 Task: Find and save a pair of men's sneakers priced between Rs. 2001-2500 to the wishlist.
Action: Mouse moved to (812, 124)
Screenshot: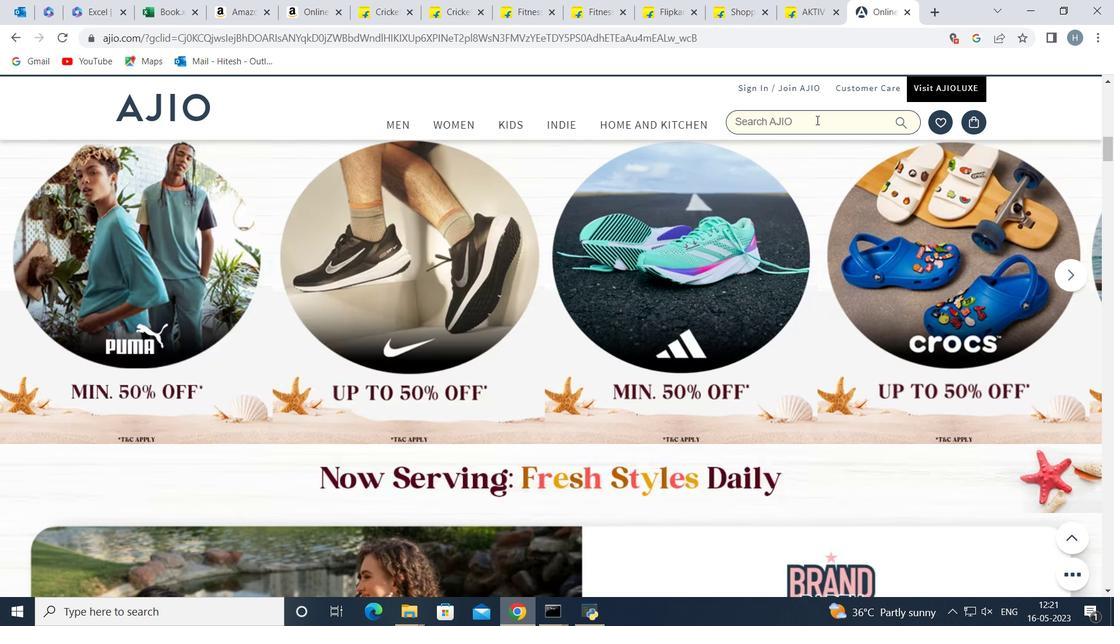 
Action: Mouse pressed left at (812, 124)
Screenshot: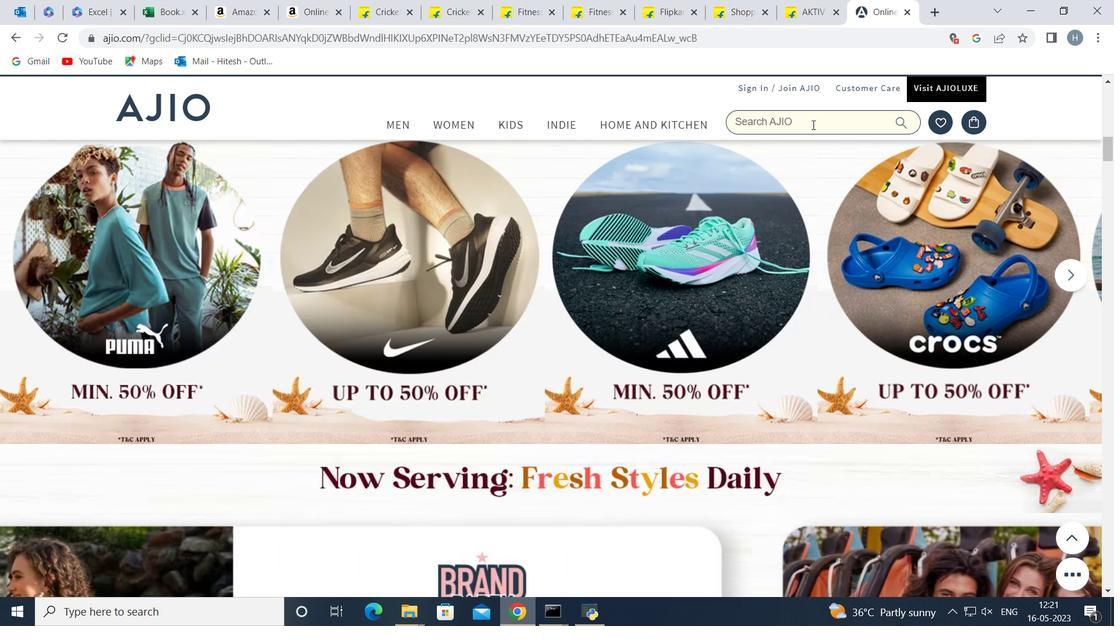 
Action: Mouse moved to (797, 174)
Screenshot: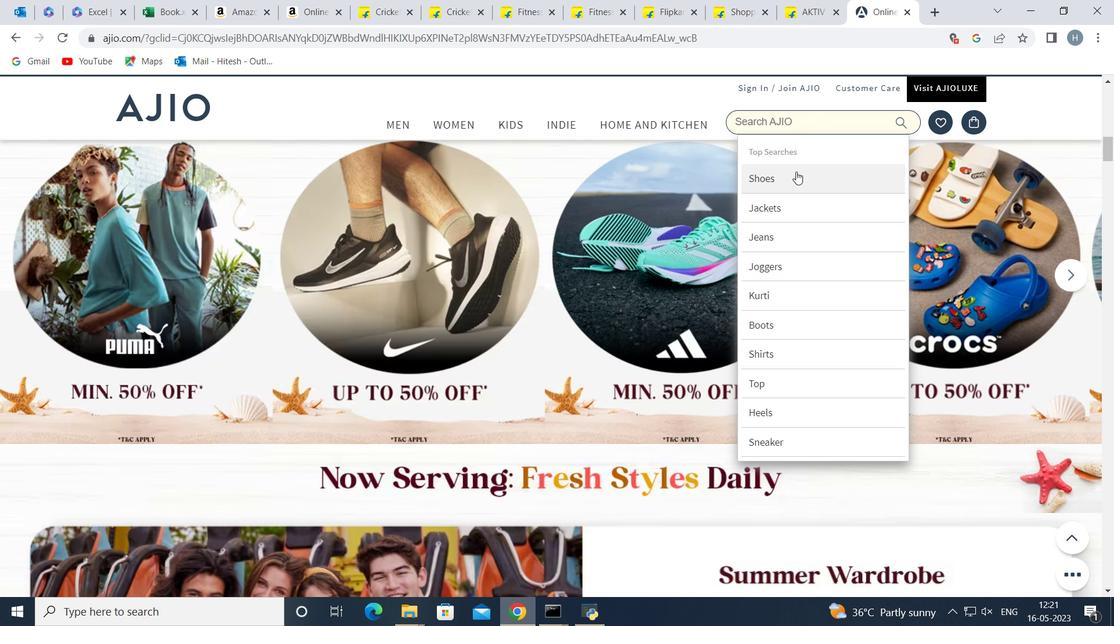 
Action: Key pressed shoes<Key.enter>
Screenshot: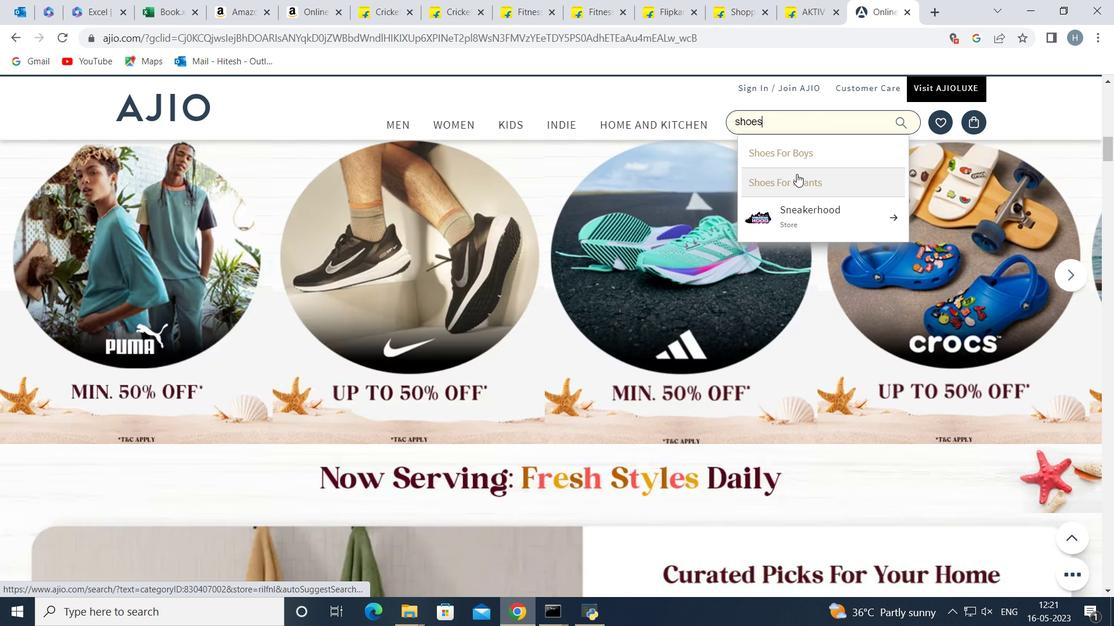 
Action: Mouse moved to (142, 232)
Screenshot: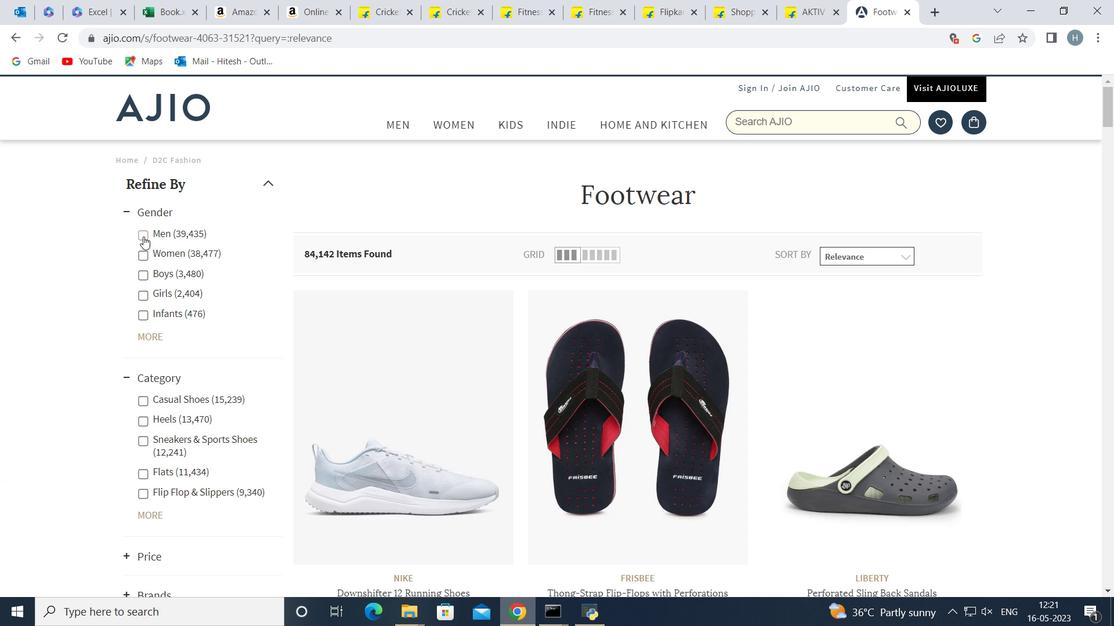 
Action: Mouse pressed left at (142, 232)
Screenshot: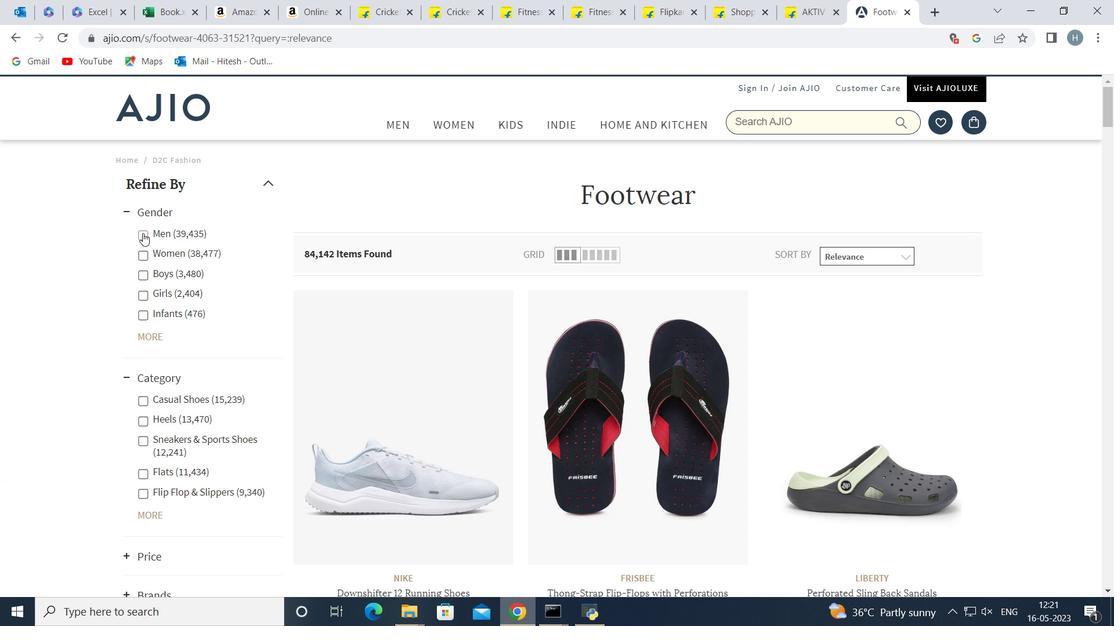 
Action: Mouse moved to (185, 262)
Screenshot: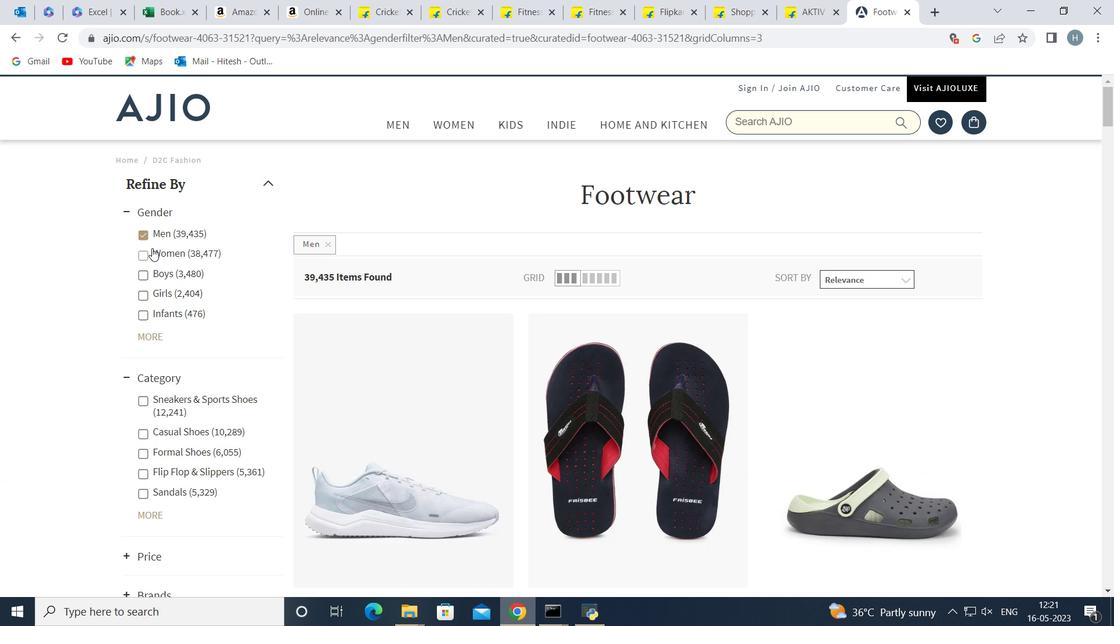 
Action: Mouse scrolled (185, 262) with delta (0, 0)
Screenshot: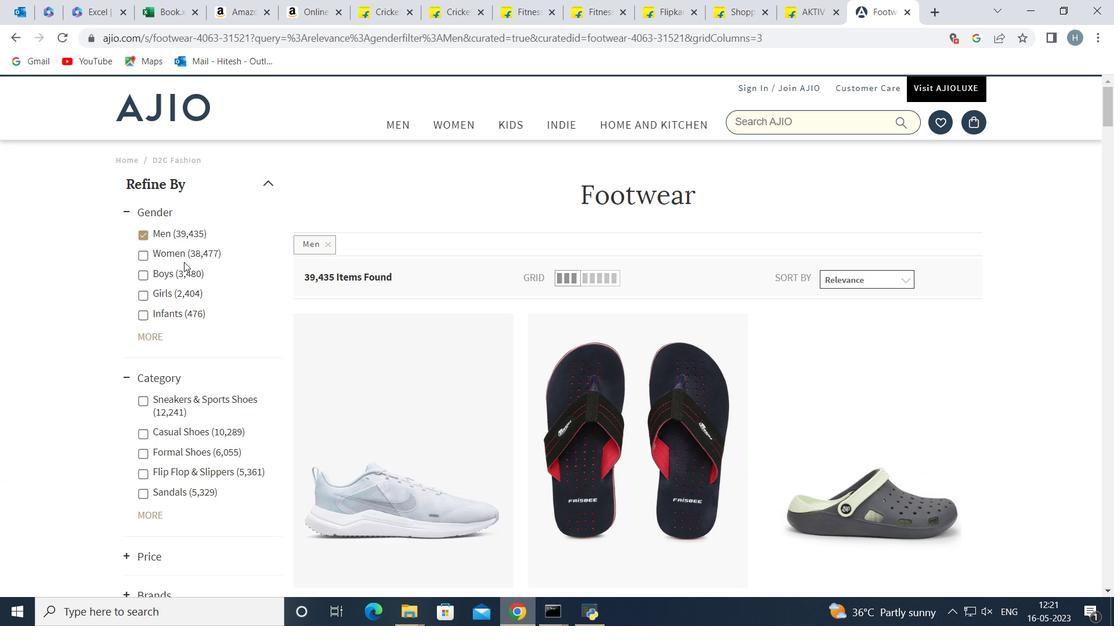 
Action: Mouse scrolled (185, 262) with delta (0, 0)
Screenshot: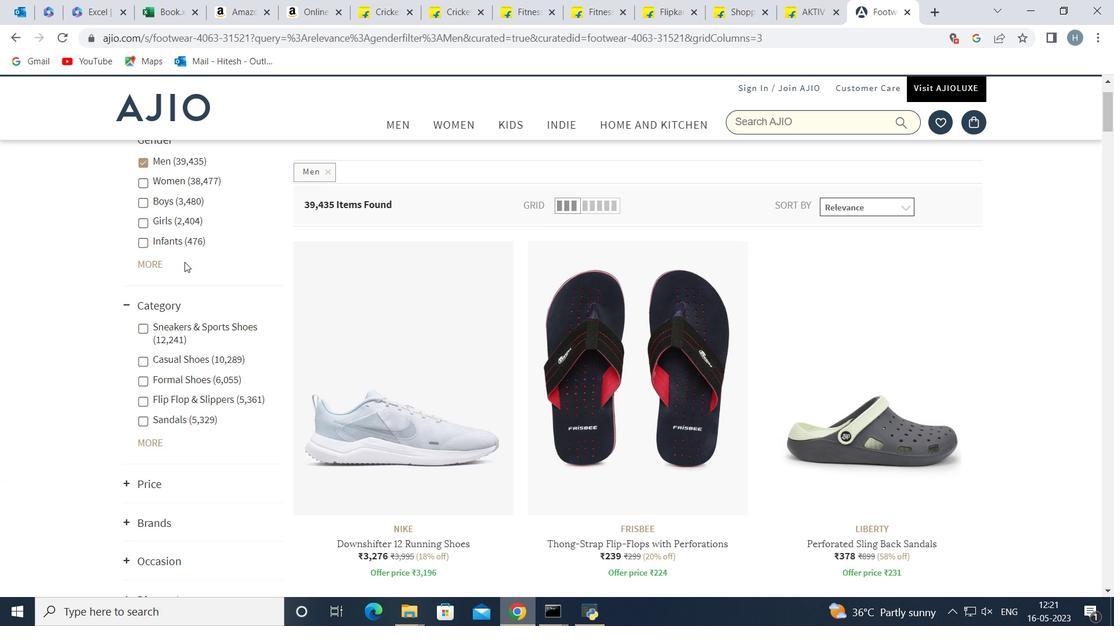 
Action: Mouse moved to (143, 255)
Screenshot: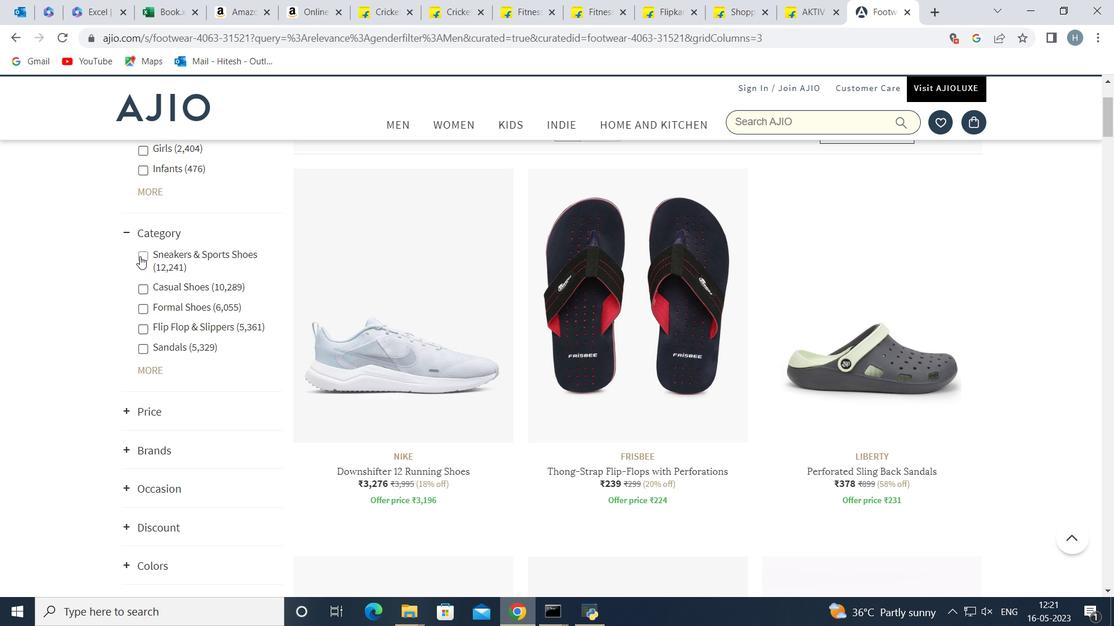 
Action: Mouse pressed left at (143, 255)
Screenshot: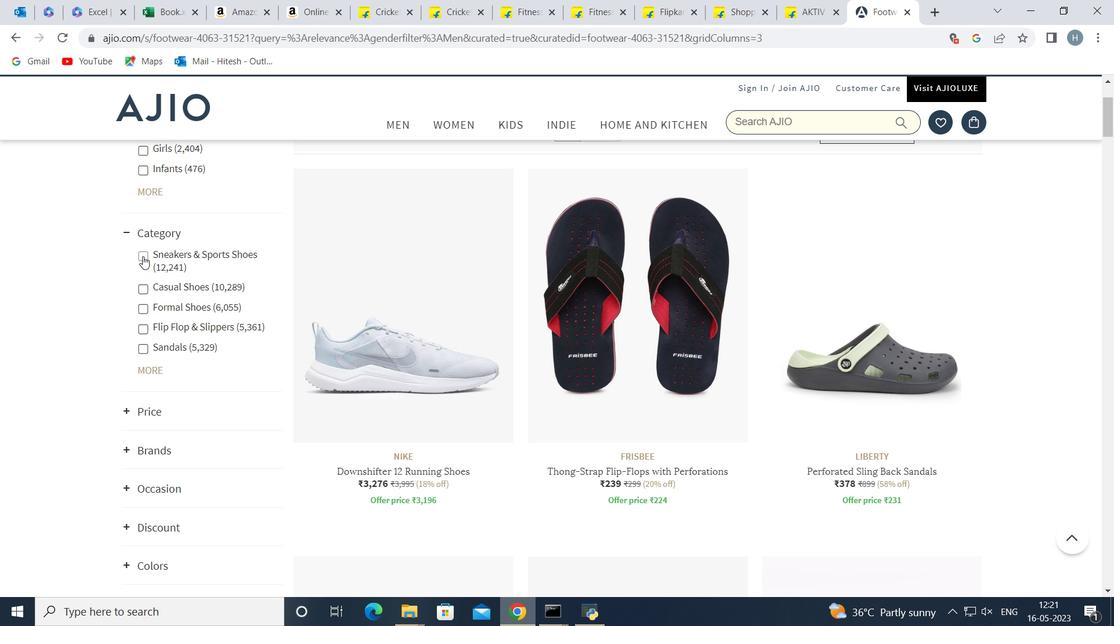 
Action: Mouse moved to (185, 260)
Screenshot: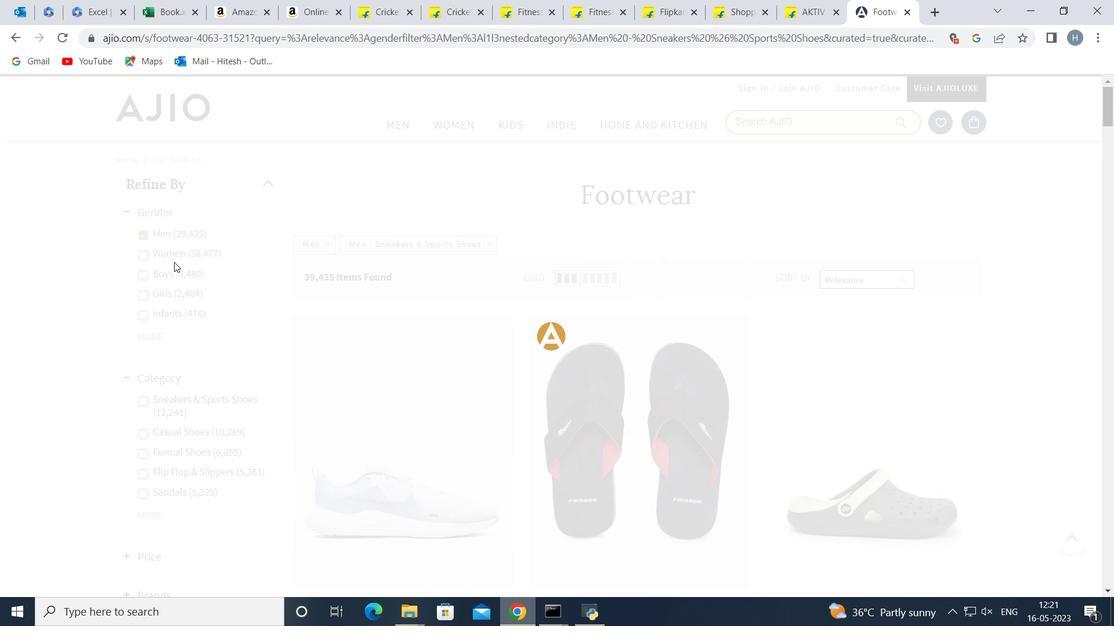 
Action: Mouse scrolled (185, 260) with delta (0, 0)
Screenshot: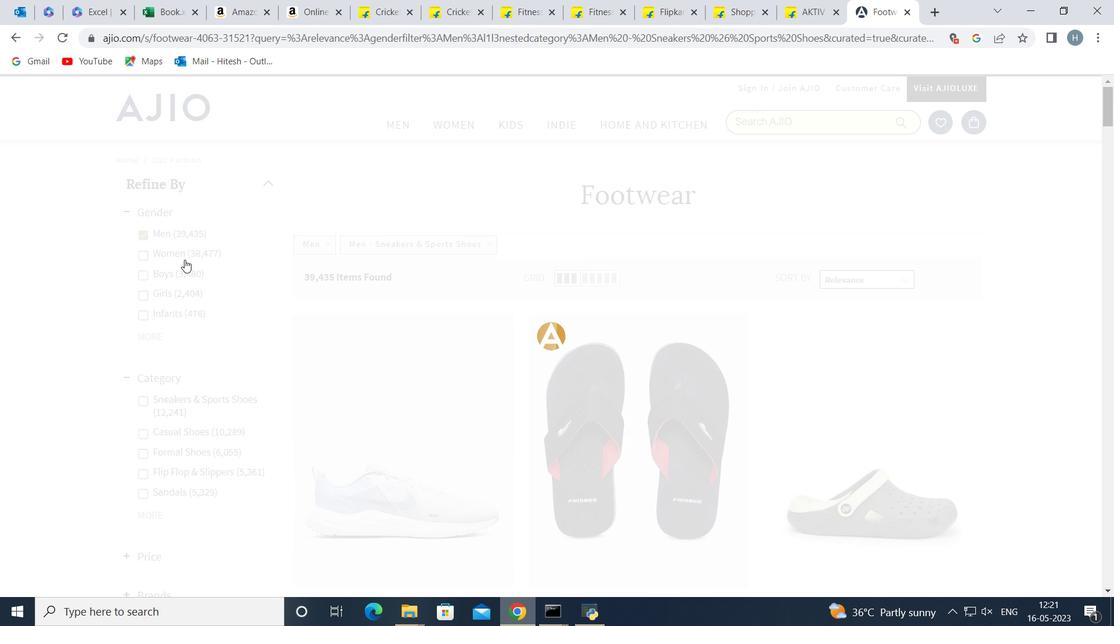 
Action: Mouse scrolled (185, 260) with delta (0, 0)
Screenshot: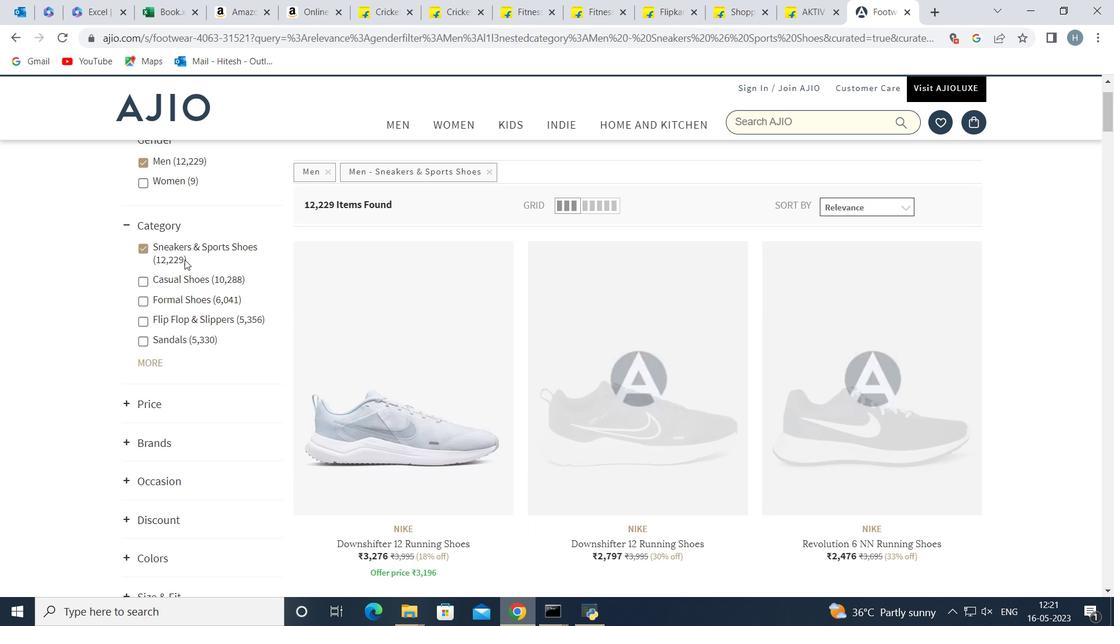 
Action: Mouse scrolled (185, 260) with delta (0, 0)
Screenshot: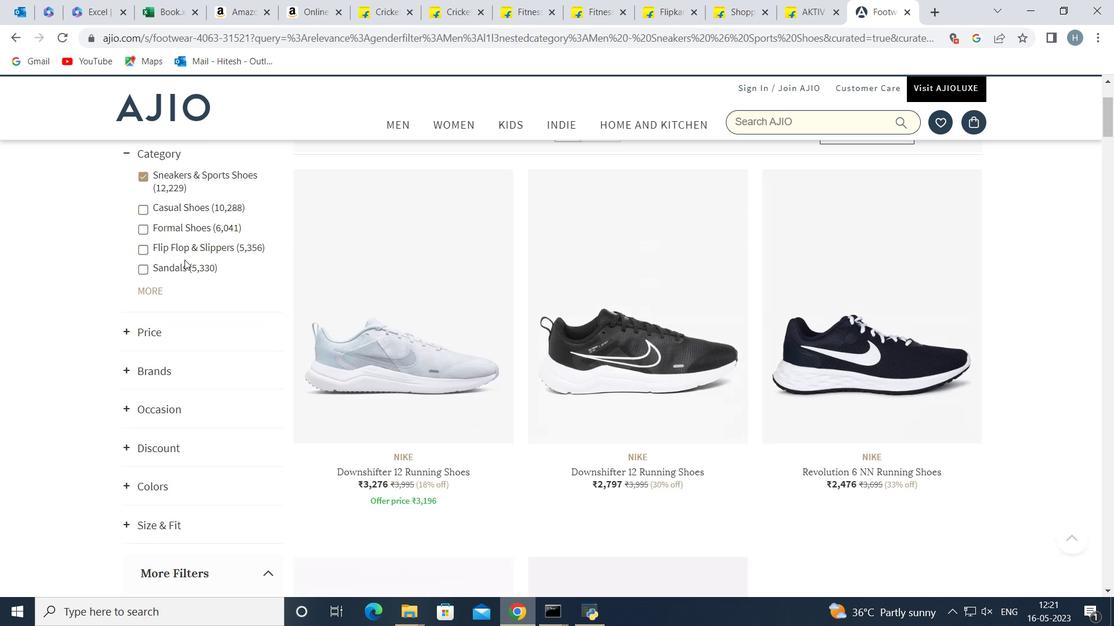 
Action: Mouse moved to (130, 257)
Screenshot: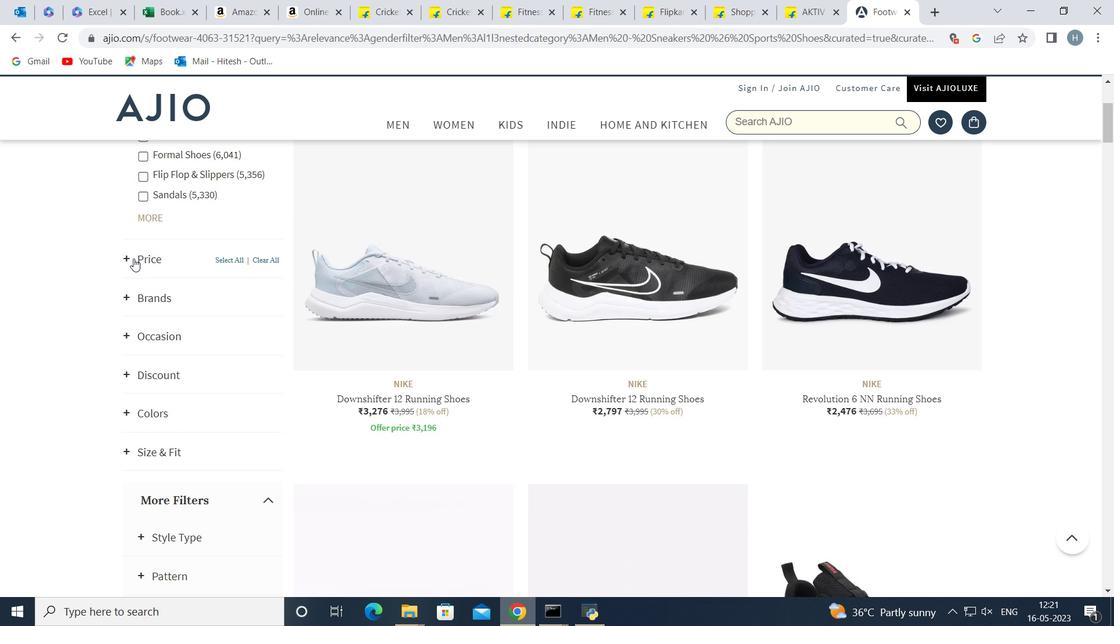 
Action: Mouse pressed left at (130, 257)
Screenshot: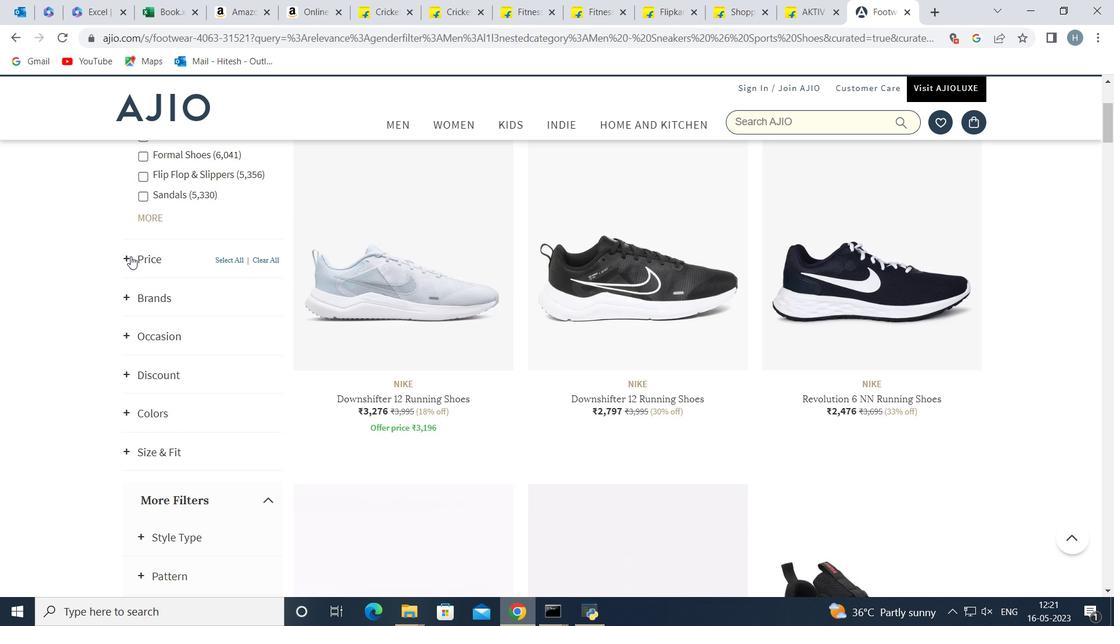 
Action: Mouse moved to (140, 365)
Screenshot: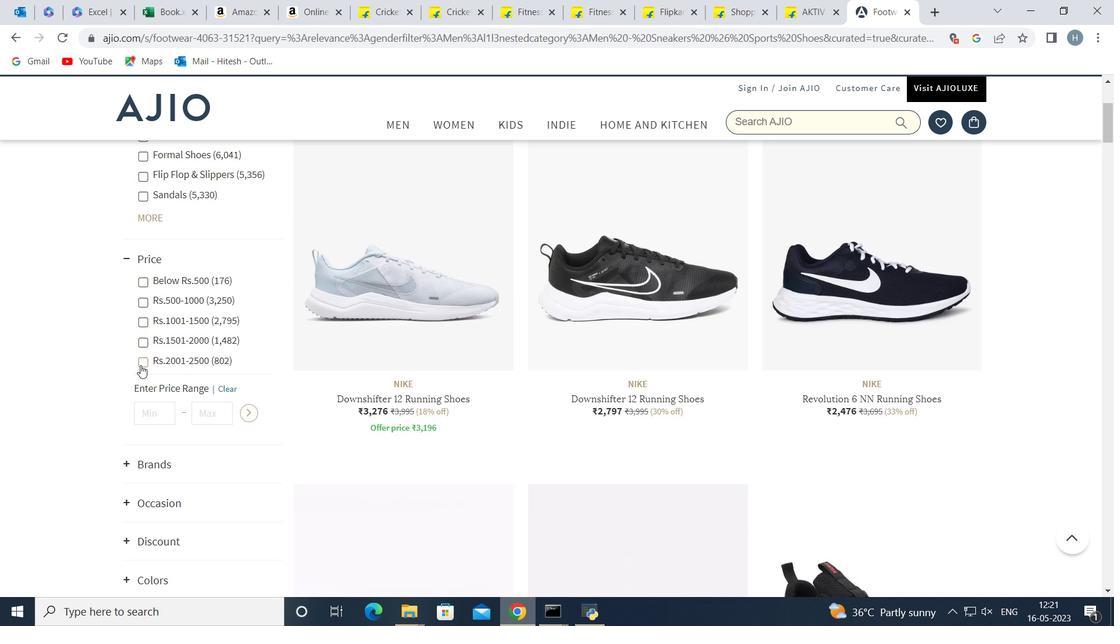 
Action: Mouse pressed left at (140, 365)
Screenshot: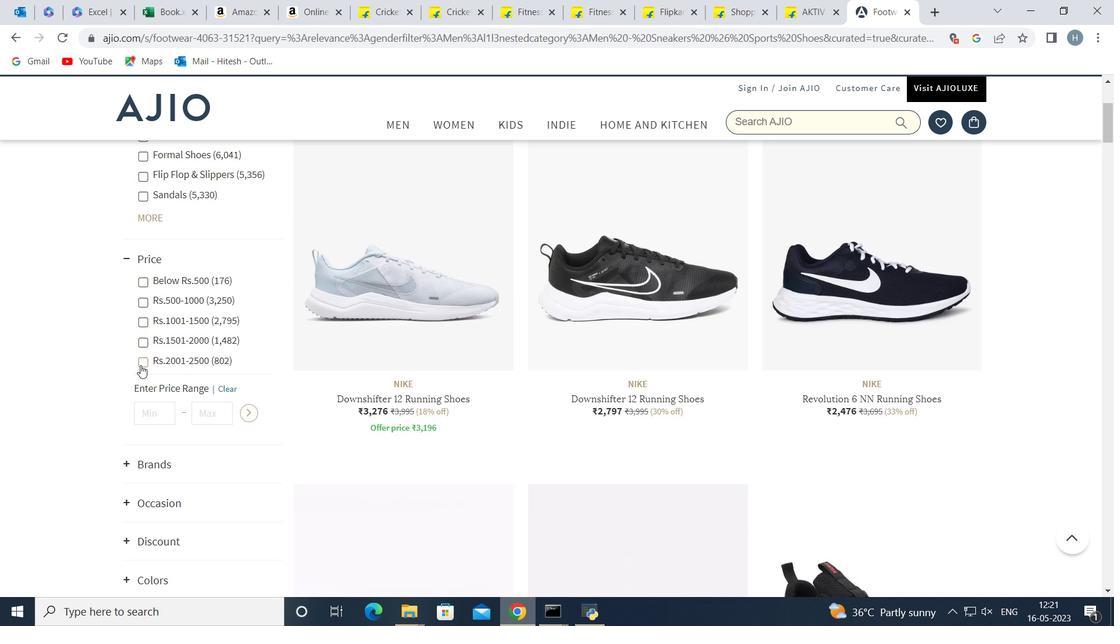 
Action: Mouse moved to (228, 322)
Screenshot: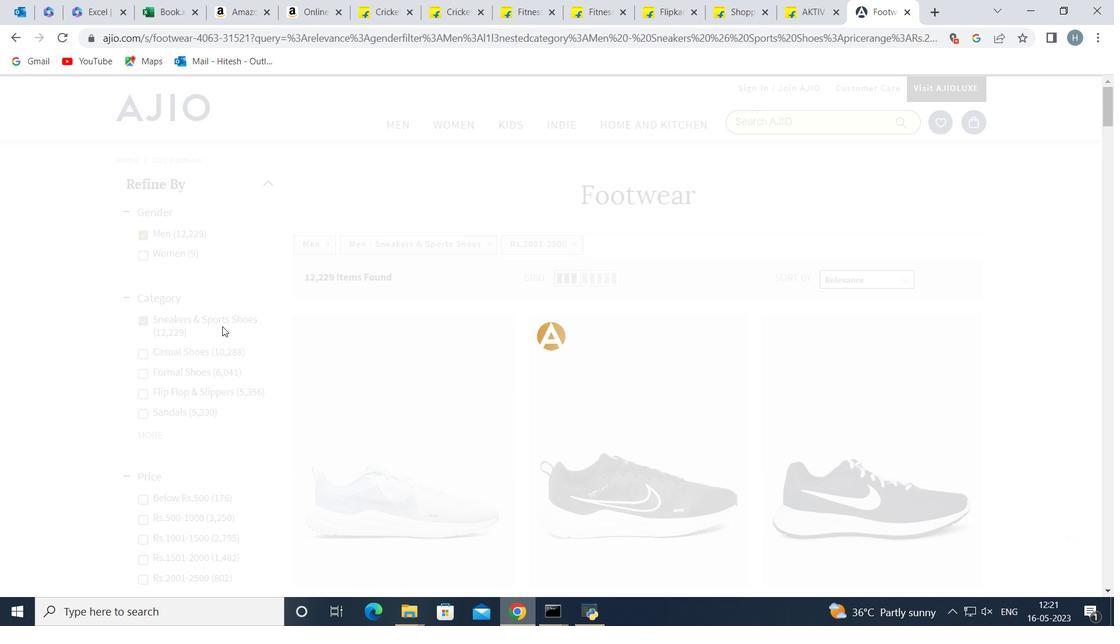 
Action: Mouse scrolled (228, 321) with delta (0, 0)
Screenshot: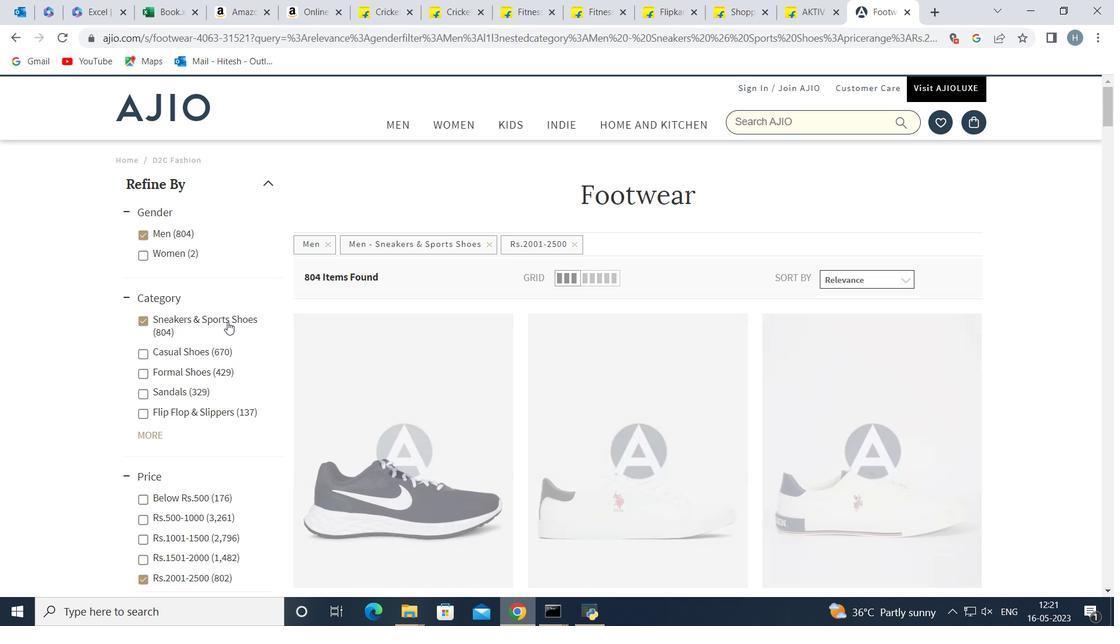 
Action: Mouse moved to (502, 301)
Screenshot: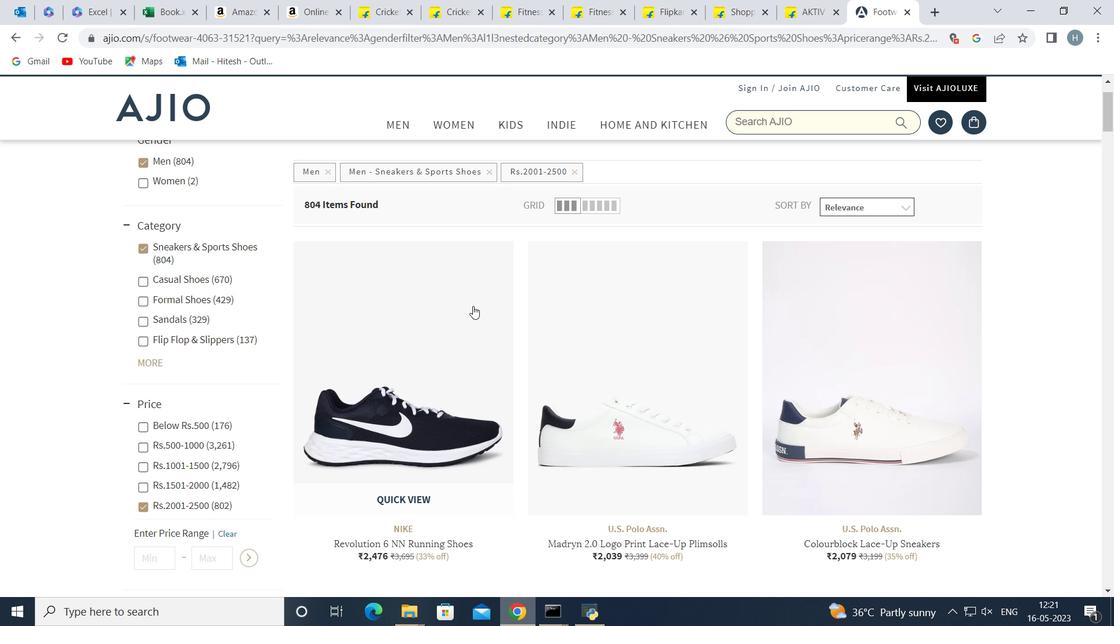 
Action: Mouse scrolled (502, 300) with delta (0, 0)
Screenshot: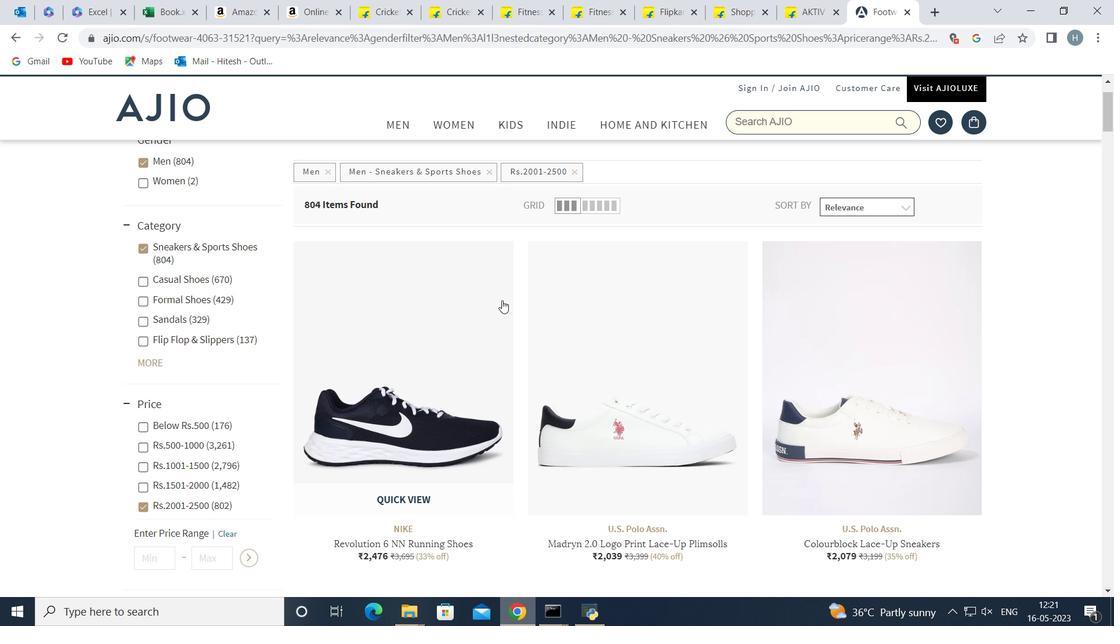 
Action: Mouse scrolled (502, 300) with delta (0, 0)
Screenshot: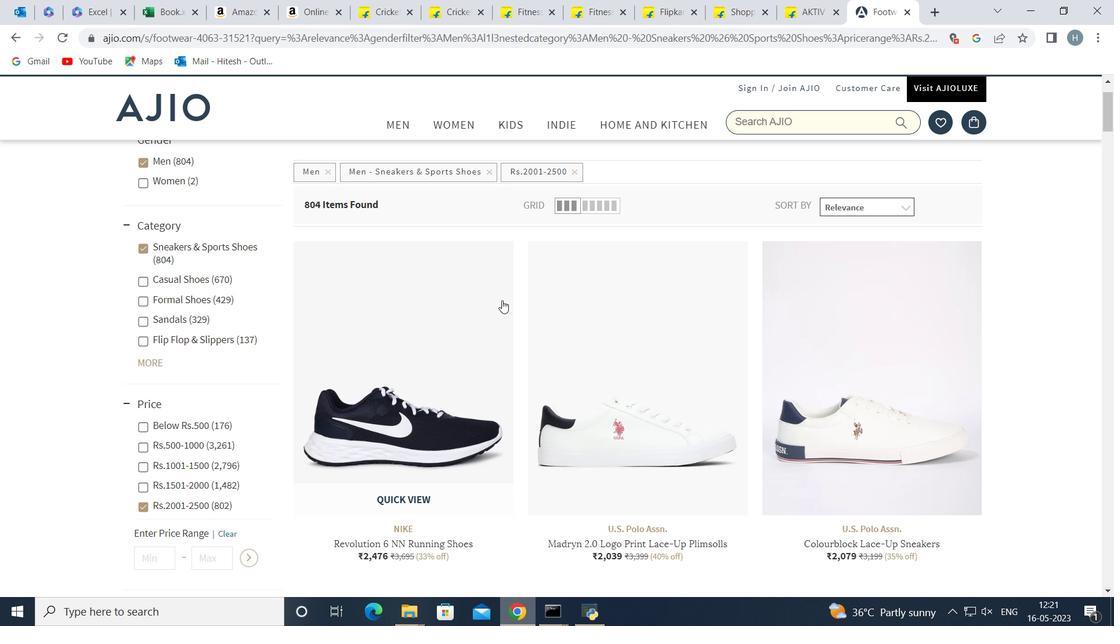 
Action: Mouse moved to (677, 313)
Screenshot: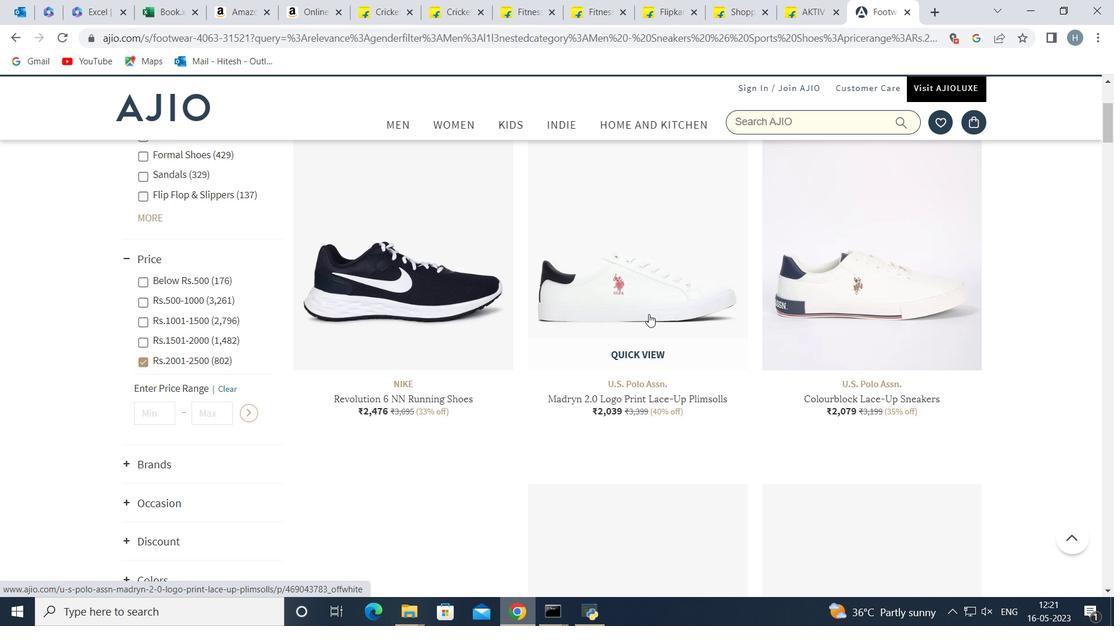 
Action: Mouse scrolled (677, 313) with delta (0, 0)
Screenshot: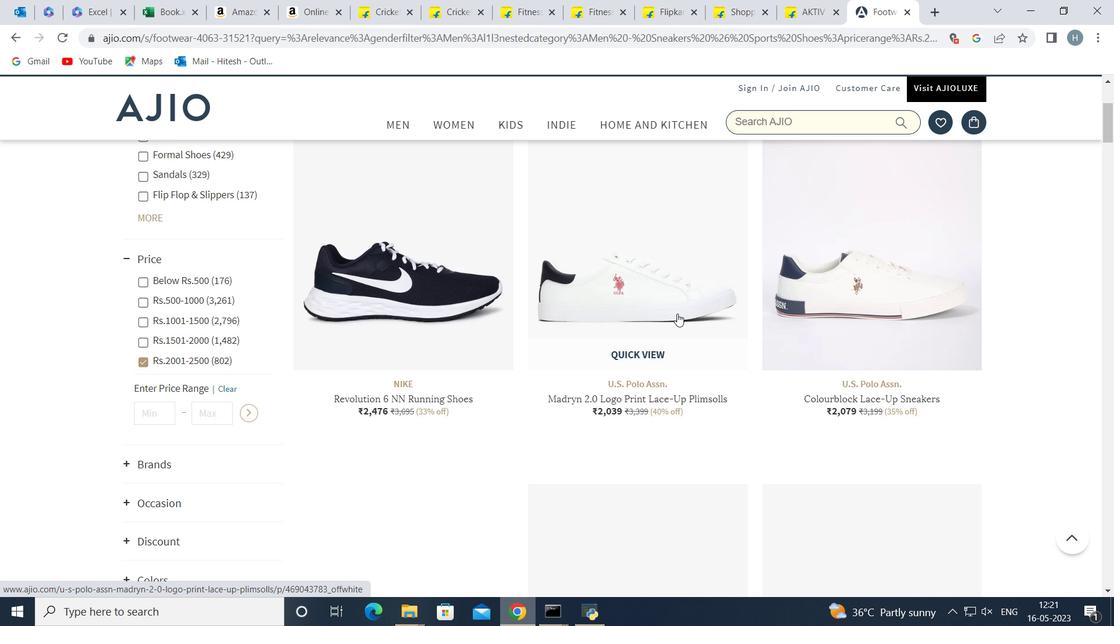 
Action: Mouse moved to (688, 286)
Screenshot: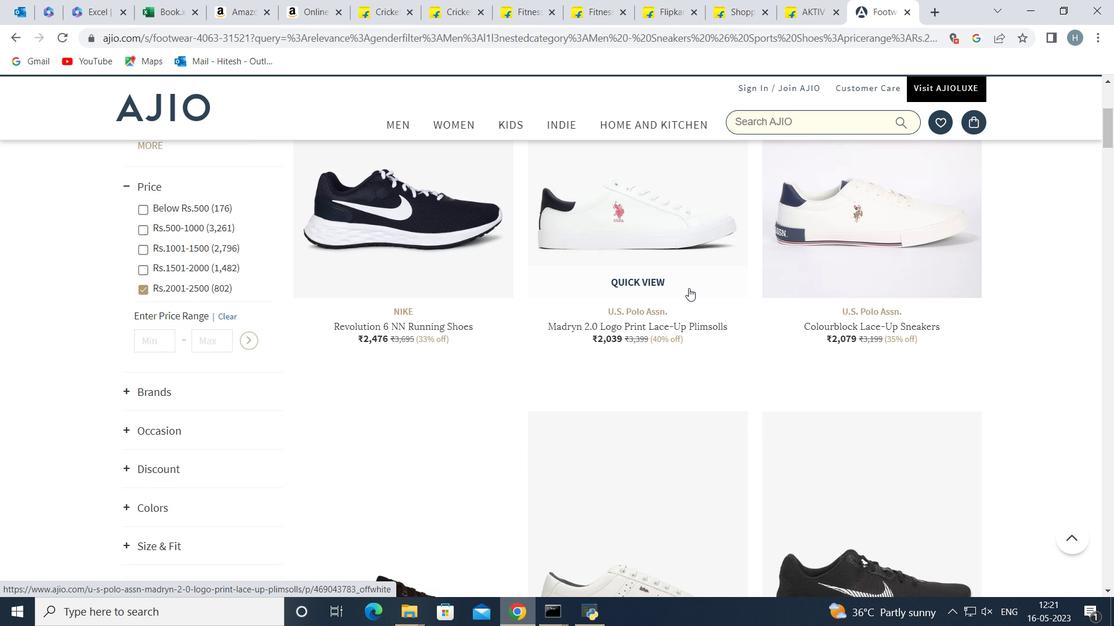 
Action: Mouse scrolled (688, 286) with delta (0, 0)
Screenshot: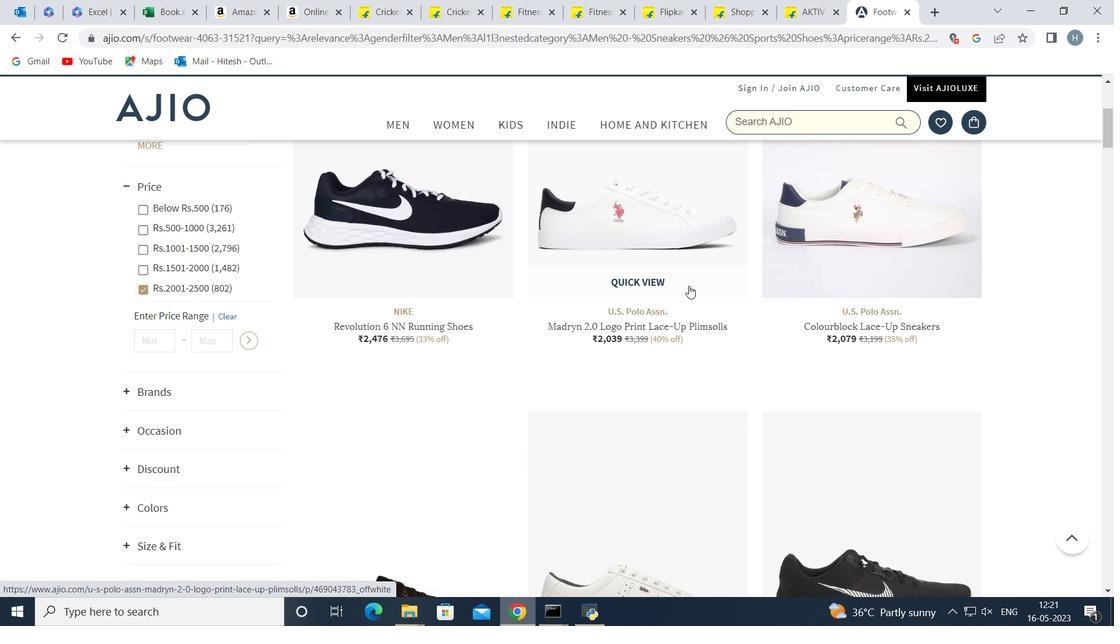 
Action: Mouse scrolled (688, 286) with delta (0, 0)
Screenshot: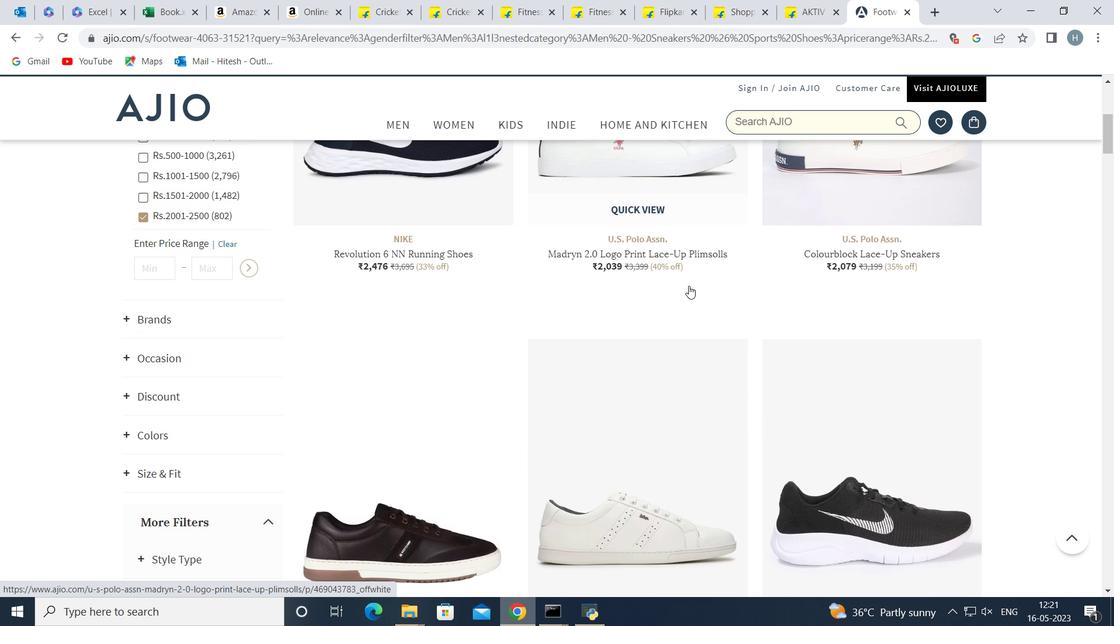
Action: Mouse scrolled (688, 286) with delta (0, 0)
Screenshot: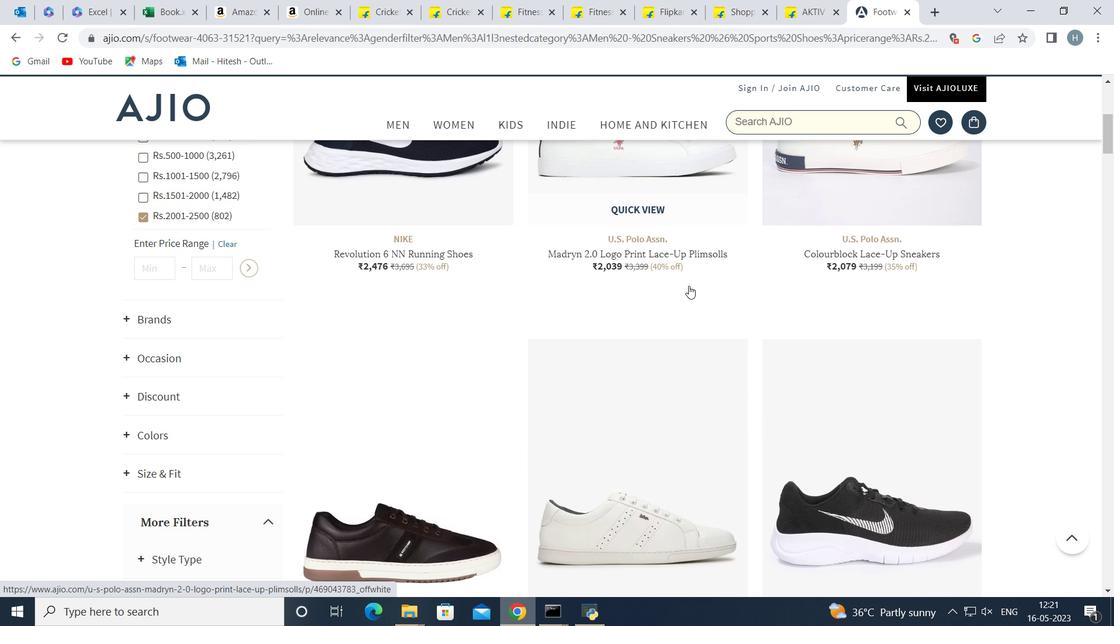 
Action: Mouse scrolled (688, 286) with delta (0, 0)
Screenshot: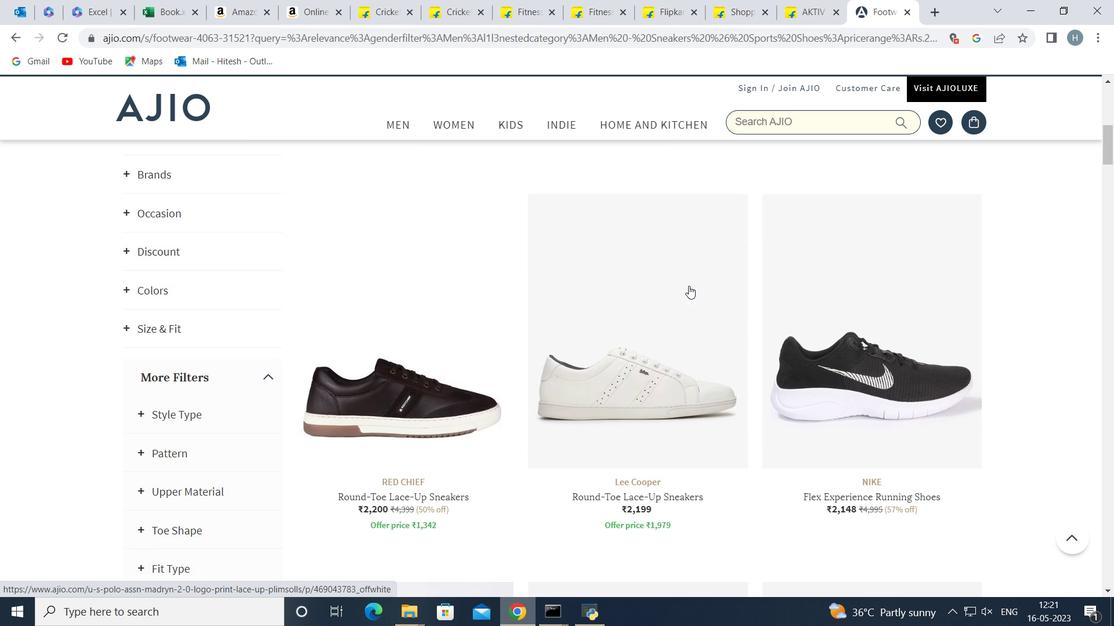 
Action: Mouse scrolled (688, 286) with delta (0, 0)
Screenshot: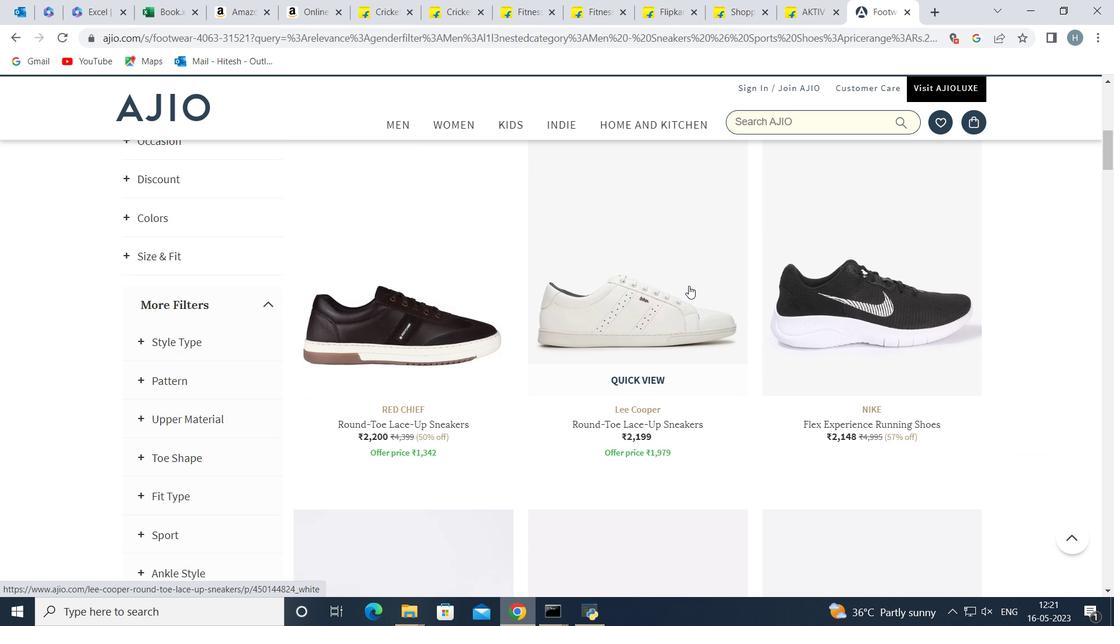 
Action: Mouse moved to (686, 286)
Screenshot: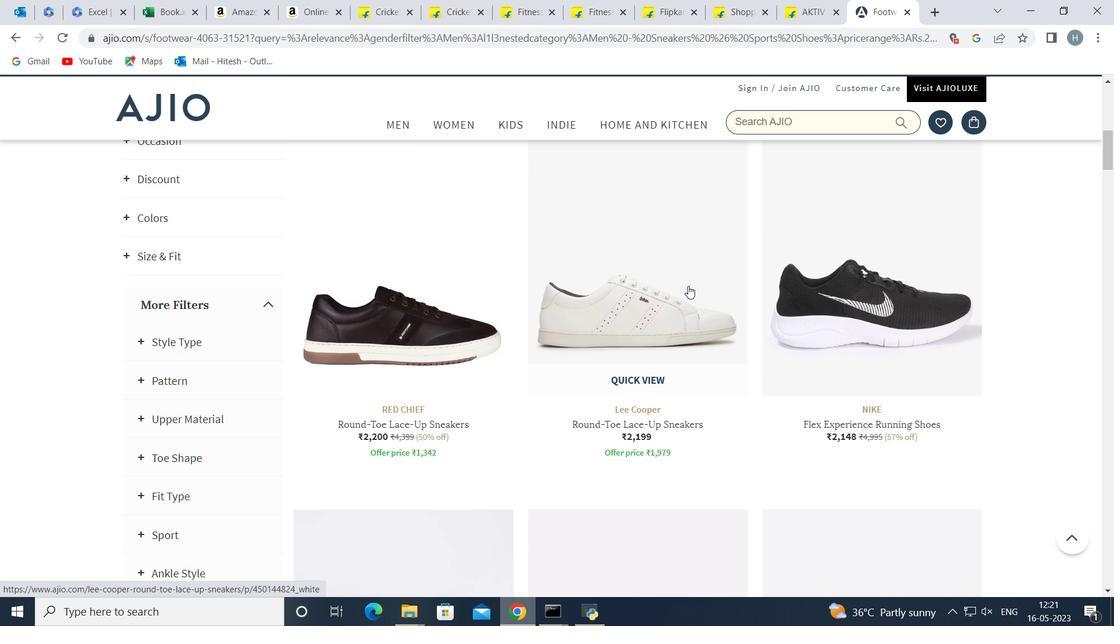 
Action: Mouse scrolled (686, 286) with delta (0, 0)
Screenshot: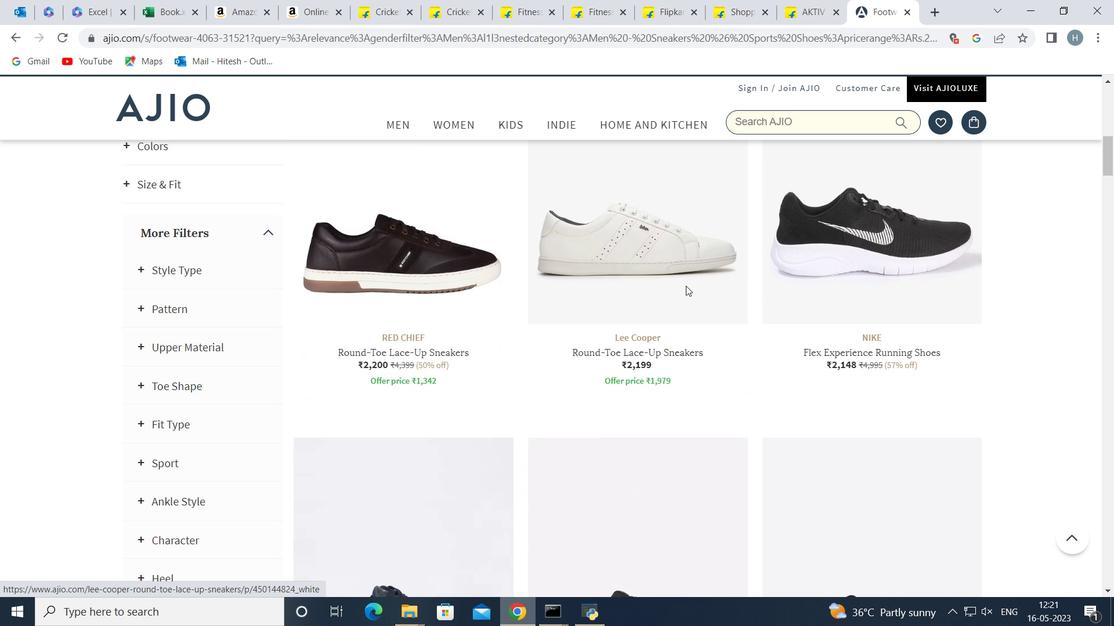 
Action: Mouse scrolled (686, 286) with delta (0, 0)
Screenshot: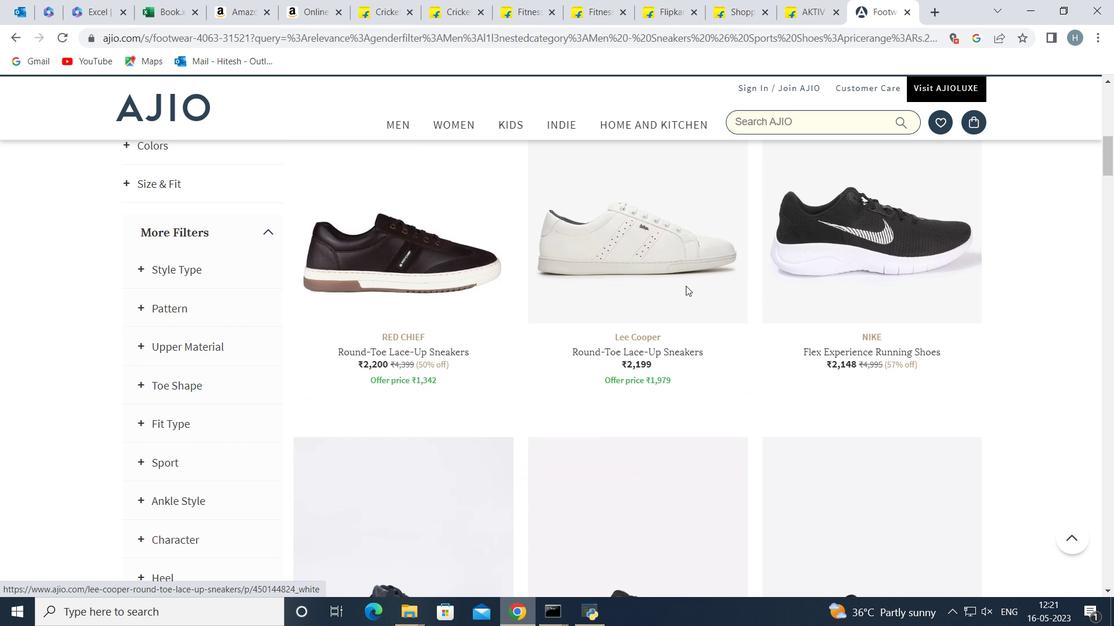 
Action: Mouse scrolled (686, 286) with delta (0, 0)
Screenshot: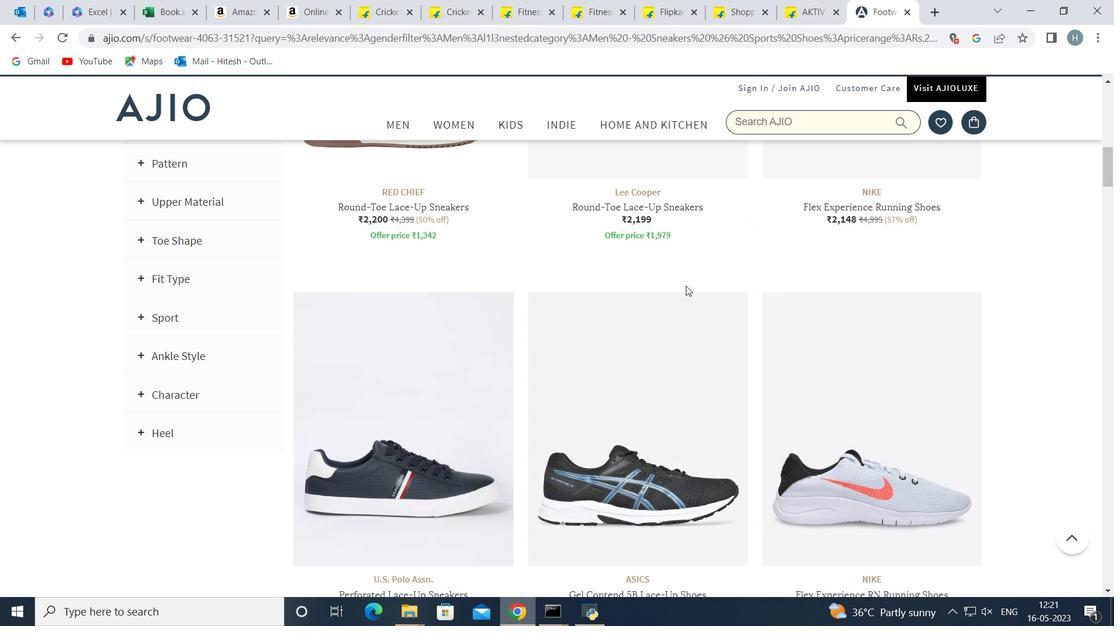 
Action: Mouse scrolled (686, 286) with delta (0, 0)
Screenshot: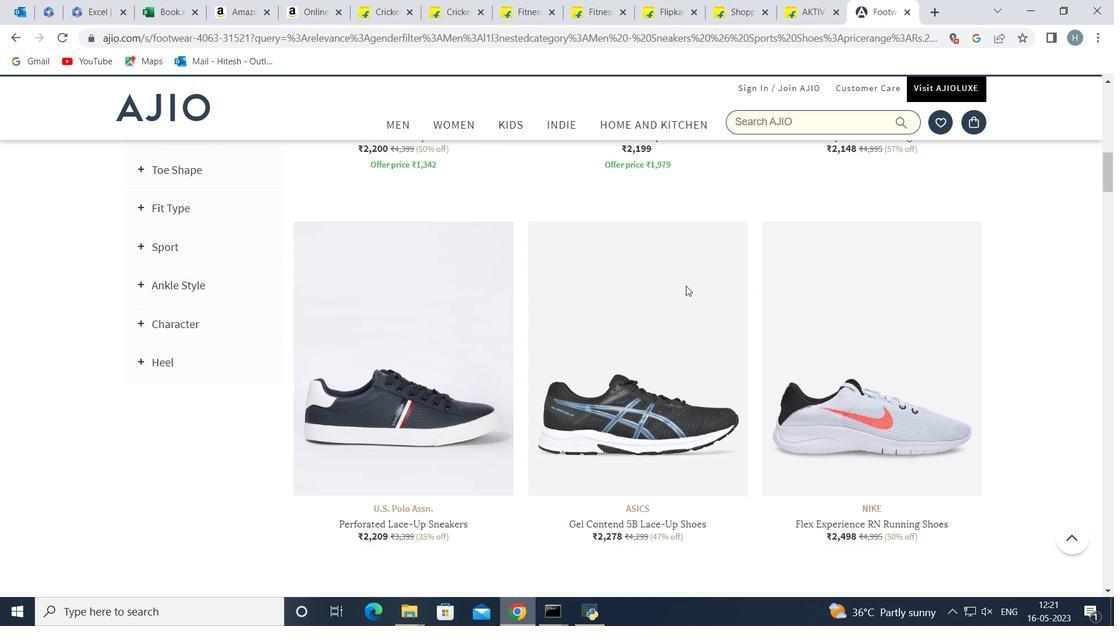 
Action: Mouse scrolled (686, 286) with delta (0, 0)
Screenshot: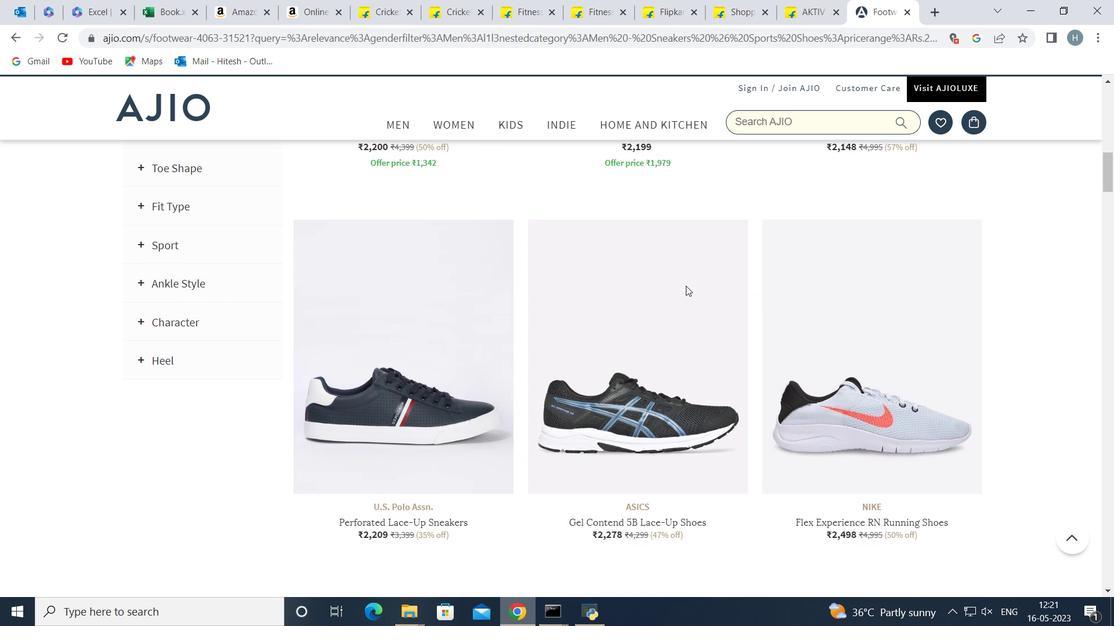 
Action: Mouse scrolled (686, 286) with delta (0, 0)
Screenshot: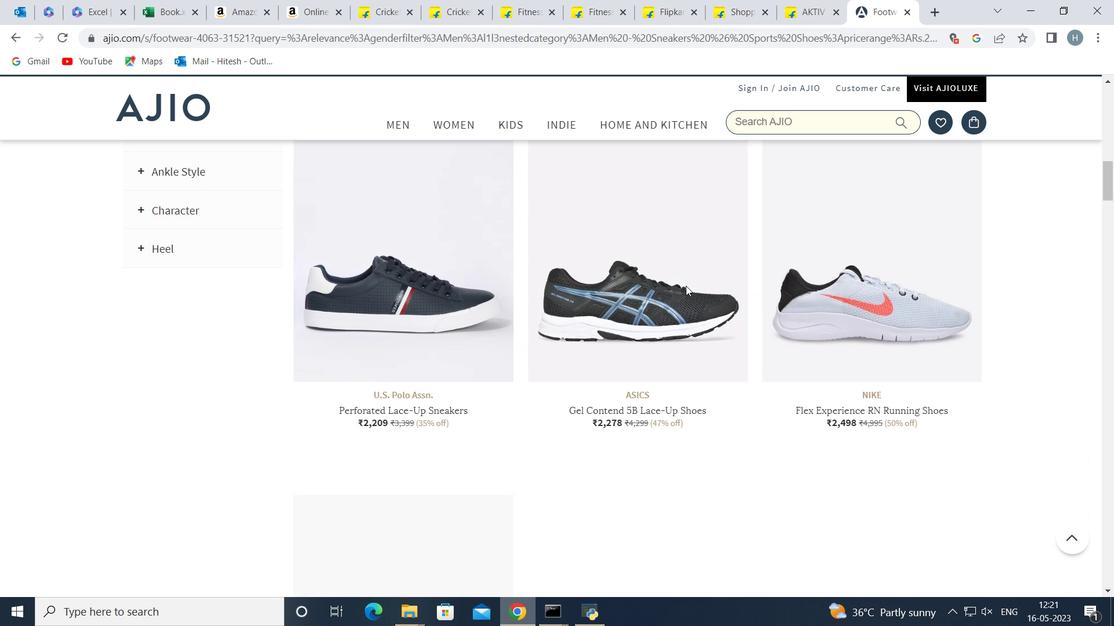 
Action: Mouse scrolled (686, 286) with delta (0, 0)
Screenshot: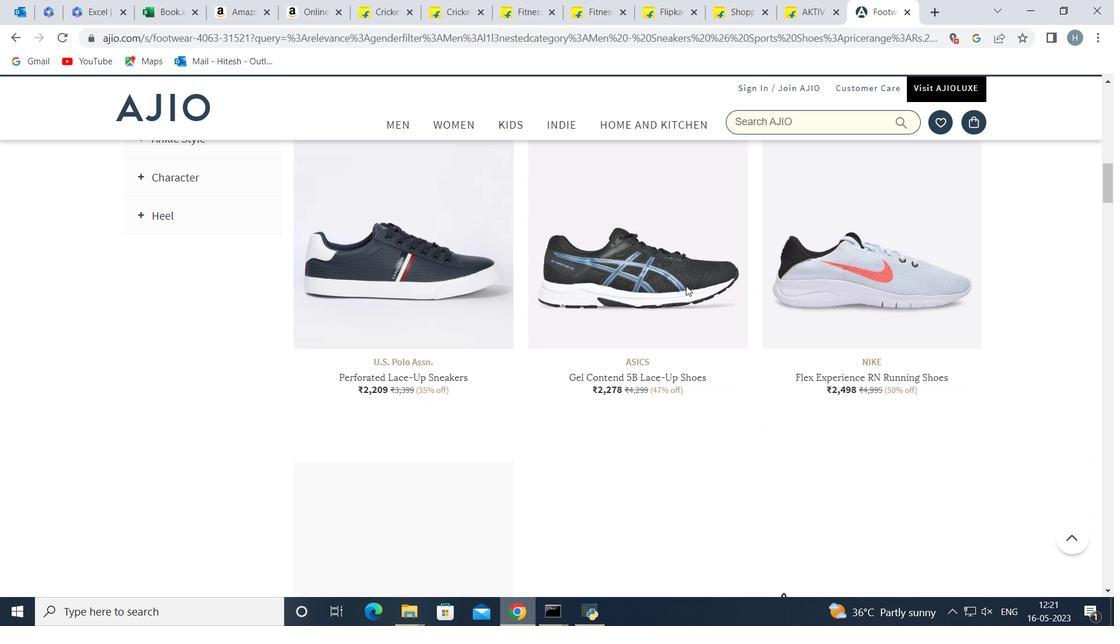 
Action: Mouse scrolled (686, 286) with delta (0, 0)
Screenshot: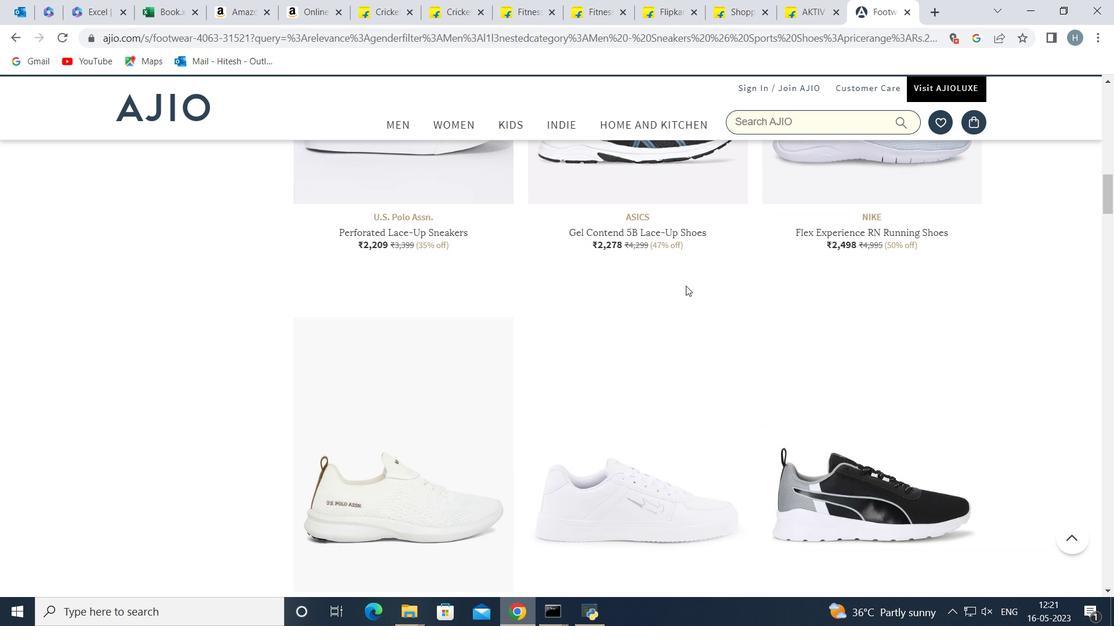 
Action: Mouse scrolled (686, 286) with delta (0, 0)
Screenshot: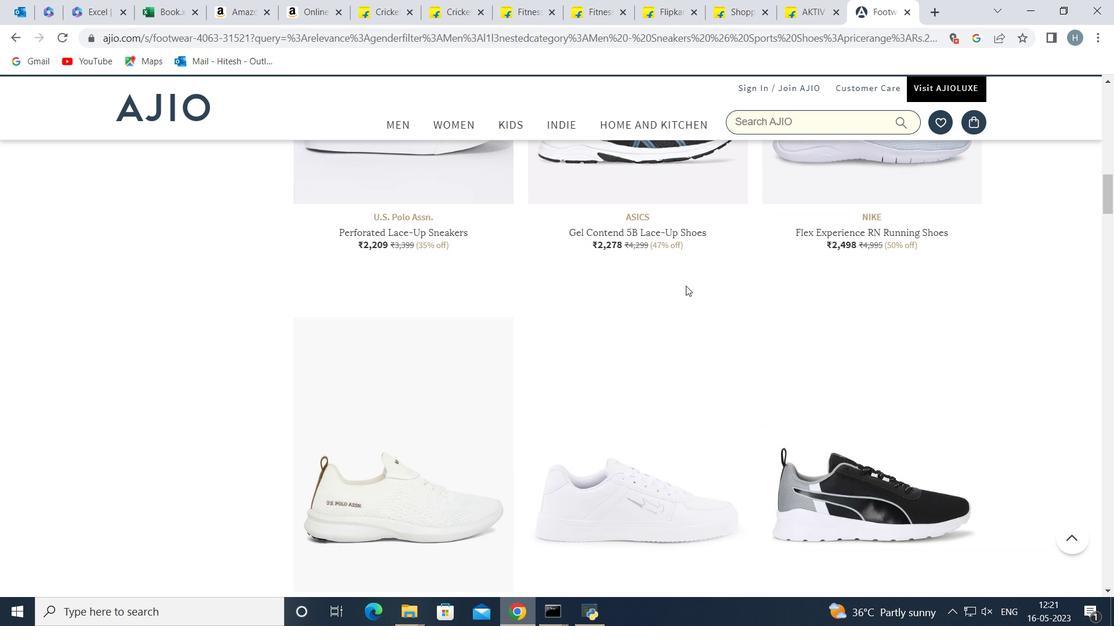 
Action: Mouse scrolled (686, 286) with delta (0, 0)
Screenshot: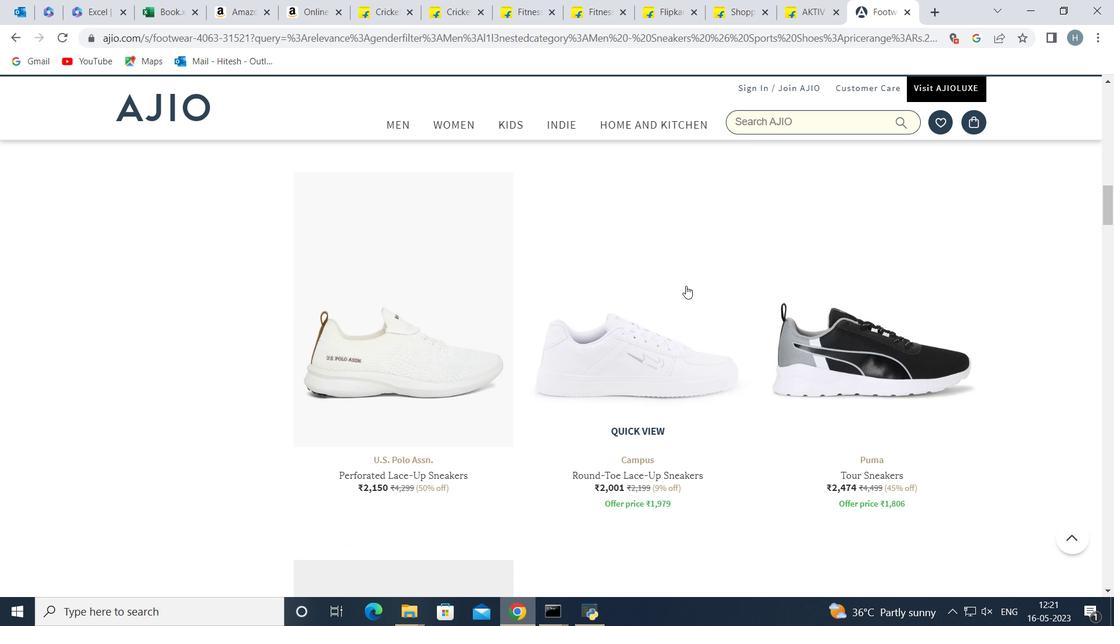 
Action: Mouse scrolled (686, 286) with delta (0, 0)
Screenshot: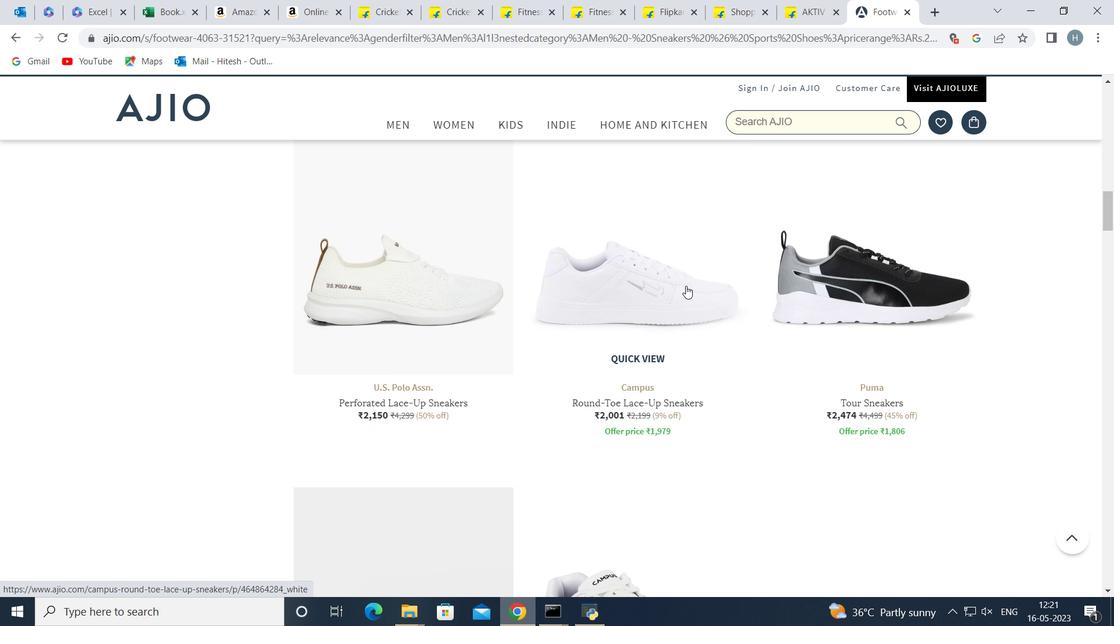 
Action: Mouse scrolled (686, 286) with delta (0, 0)
Screenshot: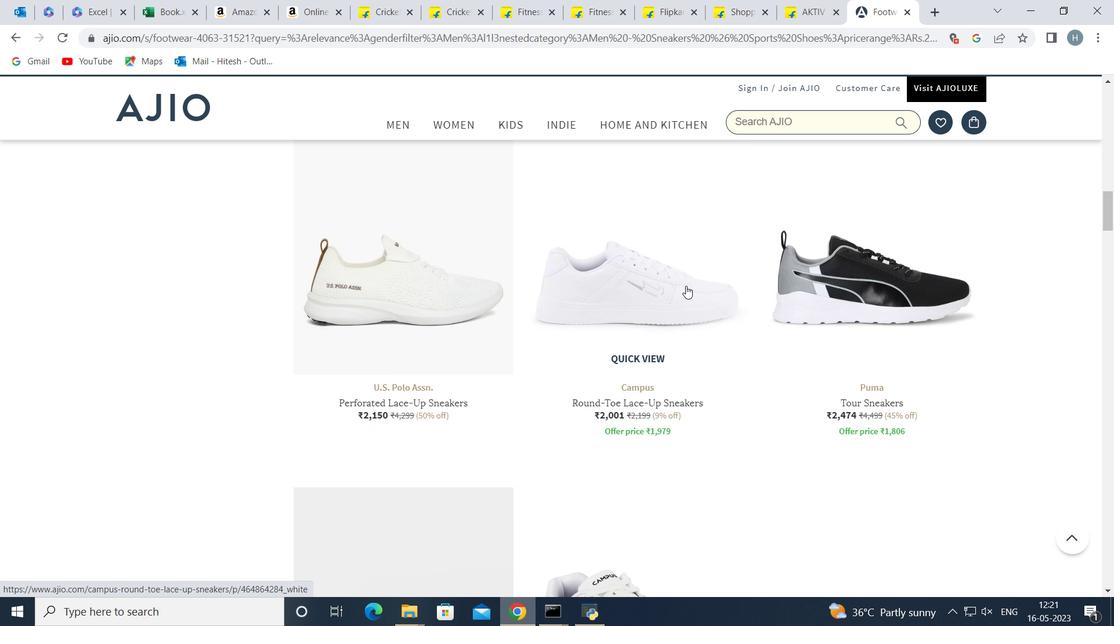 
Action: Mouse scrolled (686, 286) with delta (0, 0)
Screenshot: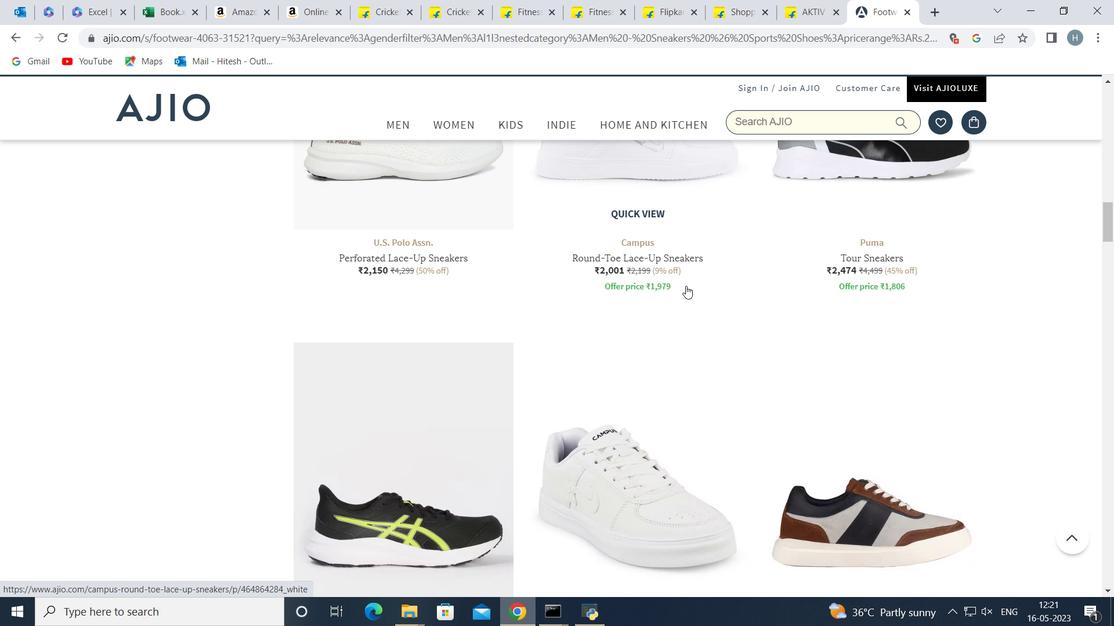 
Action: Mouse scrolled (686, 286) with delta (0, 0)
Screenshot: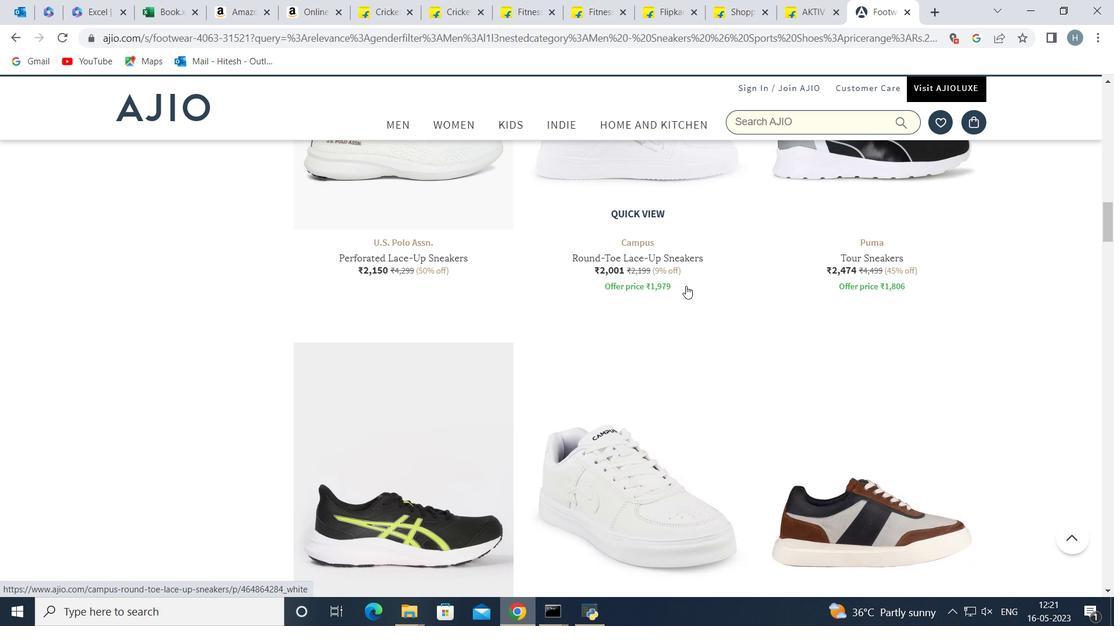 
Action: Mouse scrolled (686, 286) with delta (0, 0)
Screenshot: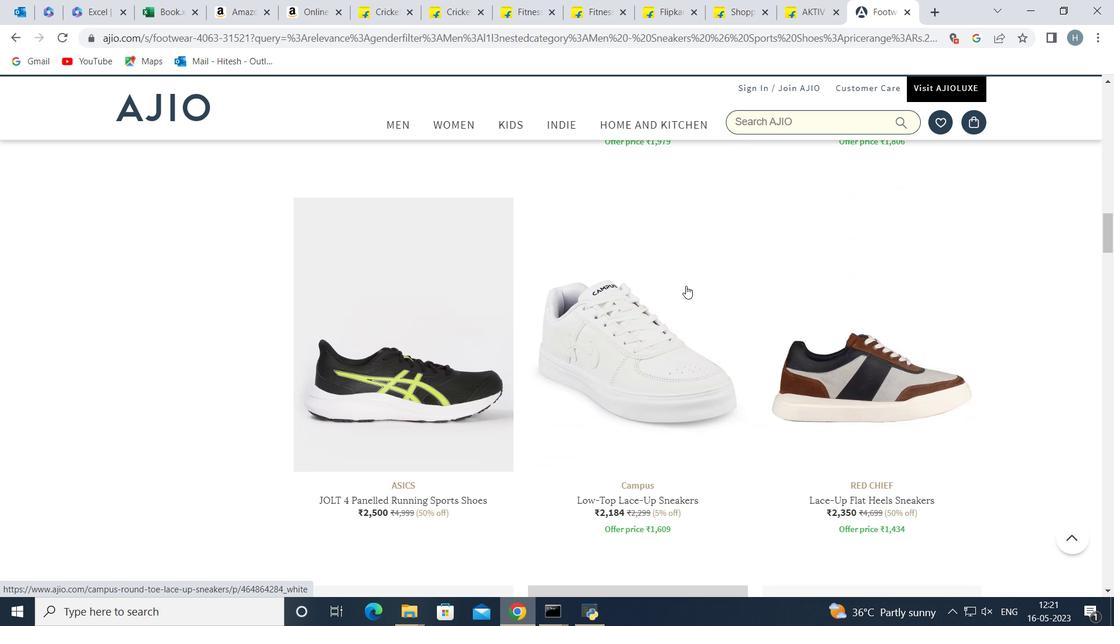 
Action: Mouse scrolled (686, 286) with delta (0, 0)
Screenshot: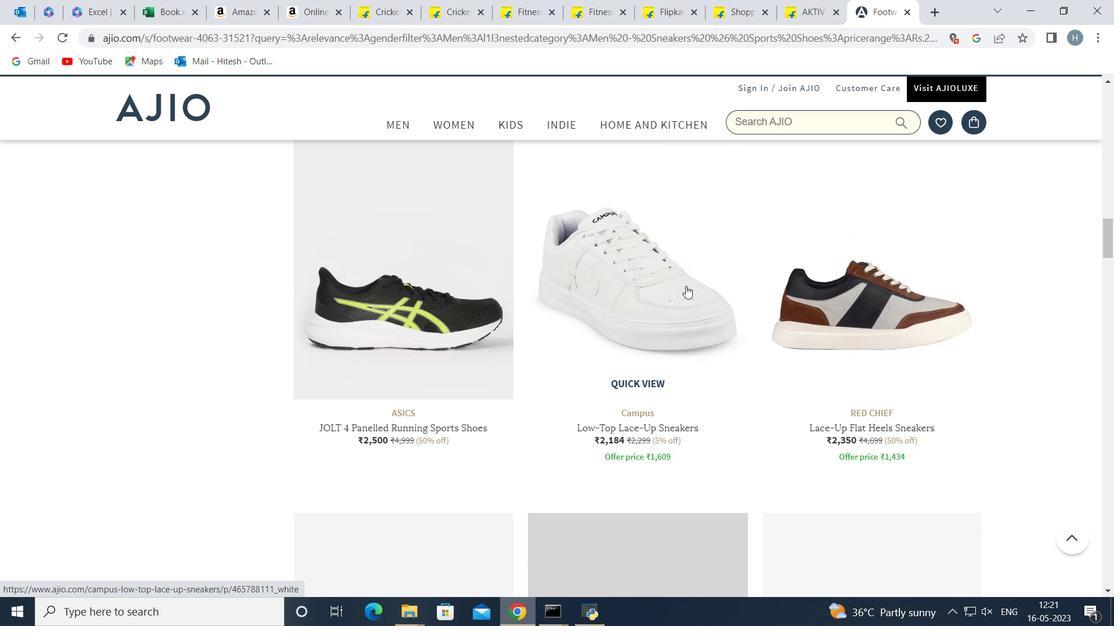 
Action: Mouse scrolled (686, 286) with delta (0, 0)
Screenshot: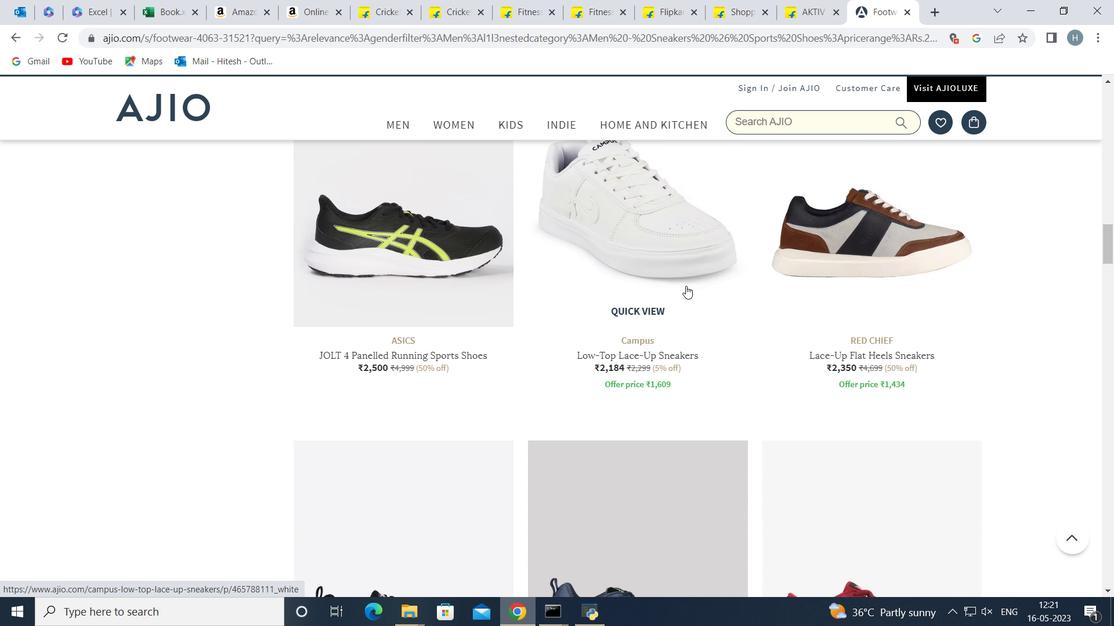 
Action: Mouse scrolled (686, 286) with delta (0, 0)
Screenshot: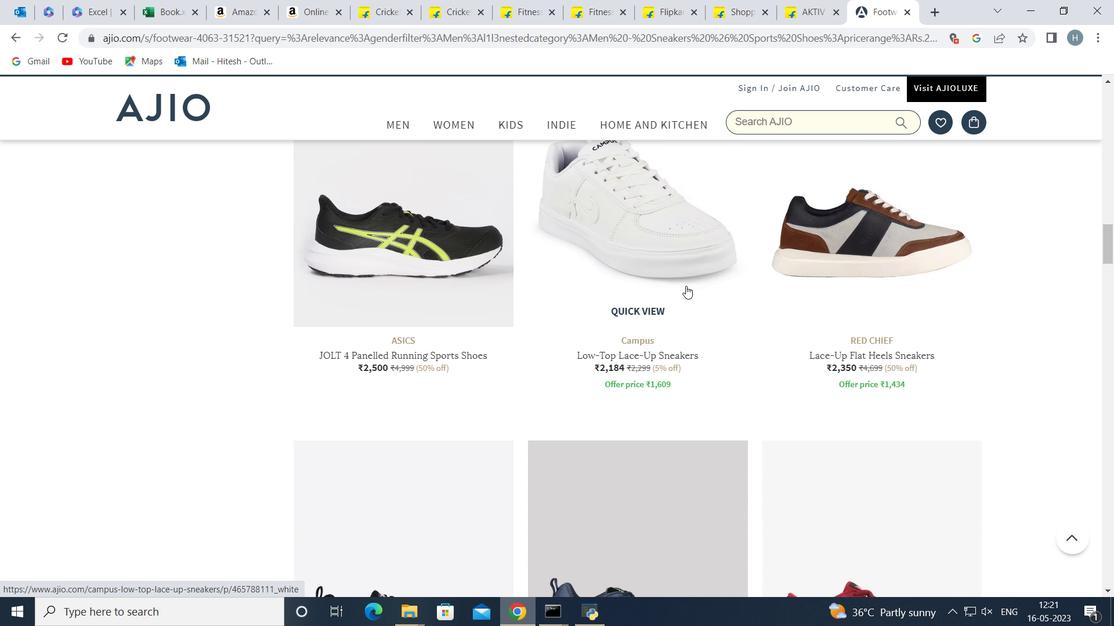 
Action: Mouse scrolled (686, 286) with delta (0, 0)
Screenshot: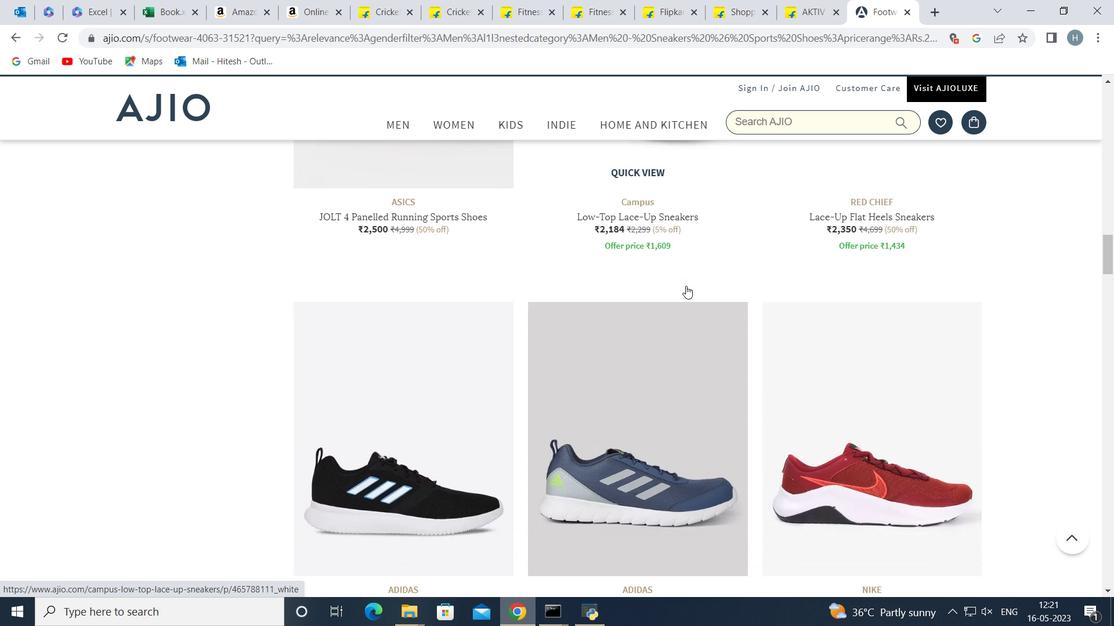 
Action: Mouse scrolled (686, 286) with delta (0, 0)
Screenshot: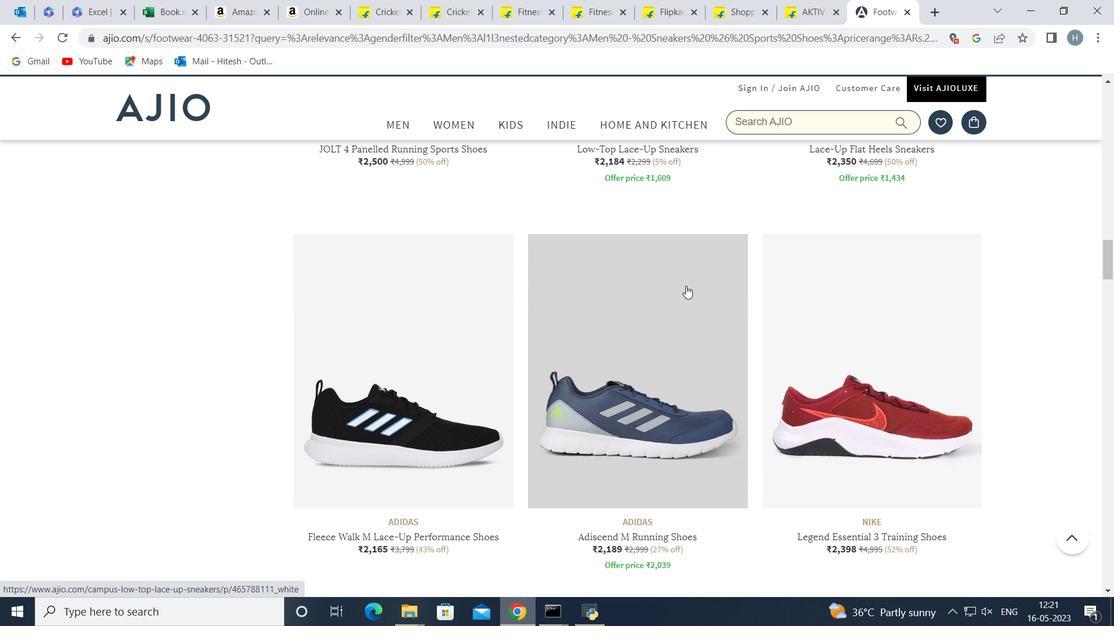 
Action: Mouse scrolled (686, 286) with delta (0, 0)
Screenshot: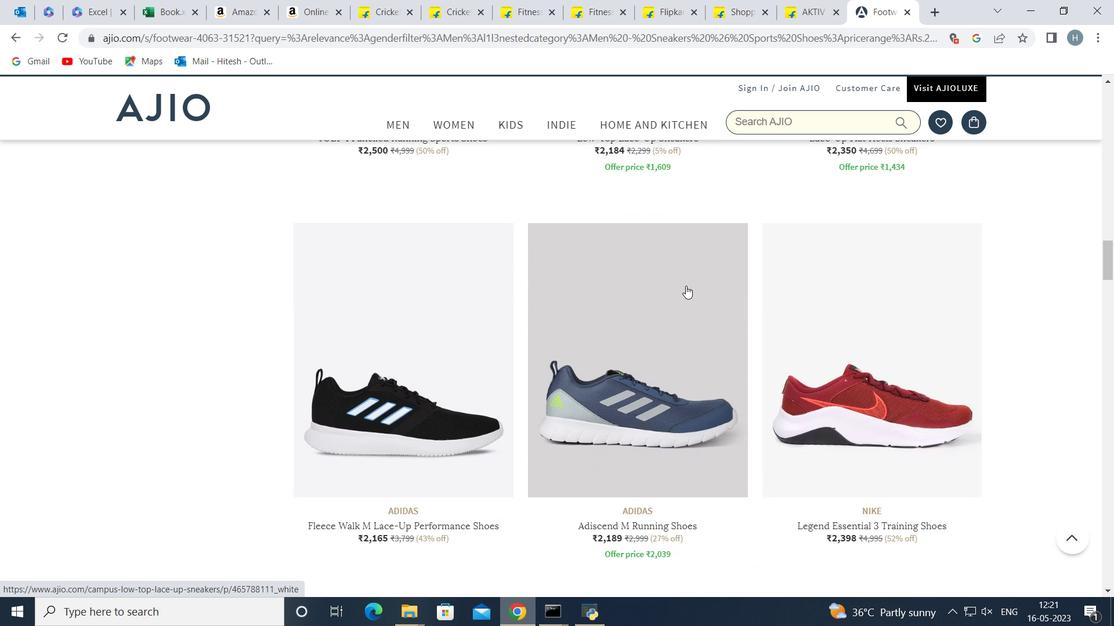 
Action: Mouse scrolled (686, 286) with delta (0, 0)
Screenshot: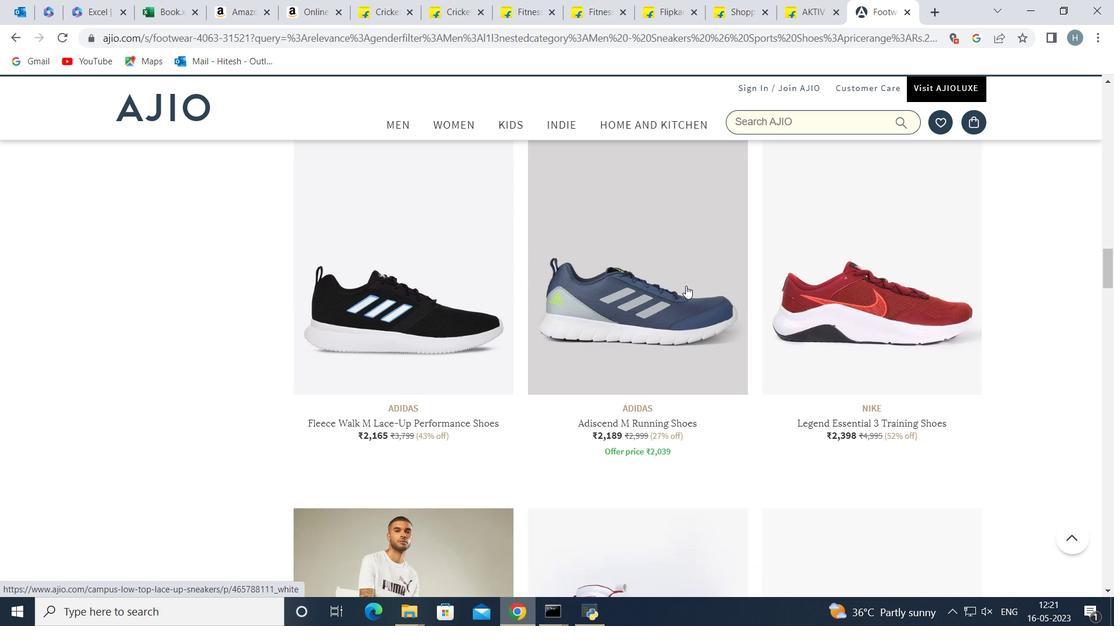 
Action: Mouse scrolled (686, 286) with delta (0, 0)
Screenshot: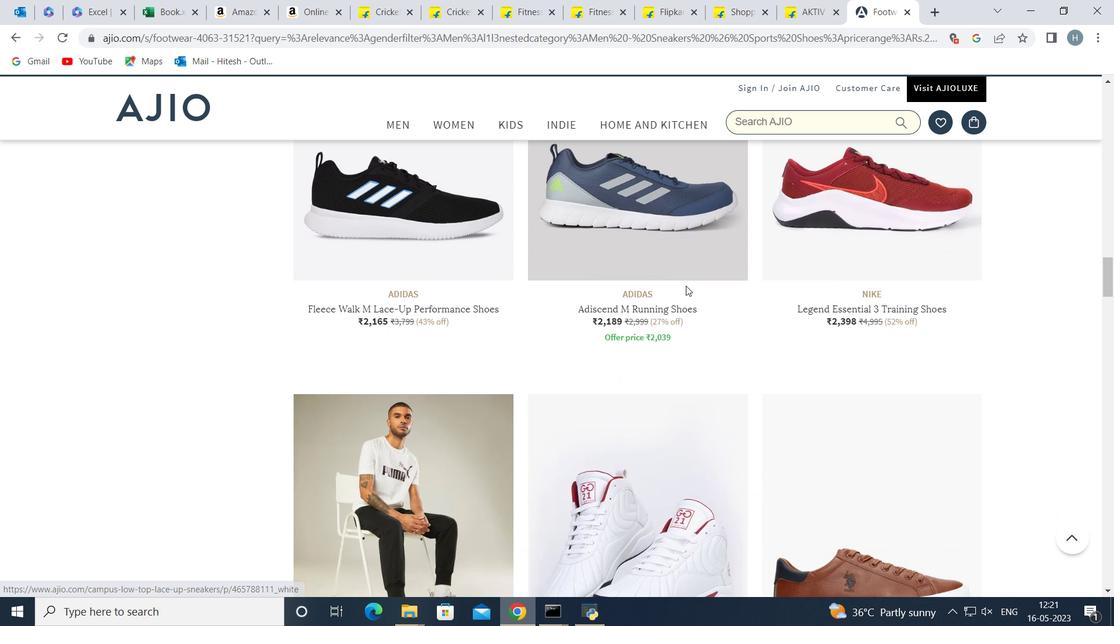 
Action: Mouse scrolled (686, 286) with delta (0, 0)
Screenshot: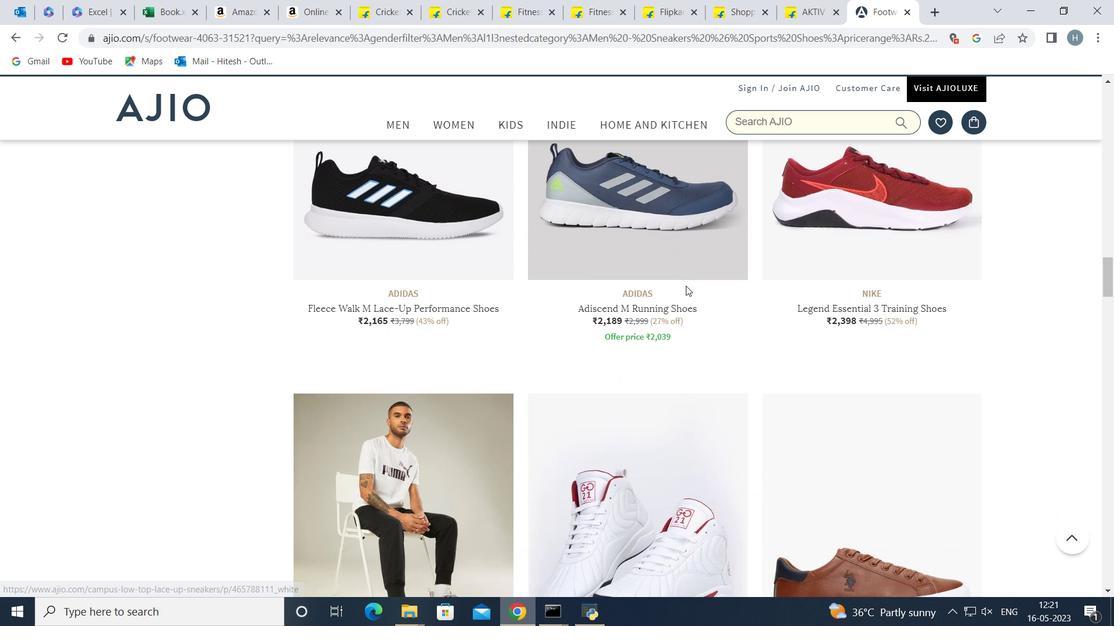 
Action: Mouse scrolled (686, 286) with delta (0, 0)
Screenshot: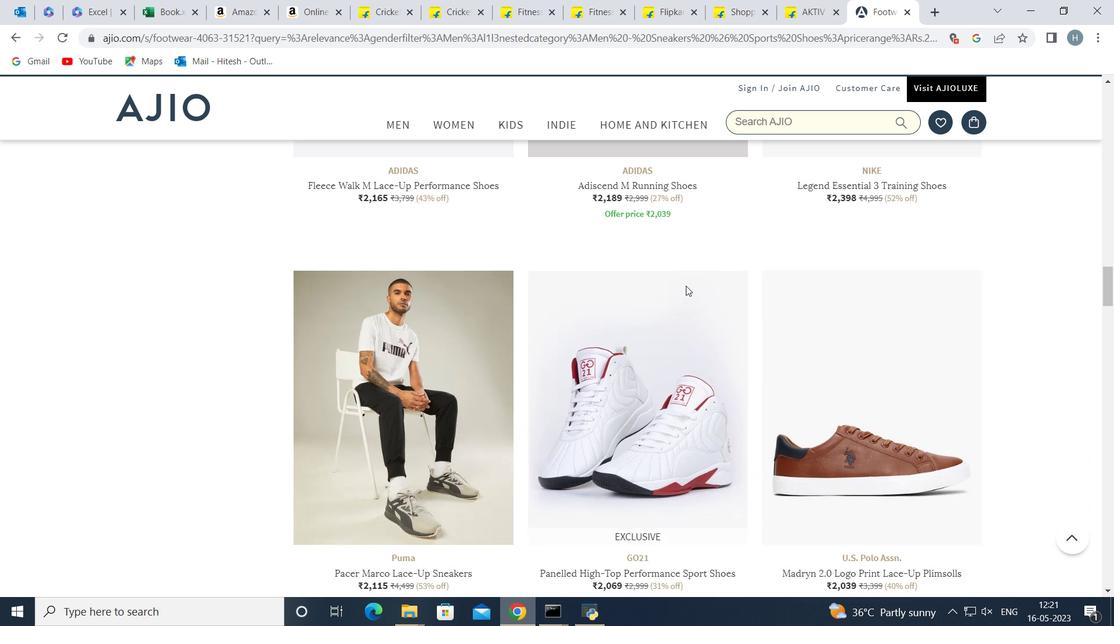 
Action: Mouse scrolled (686, 286) with delta (0, 0)
Screenshot: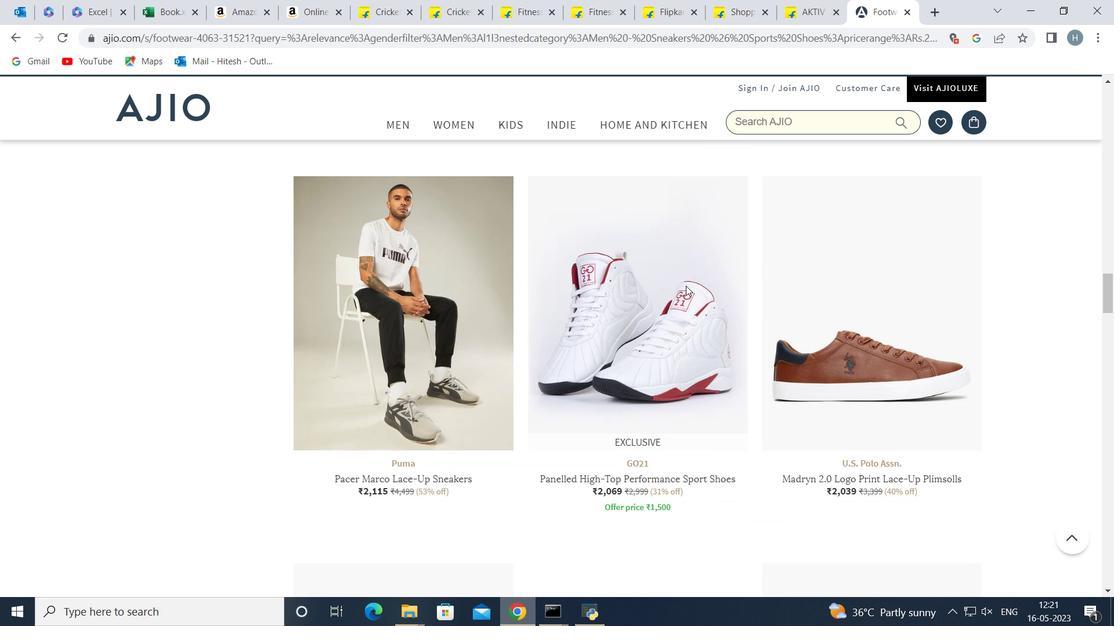 
Action: Mouse scrolled (686, 286) with delta (0, 0)
Screenshot: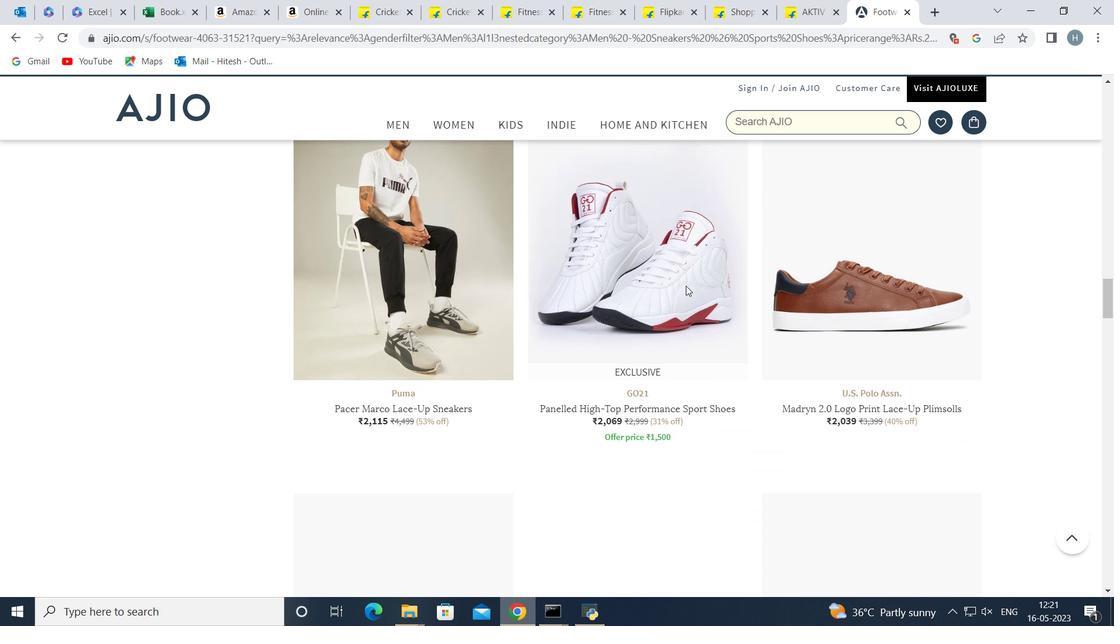 
Action: Mouse scrolled (686, 286) with delta (0, 0)
Screenshot: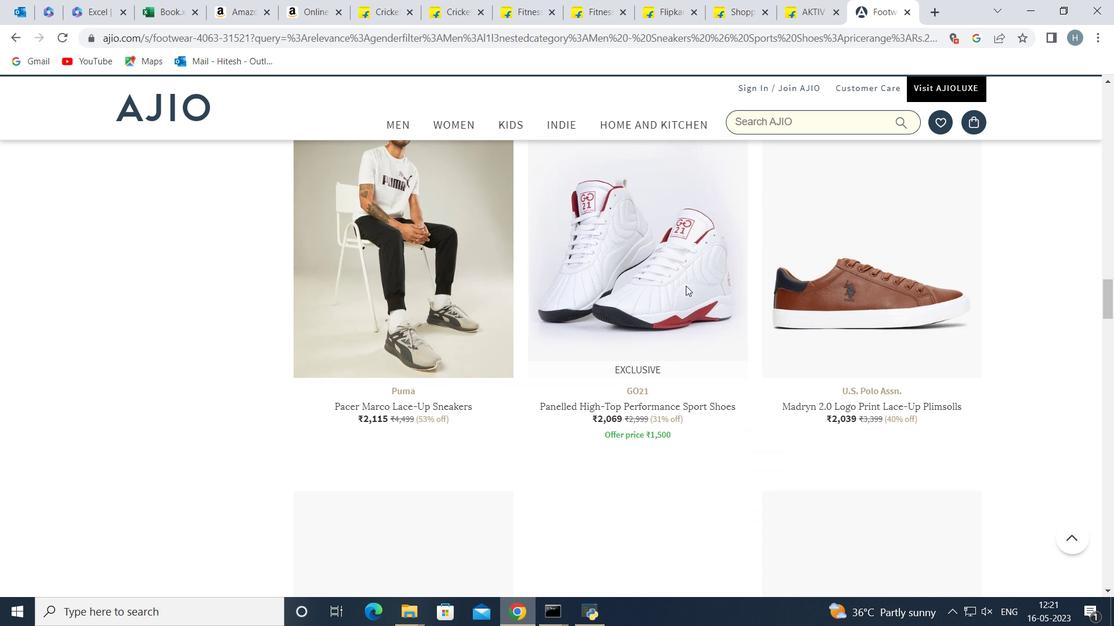 
Action: Mouse scrolled (686, 286) with delta (0, 0)
Screenshot: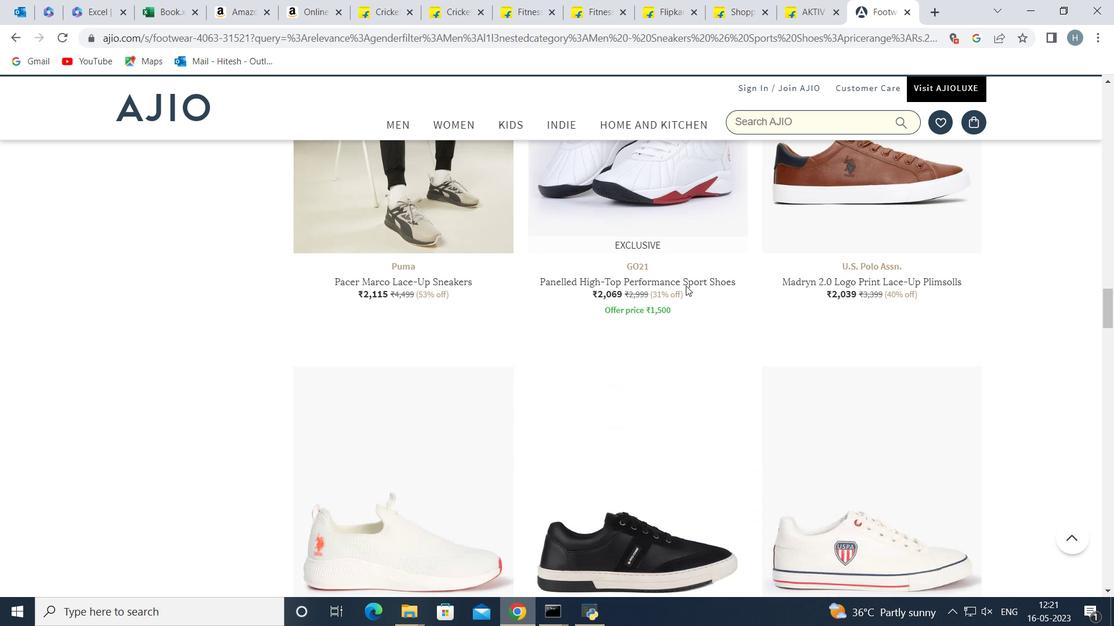 
Action: Mouse scrolled (686, 286) with delta (0, 0)
Screenshot: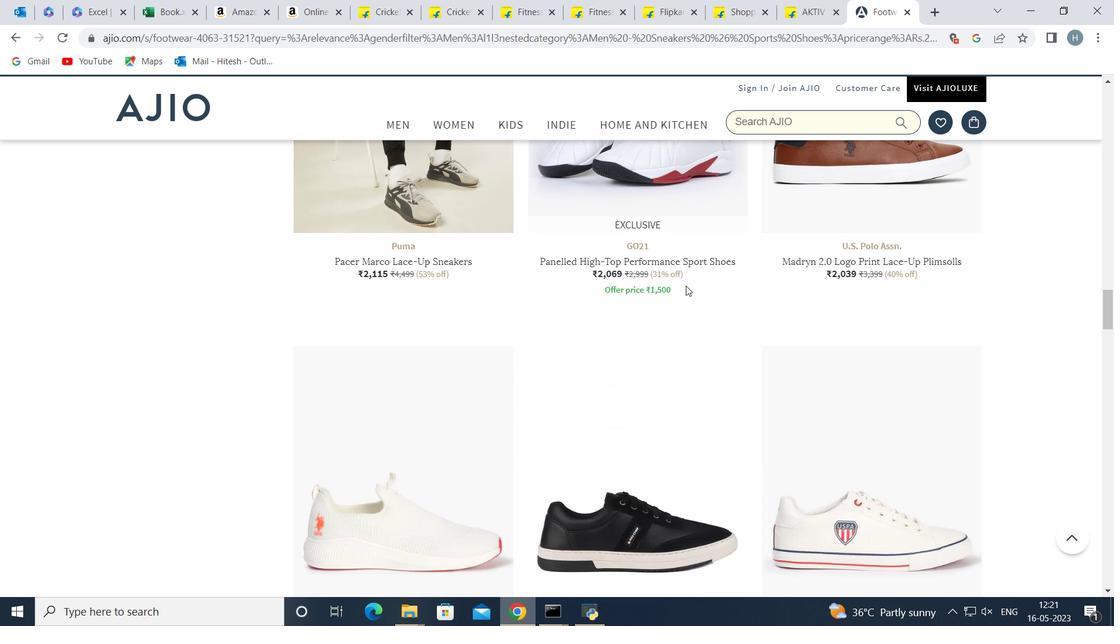 
Action: Mouse scrolled (686, 286) with delta (0, 0)
Screenshot: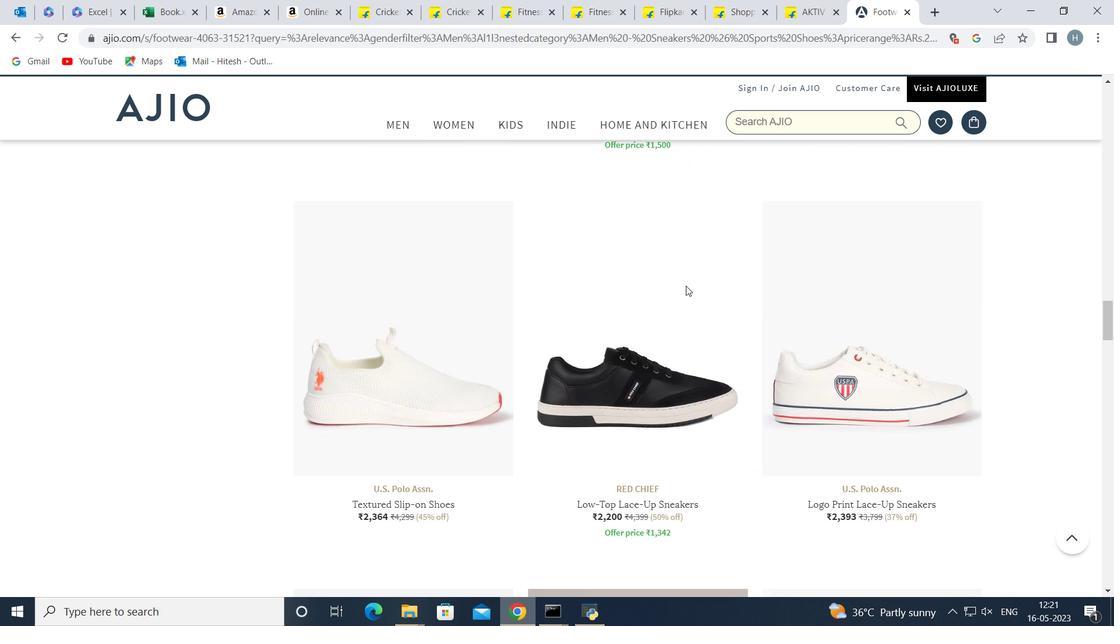
Action: Mouse scrolled (686, 286) with delta (0, 0)
Screenshot: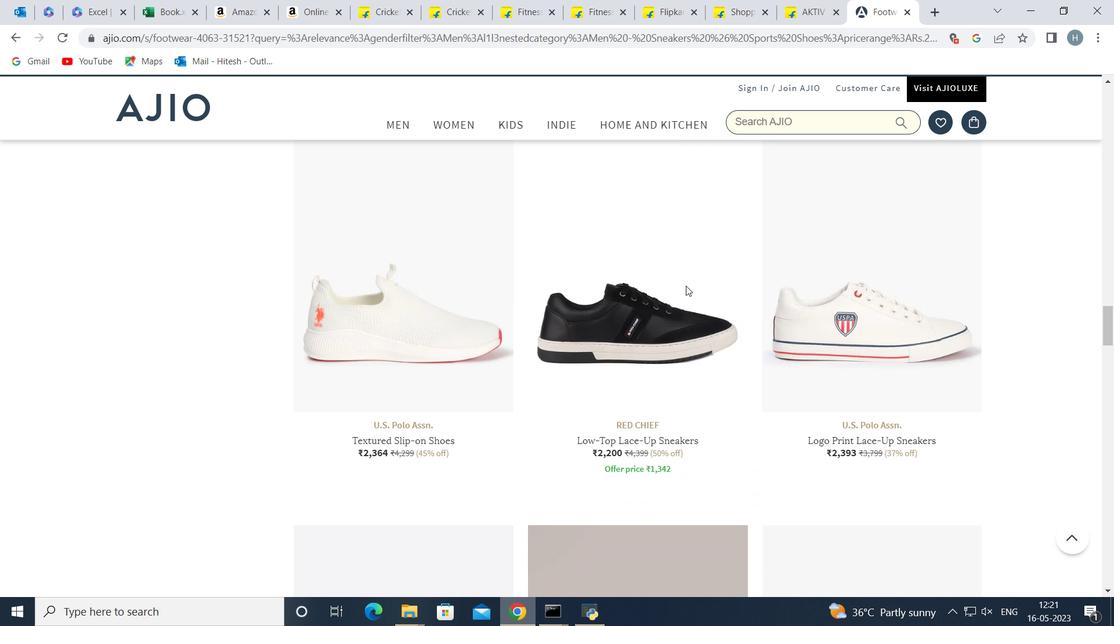 
Action: Mouse scrolled (686, 286) with delta (0, 0)
Screenshot: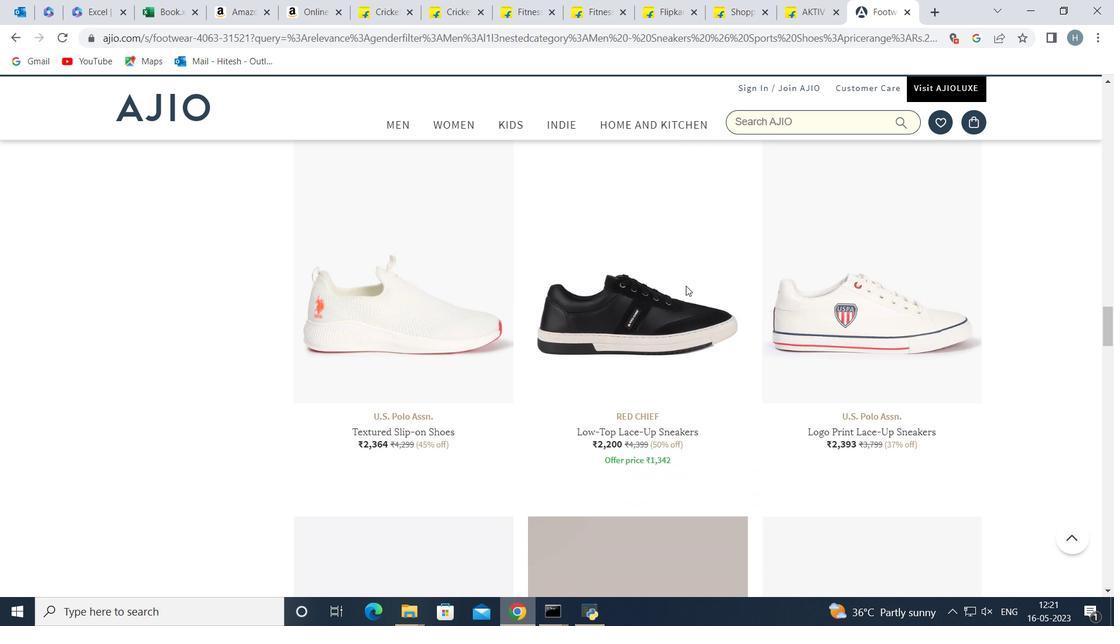 
Action: Mouse scrolled (686, 286) with delta (0, 0)
Screenshot: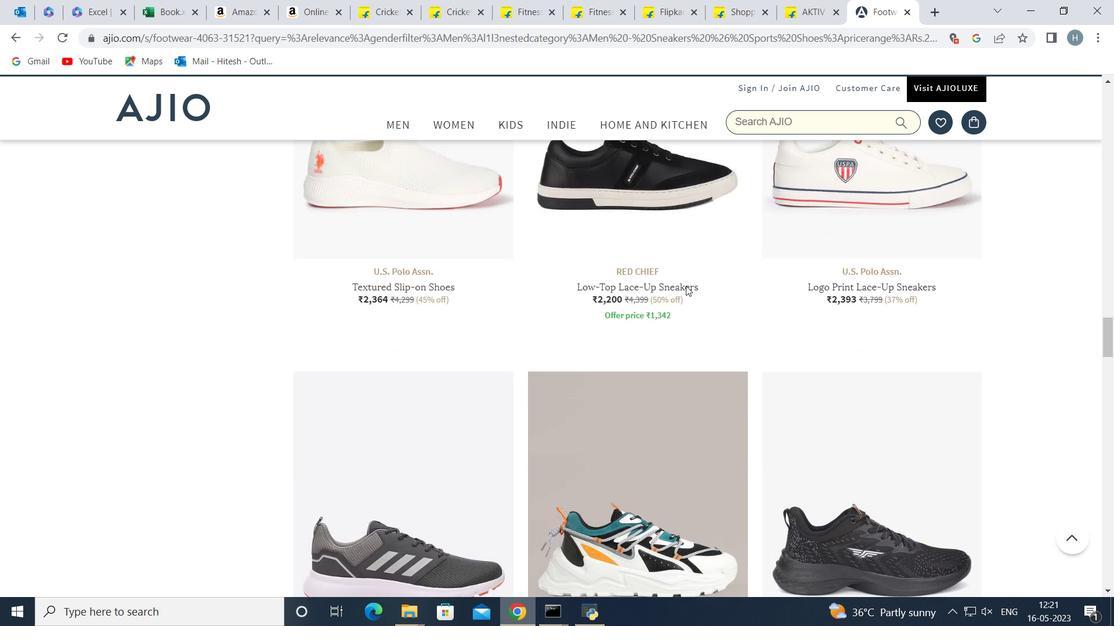 
Action: Mouse scrolled (686, 286) with delta (0, 0)
Screenshot: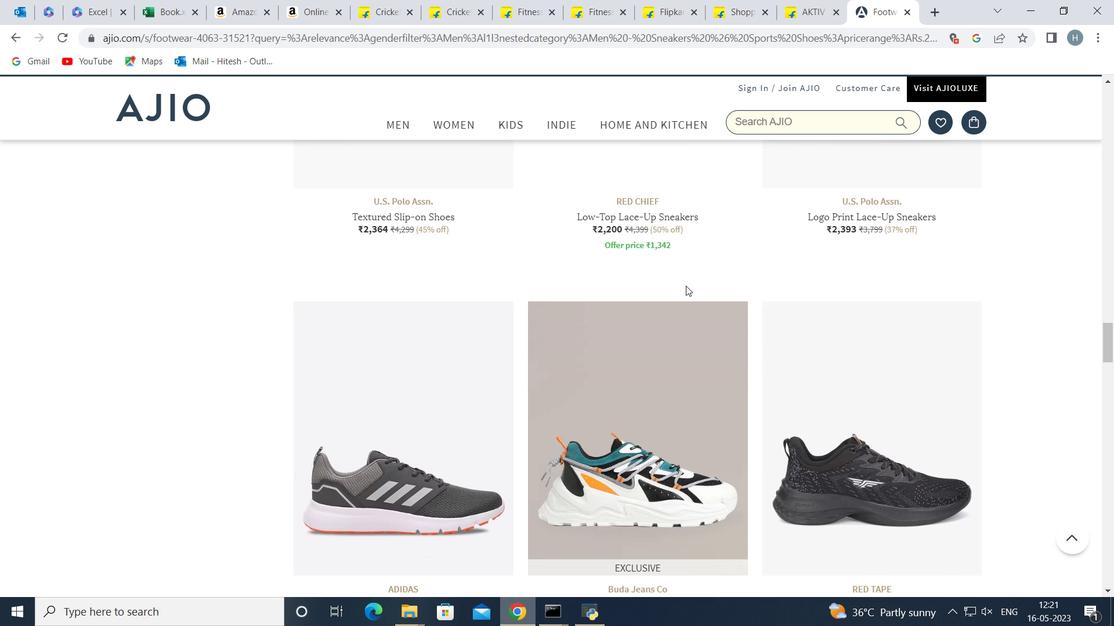 
Action: Mouse scrolled (686, 286) with delta (0, 0)
Screenshot: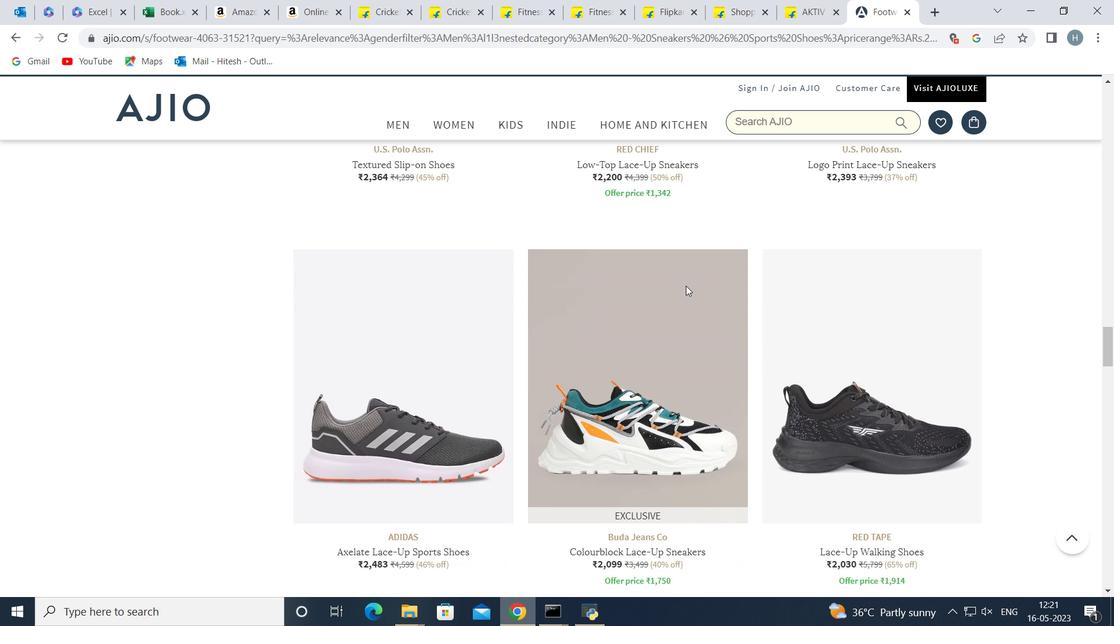 
Action: Mouse scrolled (686, 286) with delta (0, 0)
Screenshot: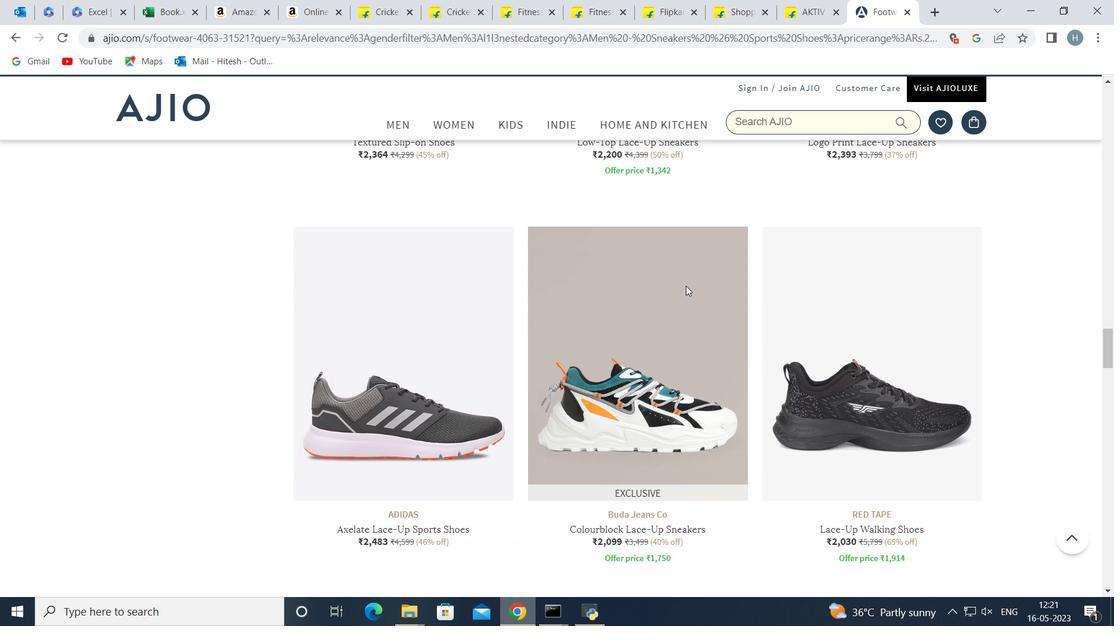 
Action: Mouse scrolled (686, 286) with delta (0, 0)
Screenshot: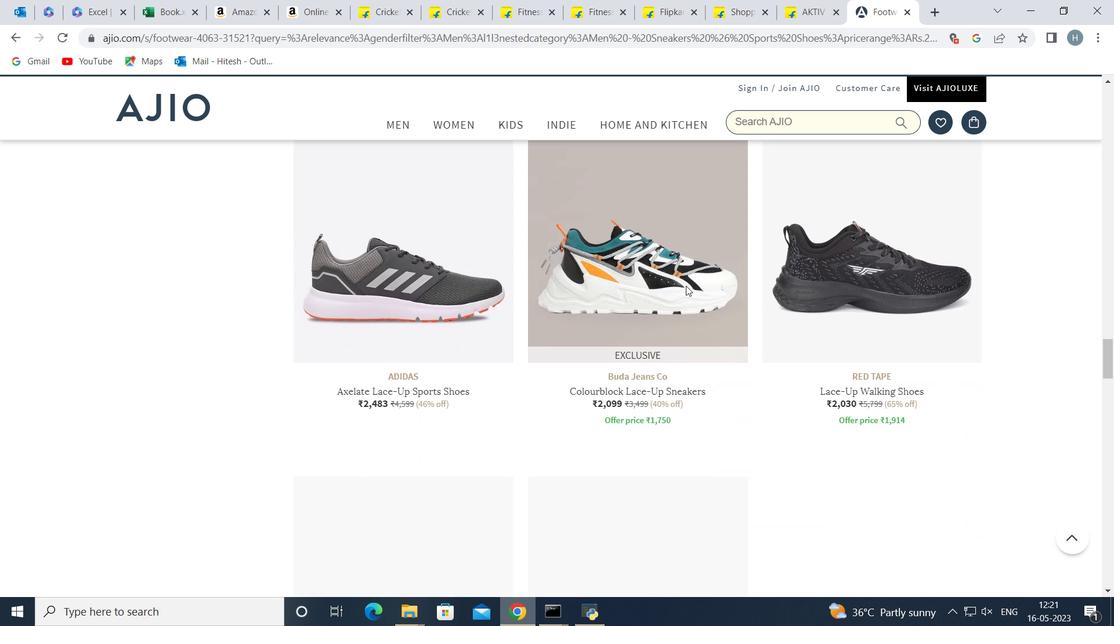 
Action: Mouse scrolled (686, 286) with delta (0, 0)
Screenshot: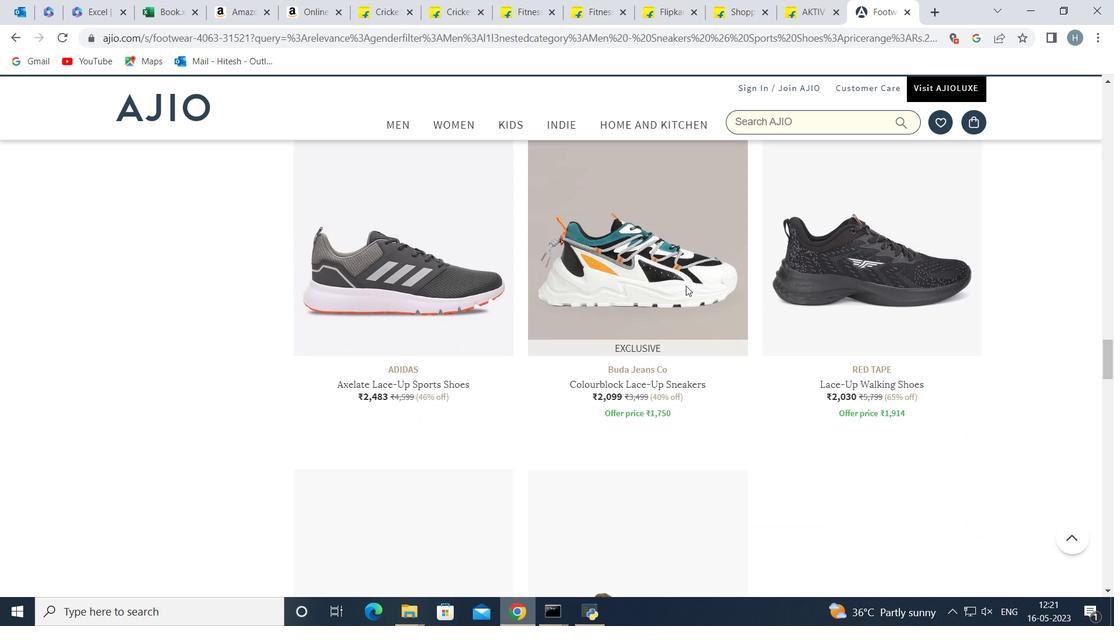 
Action: Mouse scrolled (686, 286) with delta (0, 0)
Screenshot: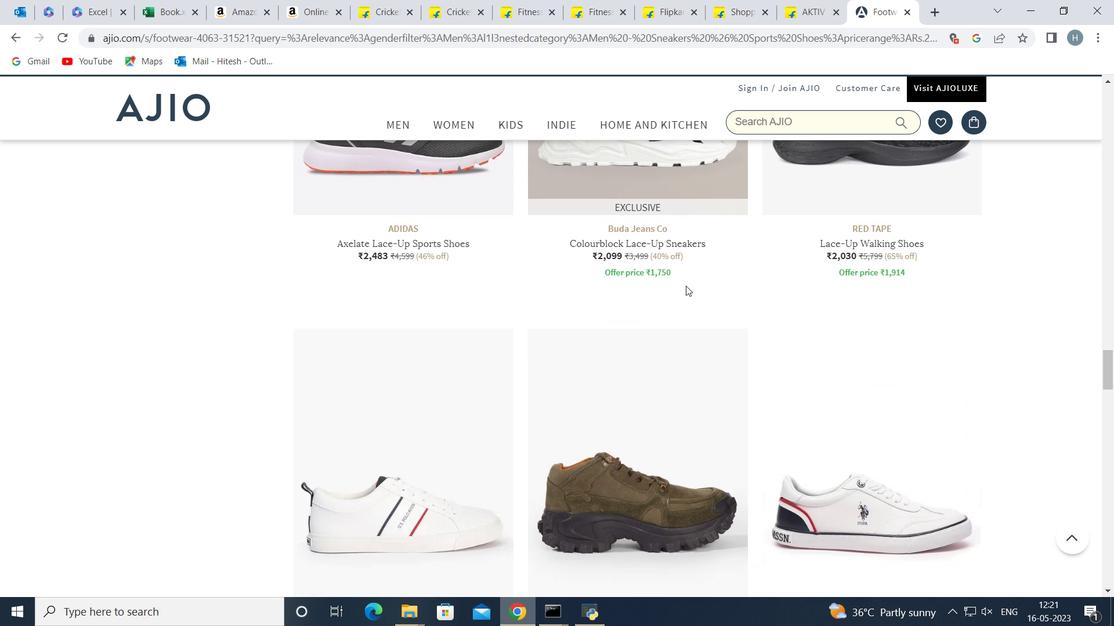 
Action: Mouse scrolled (686, 286) with delta (0, 0)
Screenshot: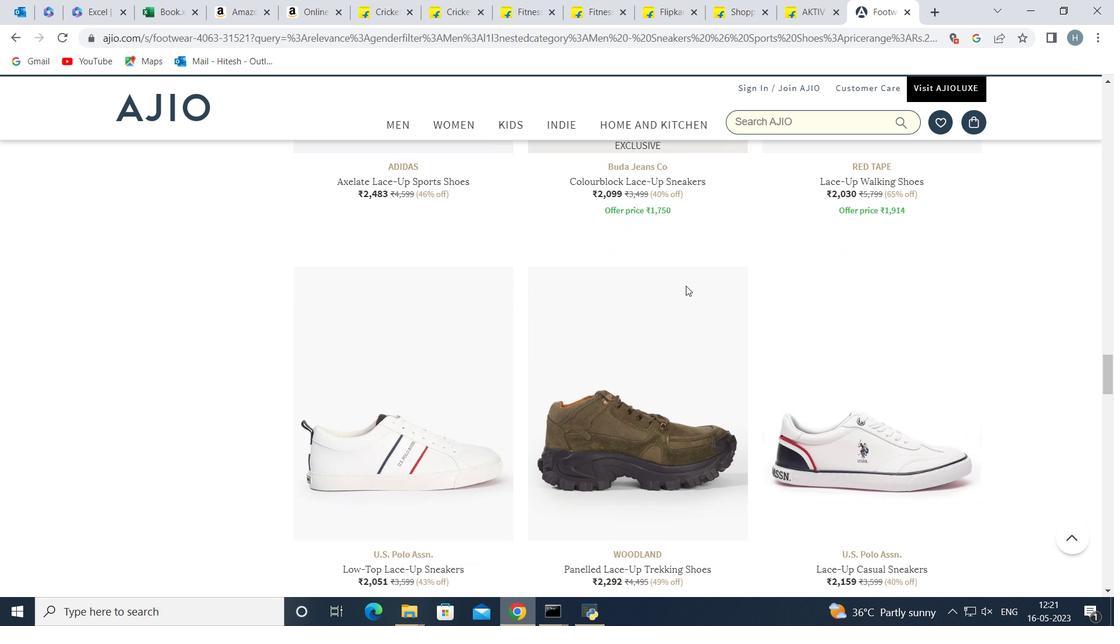 
Action: Mouse scrolled (686, 286) with delta (0, 0)
Screenshot: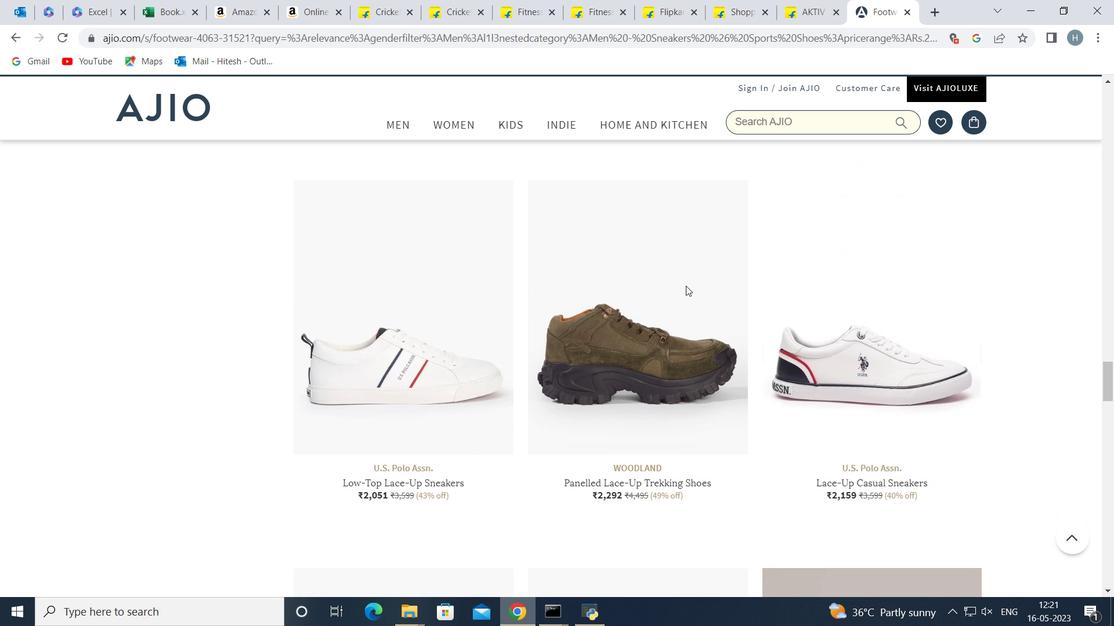
Action: Mouse scrolled (686, 286) with delta (0, 0)
Screenshot: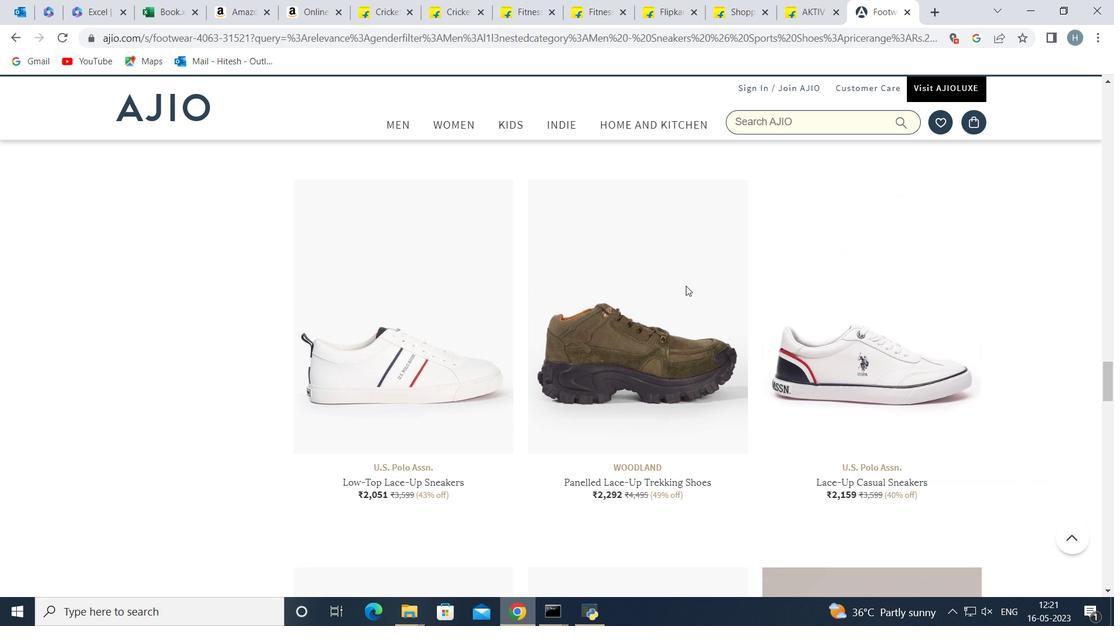 
Action: Mouse scrolled (686, 286) with delta (0, 0)
Screenshot: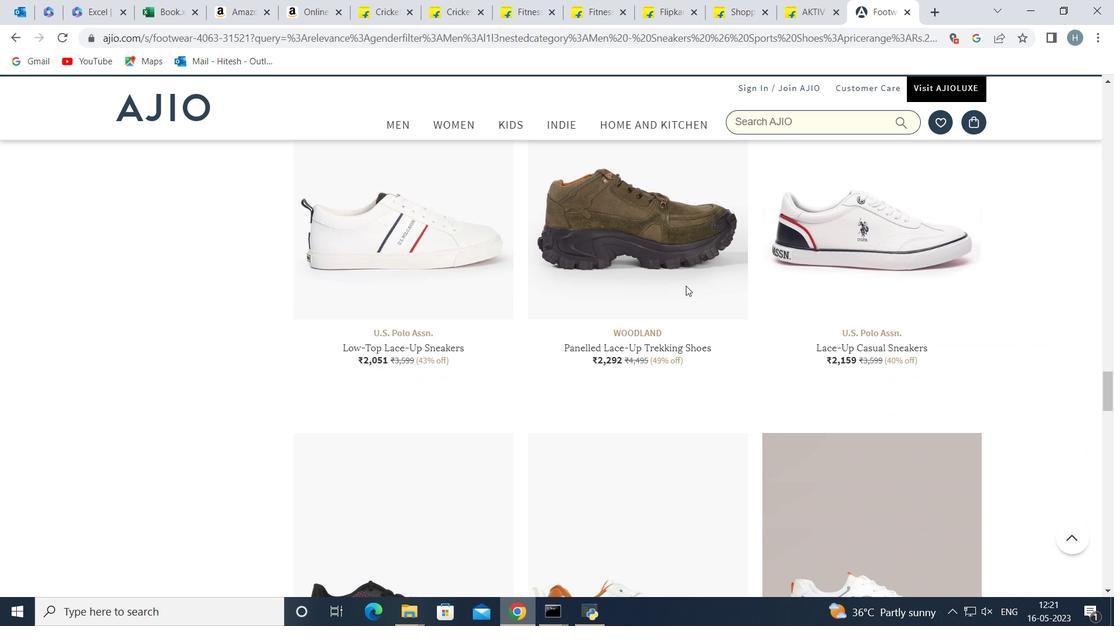 
Action: Mouse scrolled (686, 286) with delta (0, 0)
Screenshot: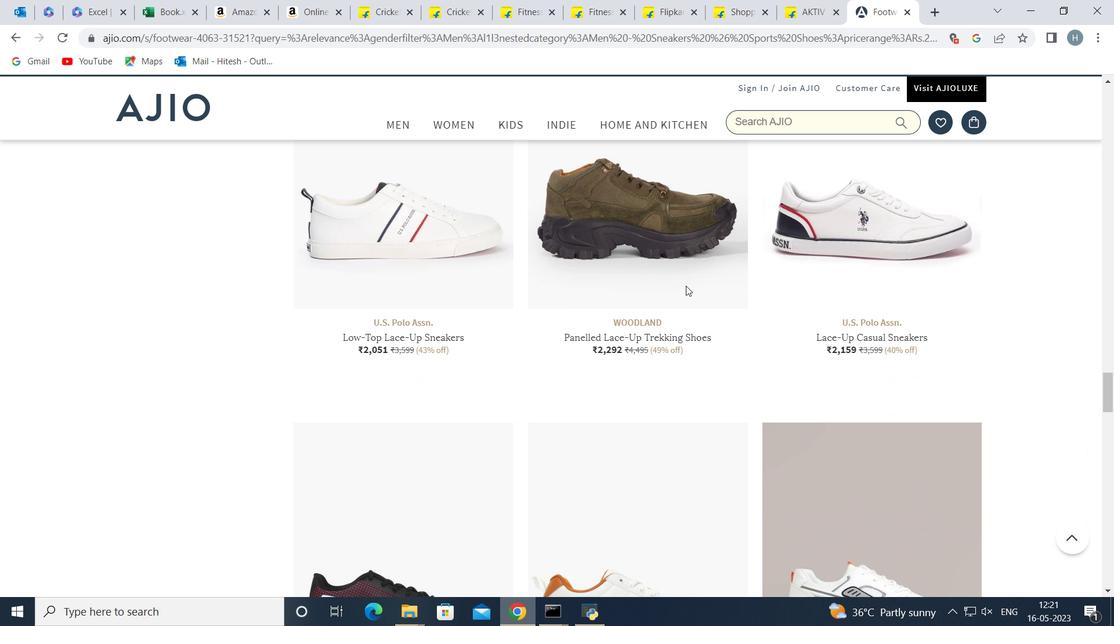 
Action: Mouse scrolled (686, 286) with delta (0, 0)
Screenshot: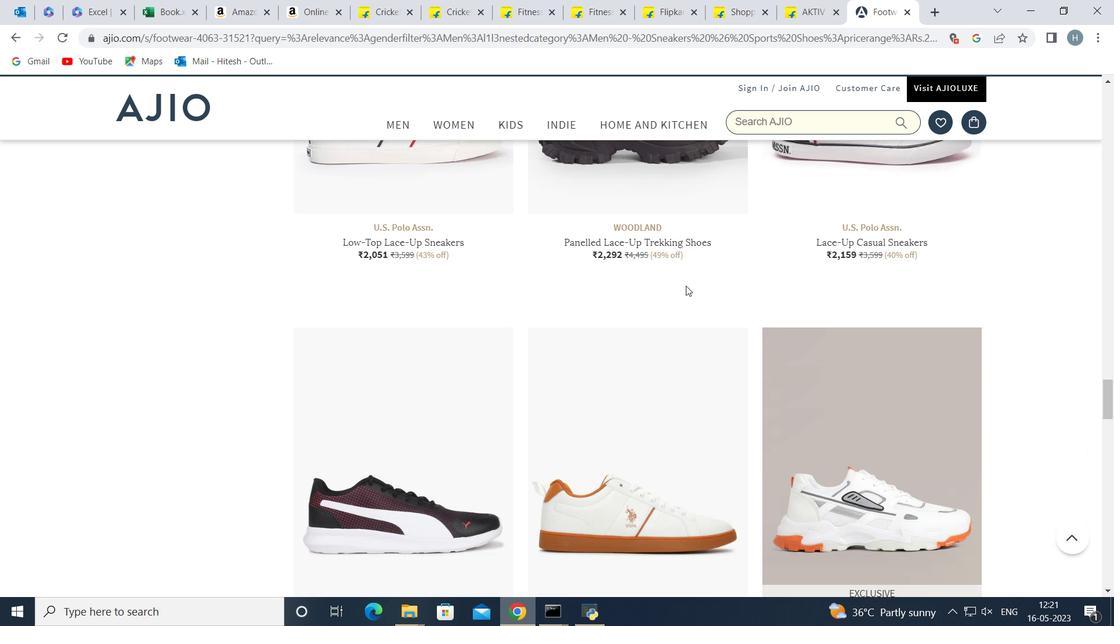 
Action: Mouse scrolled (686, 286) with delta (0, 0)
Screenshot: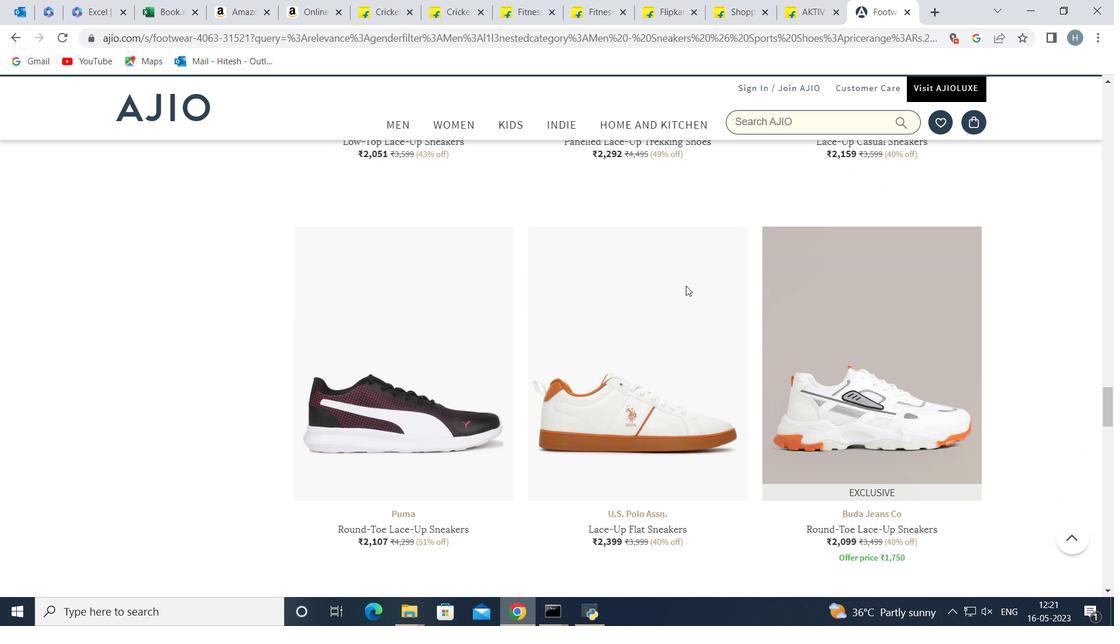 
Action: Mouse scrolled (686, 286) with delta (0, 0)
Screenshot: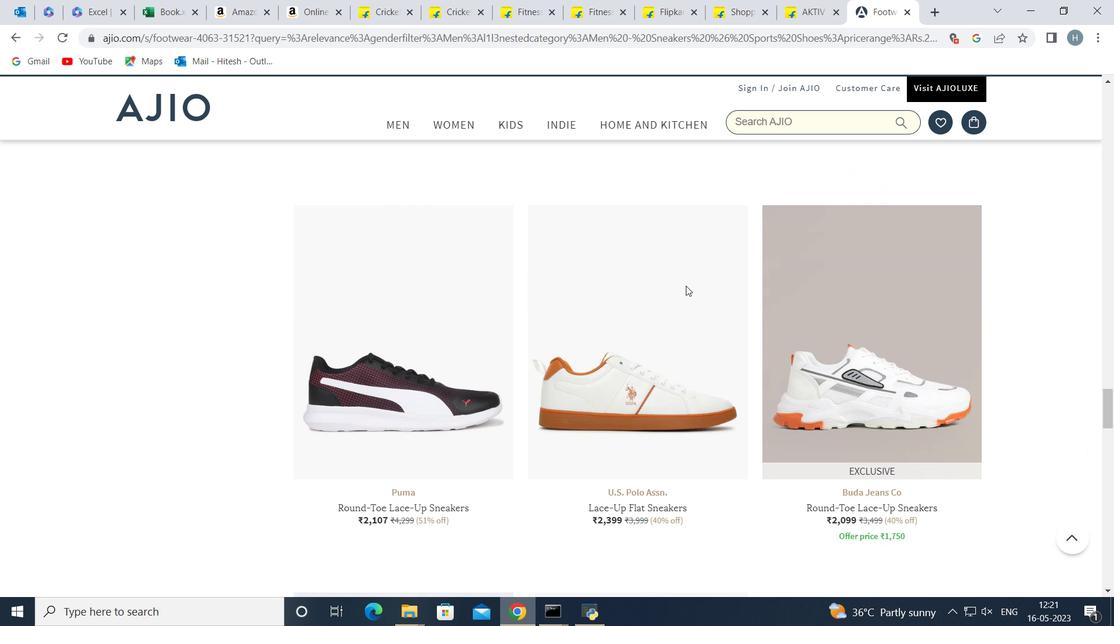
Action: Mouse scrolled (686, 286) with delta (0, 0)
Screenshot: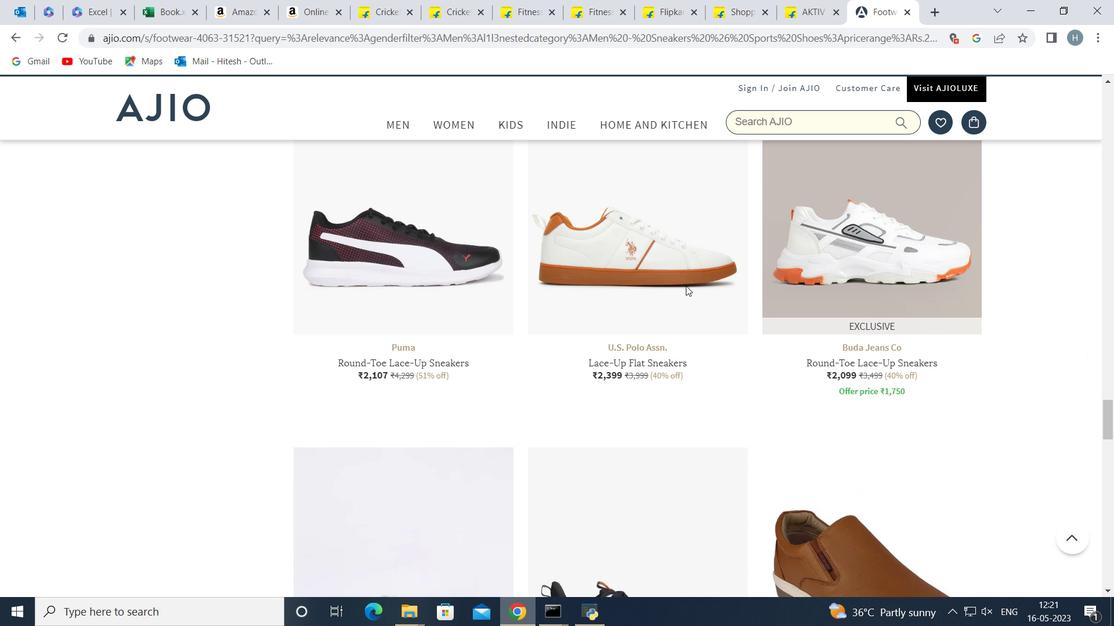 
Action: Mouse scrolled (686, 286) with delta (0, 0)
Screenshot: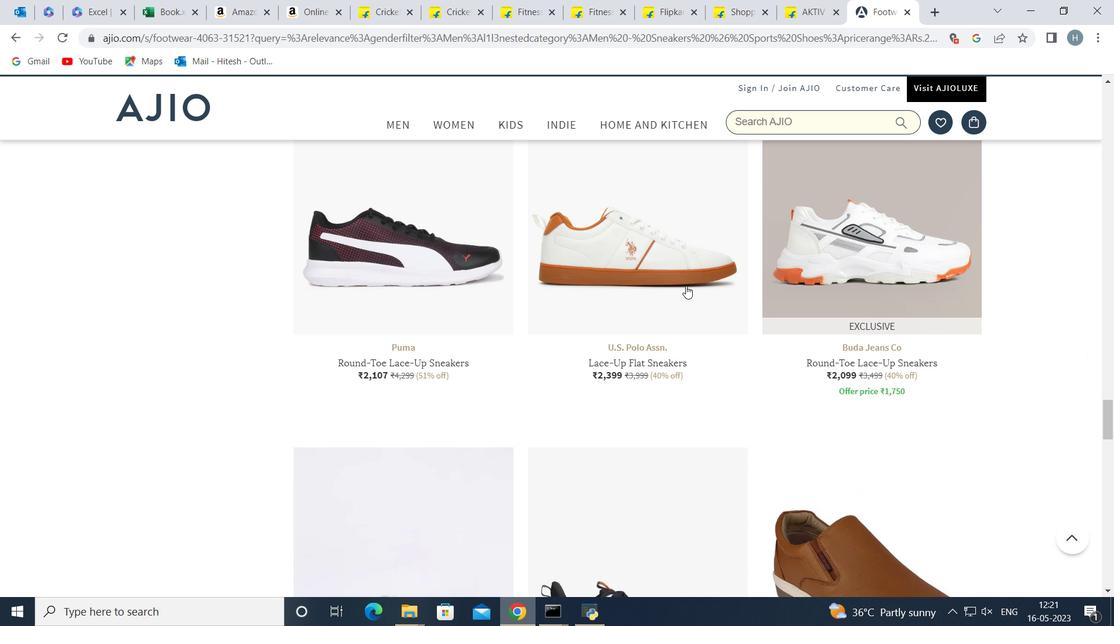 
Action: Mouse scrolled (686, 286) with delta (0, 0)
Screenshot: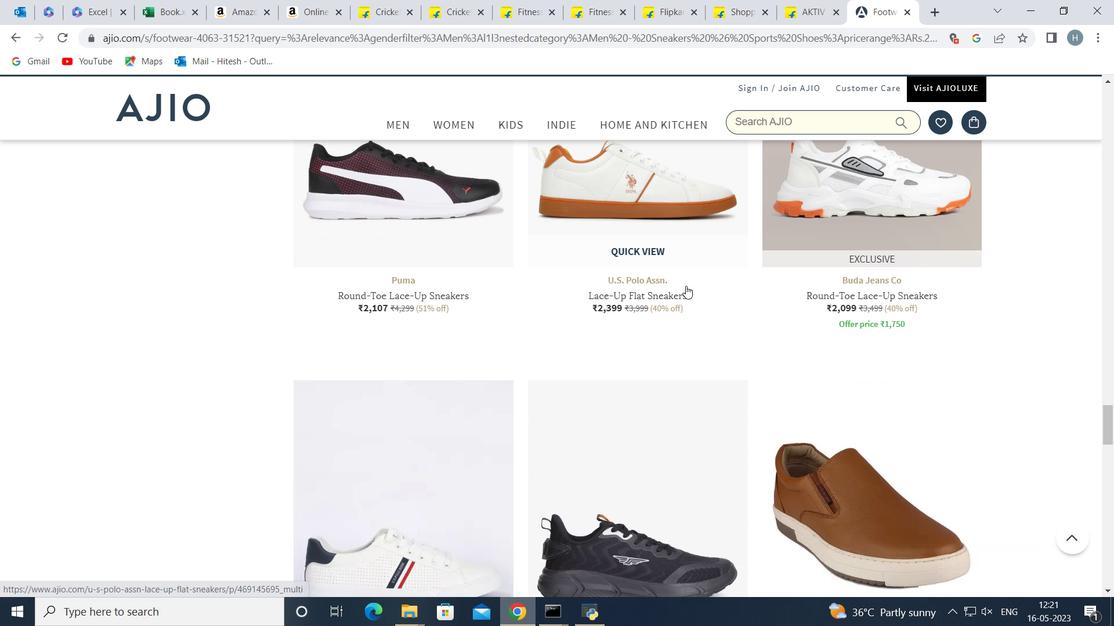 
Action: Mouse scrolled (686, 286) with delta (0, 0)
Screenshot: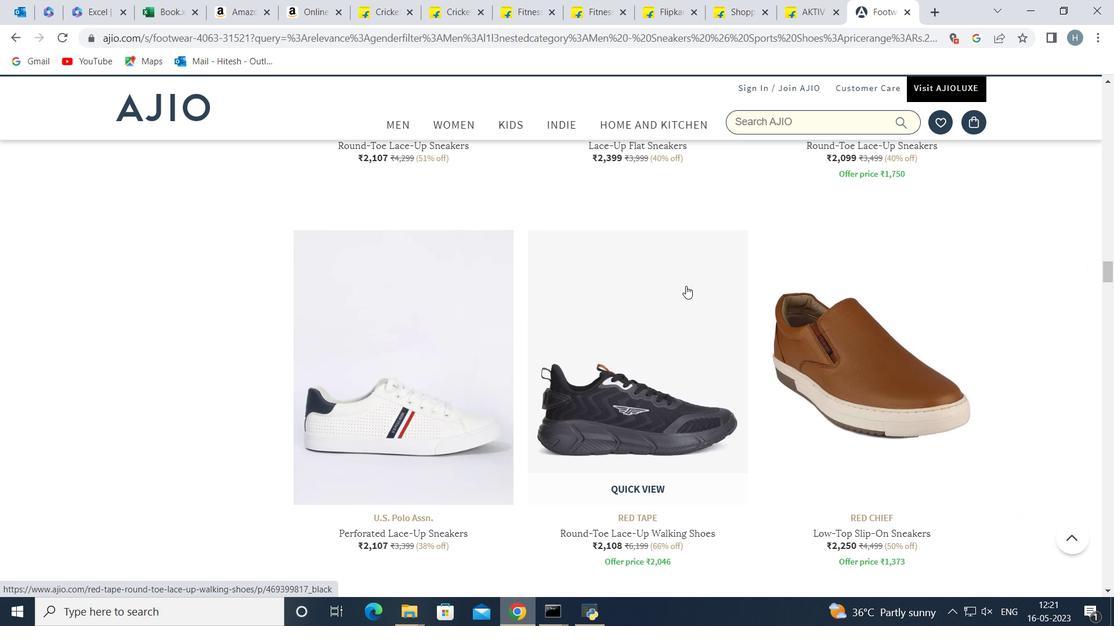 
Action: Mouse scrolled (686, 286) with delta (0, 0)
Screenshot: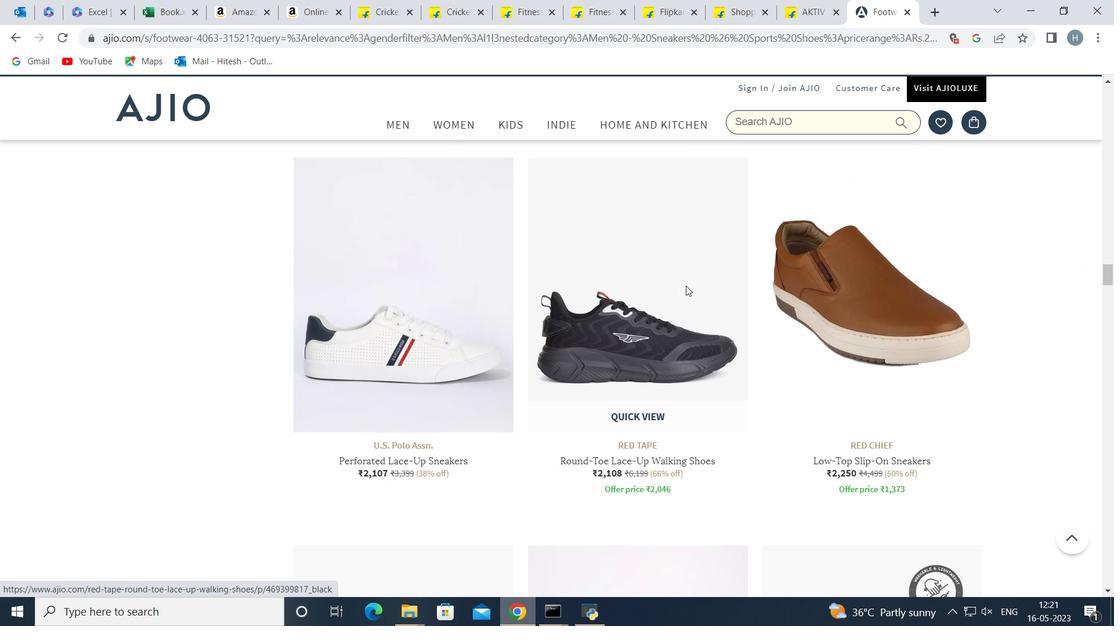 
Action: Mouse scrolled (686, 286) with delta (0, 0)
Screenshot: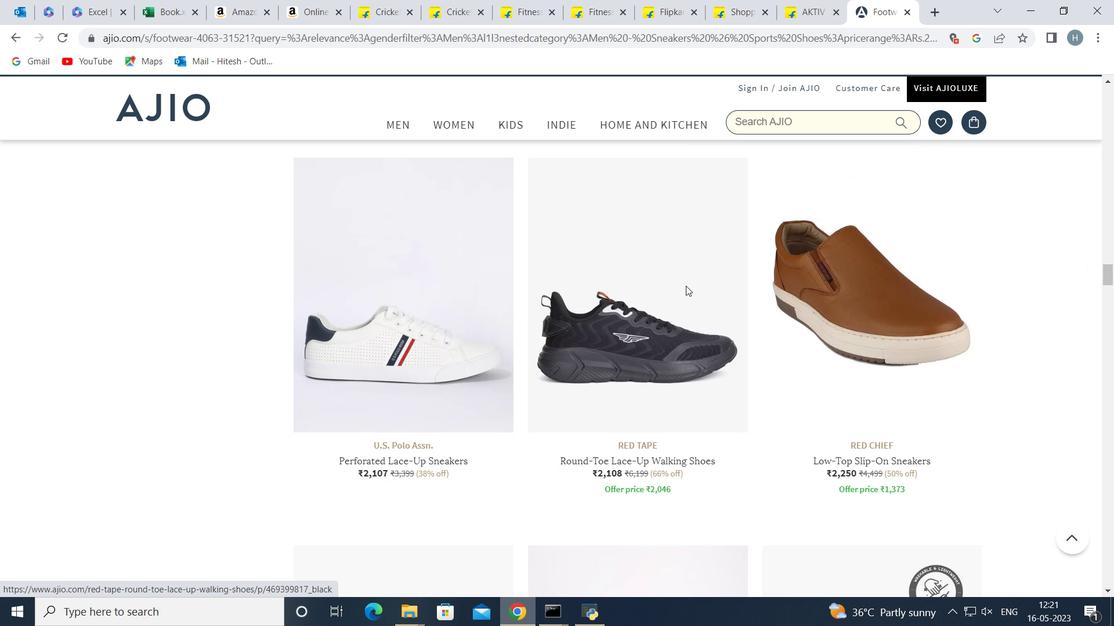 
Action: Mouse scrolled (686, 286) with delta (0, 0)
Screenshot: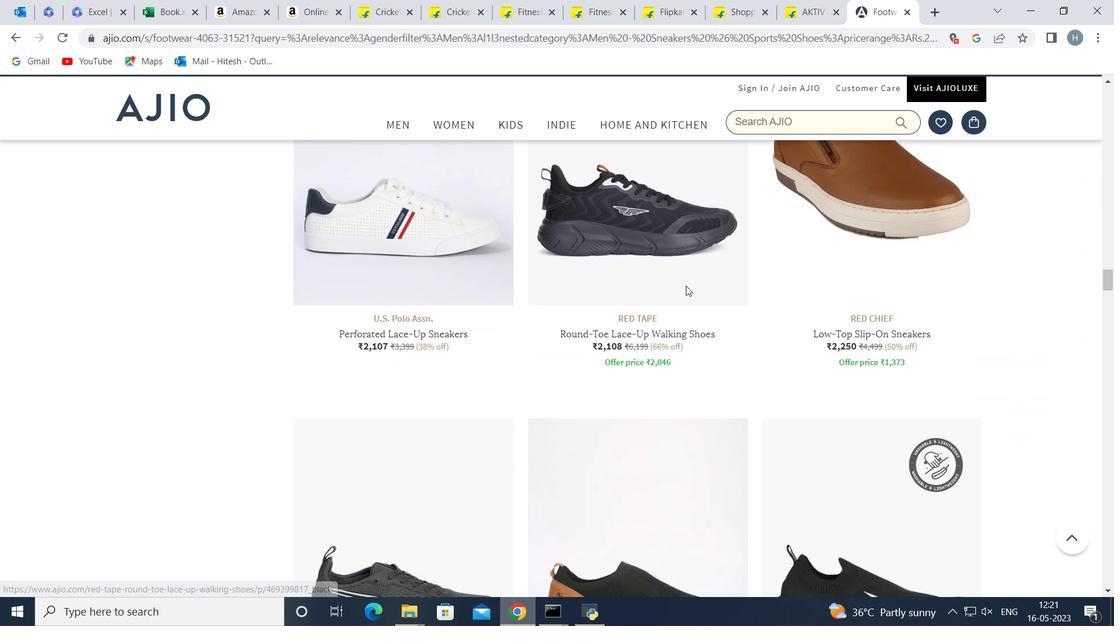 
Action: Mouse scrolled (686, 286) with delta (0, 0)
Screenshot: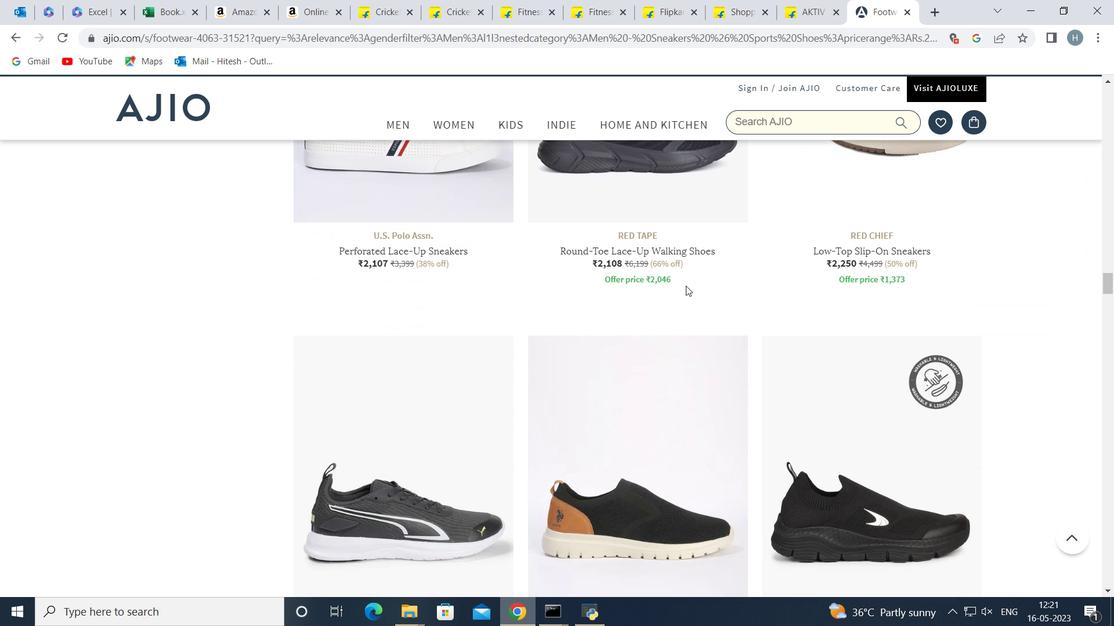 
Action: Mouse scrolled (686, 286) with delta (0, 0)
Screenshot: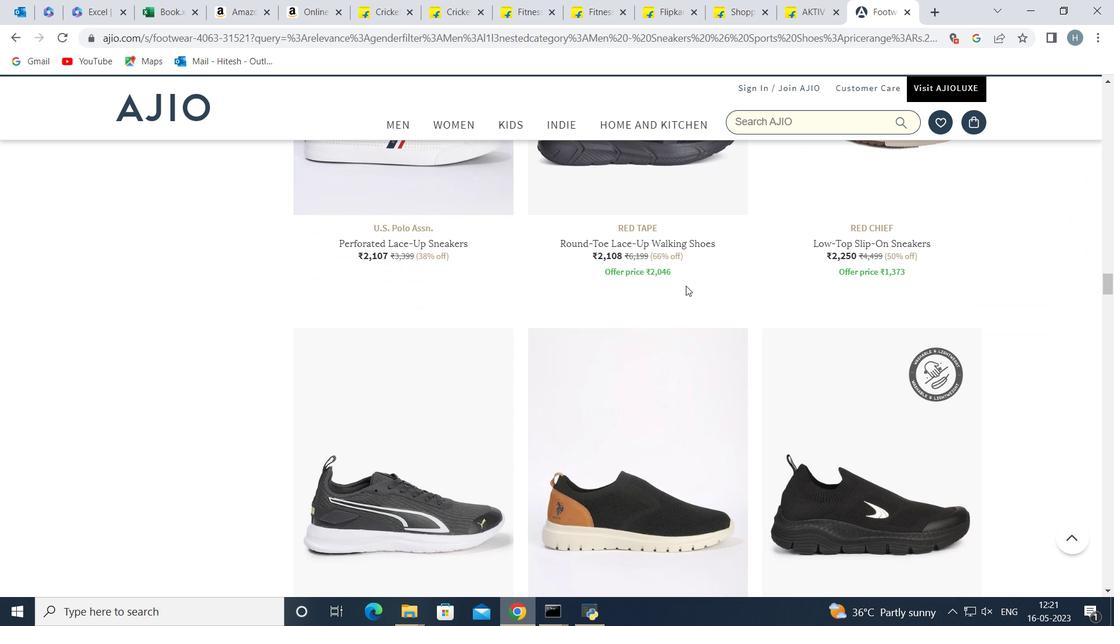 
Action: Mouse scrolled (686, 286) with delta (0, 0)
Screenshot: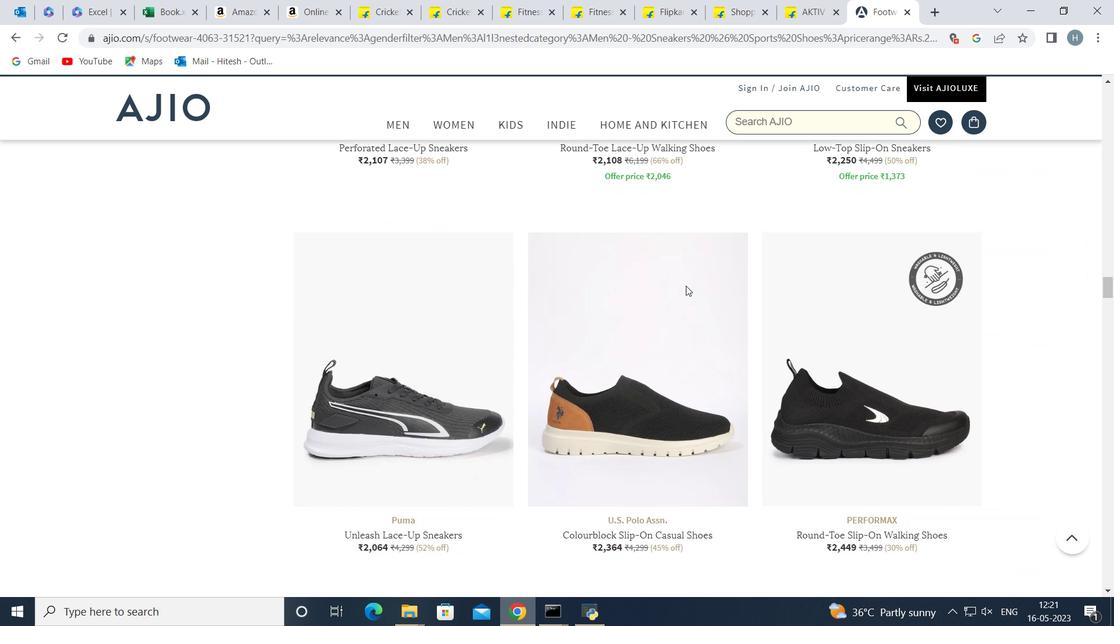 
Action: Mouse scrolled (686, 286) with delta (0, 0)
Screenshot: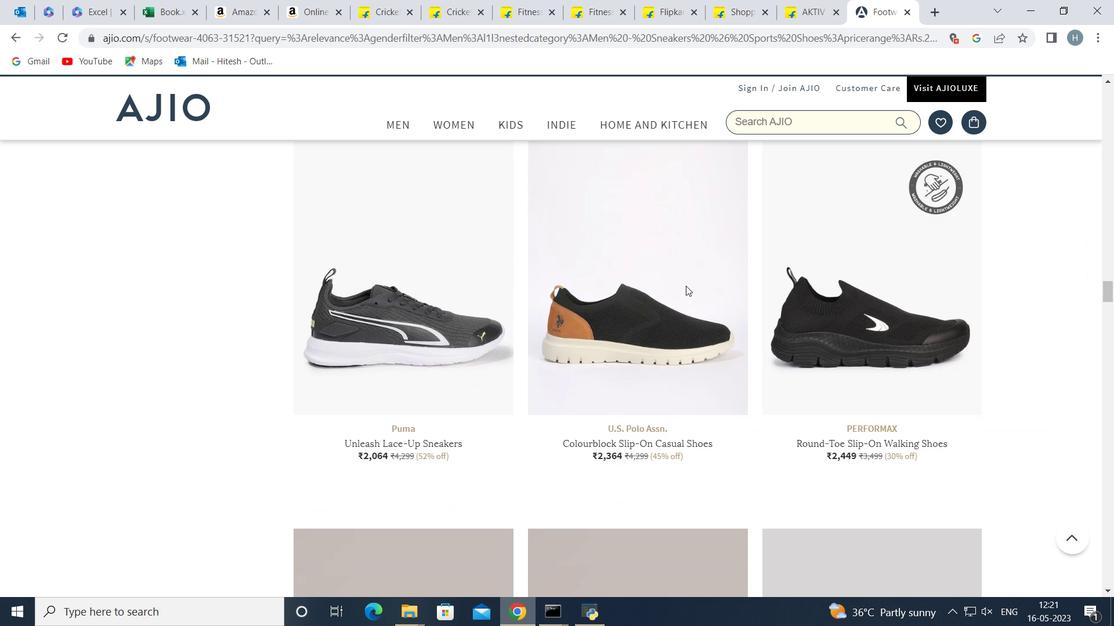 
Action: Mouse scrolled (686, 286) with delta (0, 0)
Screenshot: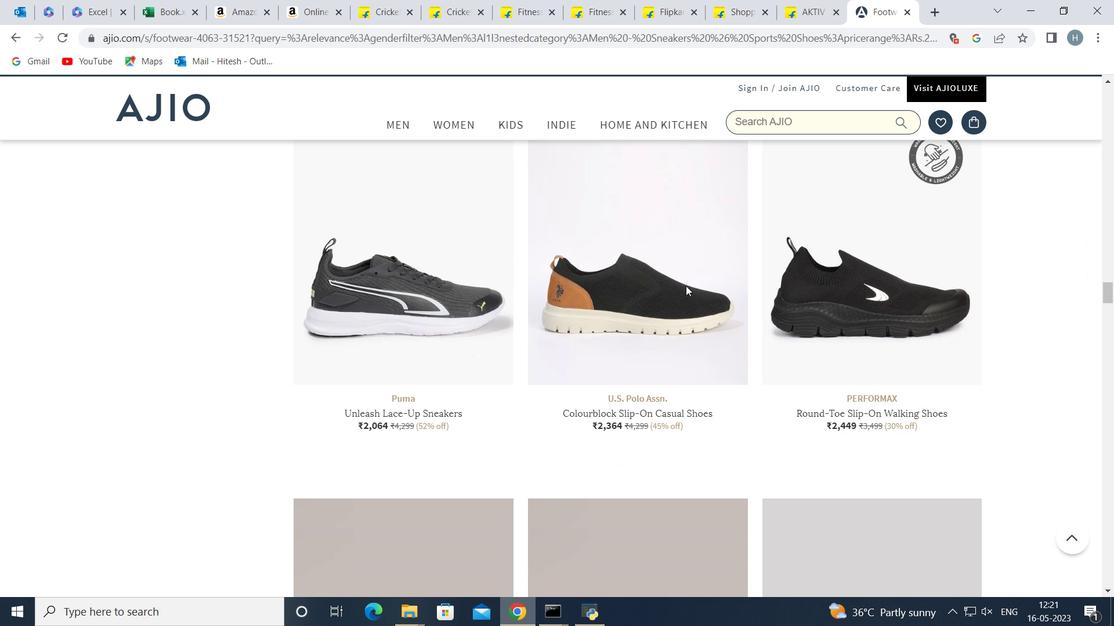 
Action: Mouse scrolled (686, 286) with delta (0, 0)
Screenshot: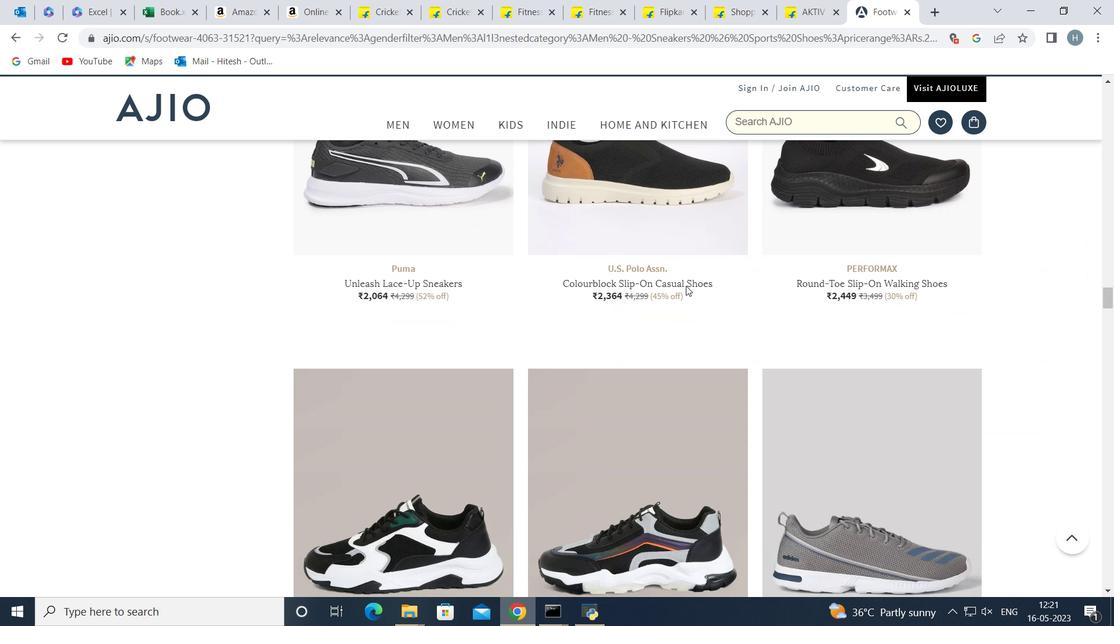 
Action: Mouse scrolled (686, 286) with delta (0, 0)
Screenshot: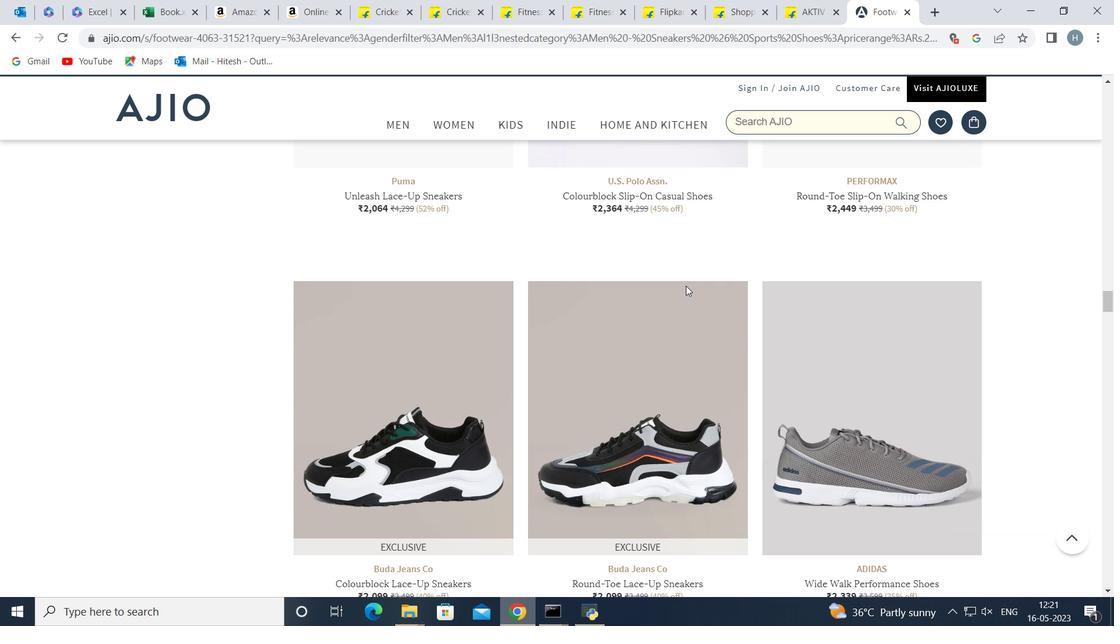 
Action: Mouse scrolled (686, 286) with delta (0, 0)
Screenshot: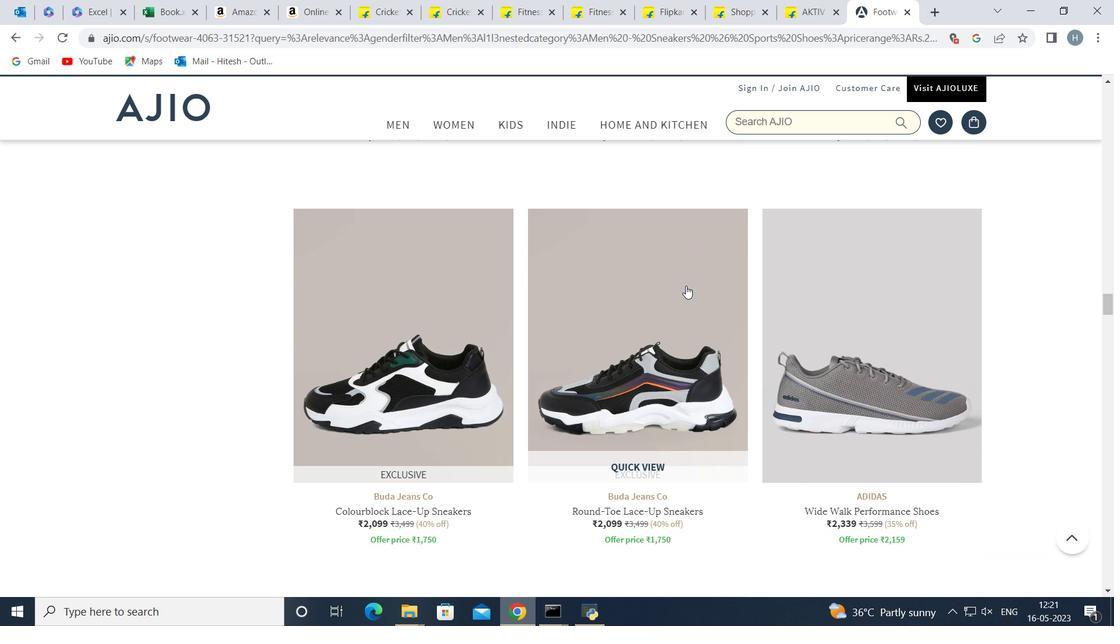
Action: Mouse scrolled (686, 286) with delta (0, 0)
Screenshot: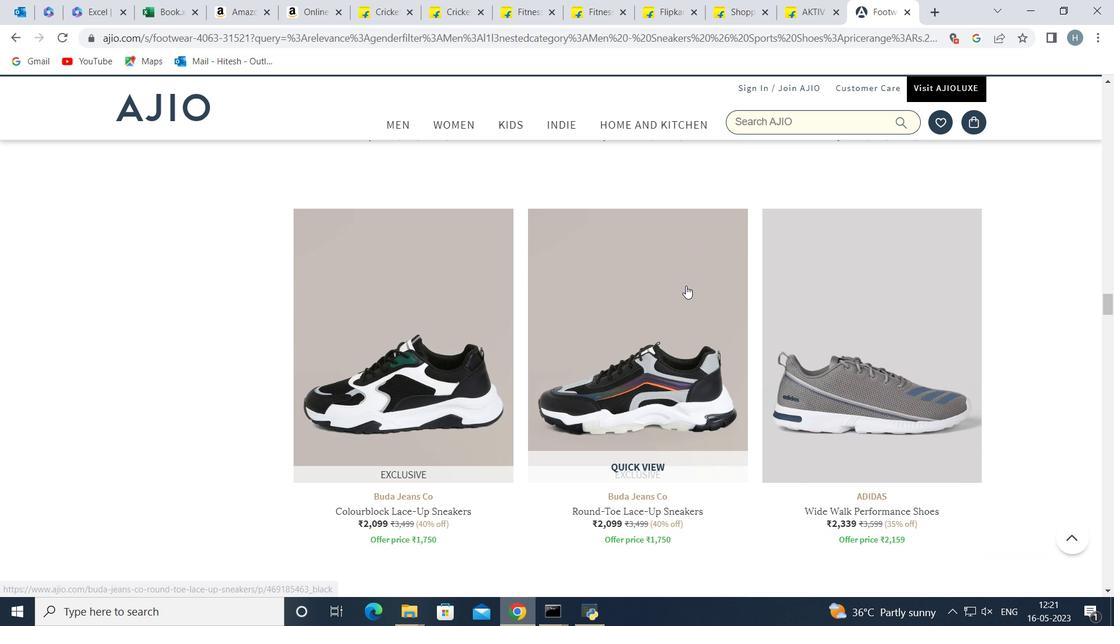 
Action: Mouse scrolled (686, 286) with delta (0, 0)
Screenshot: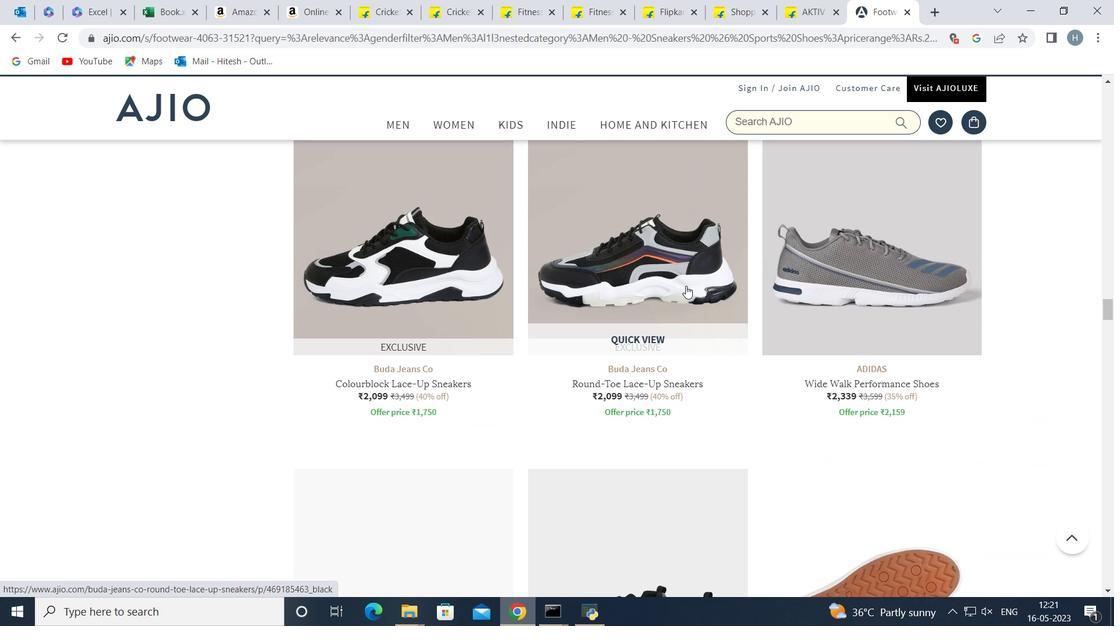 
Action: Mouse scrolled (686, 286) with delta (0, 0)
Screenshot: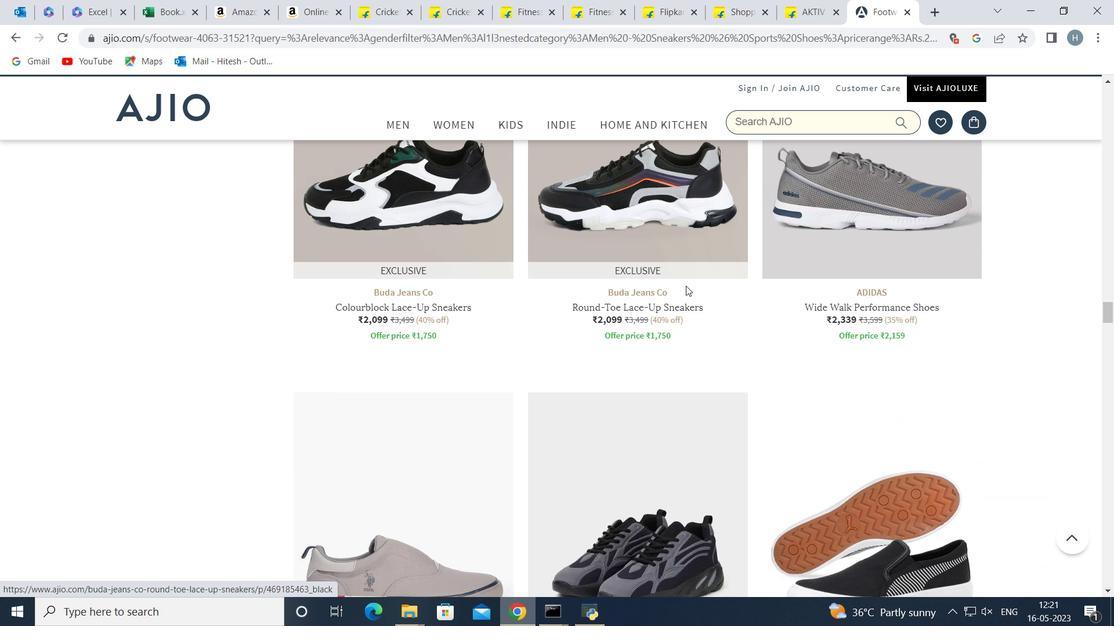 
Action: Mouse scrolled (686, 286) with delta (0, 0)
Screenshot: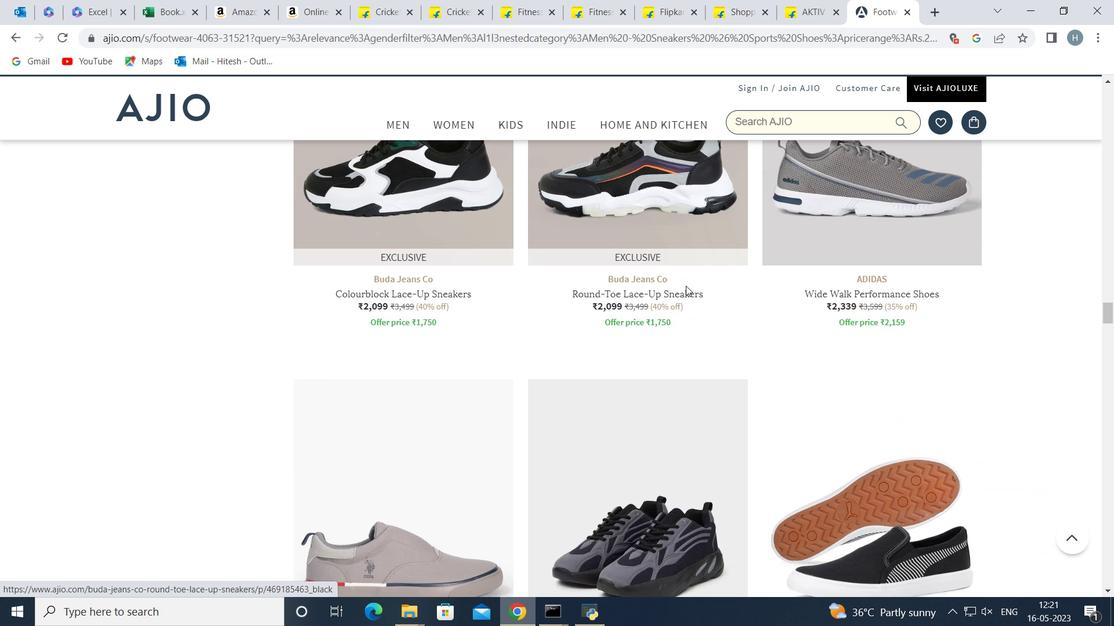 
Action: Mouse scrolled (686, 286) with delta (0, 0)
Screenshot: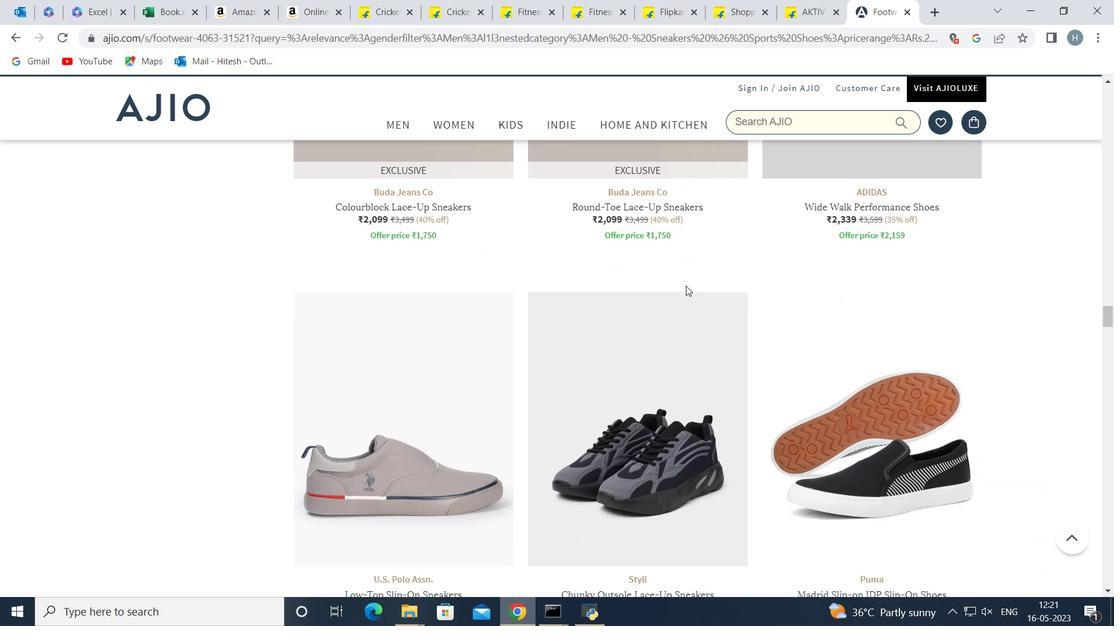 
Action: Mouse scrolled (686, 286) with delta (0, 0)
Screenshot: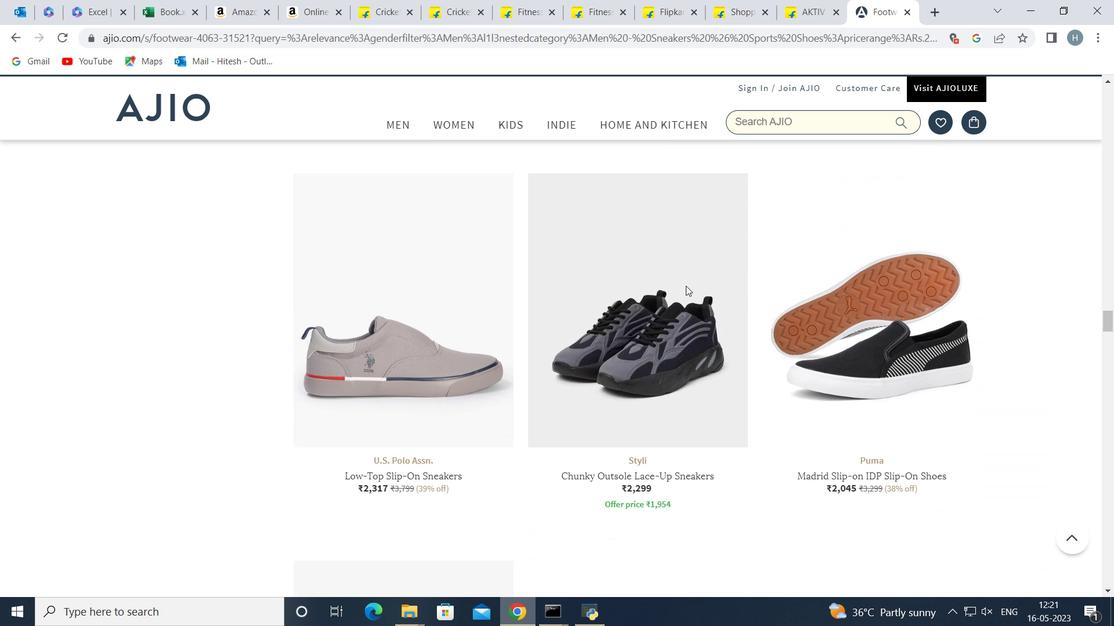 
Action: Mouse scrolled (686, 286) with delta (0, 0)
Screenshot: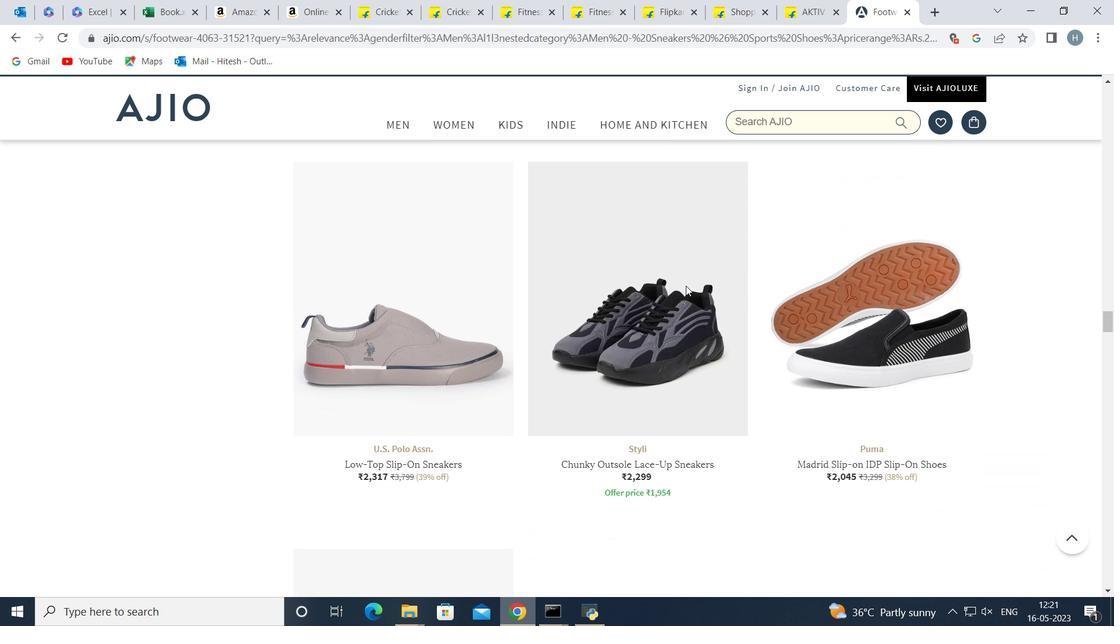 
Action: Mouse scrolled (686, 286) with delta (0, 0)
Screenshot: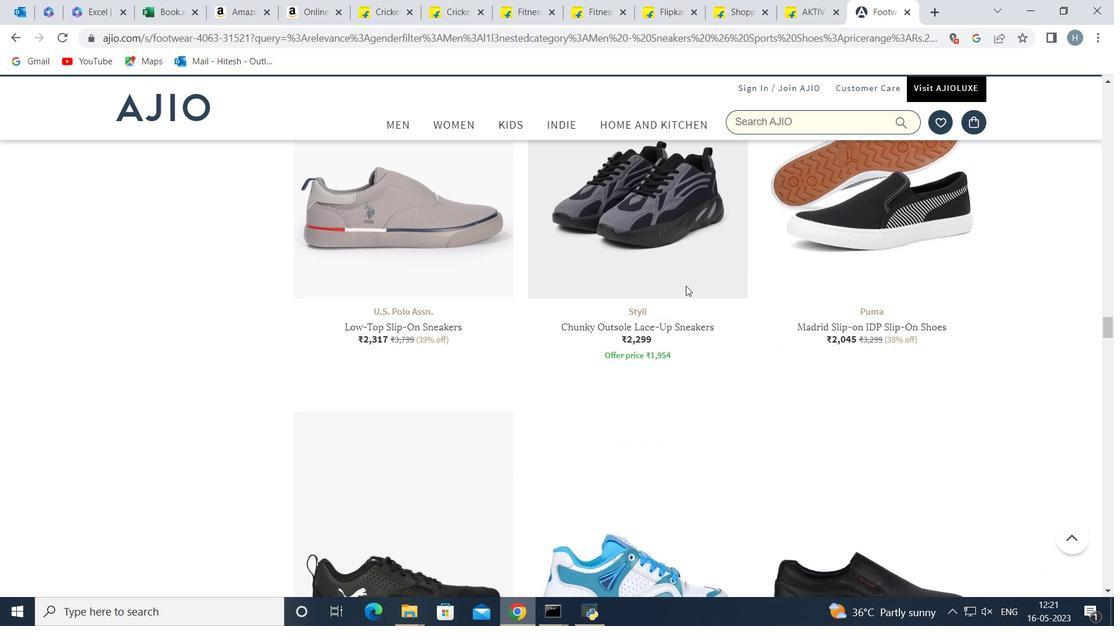 
Action: Mouse scrolled (686, 286) with delta (0, 0)
Screenshot: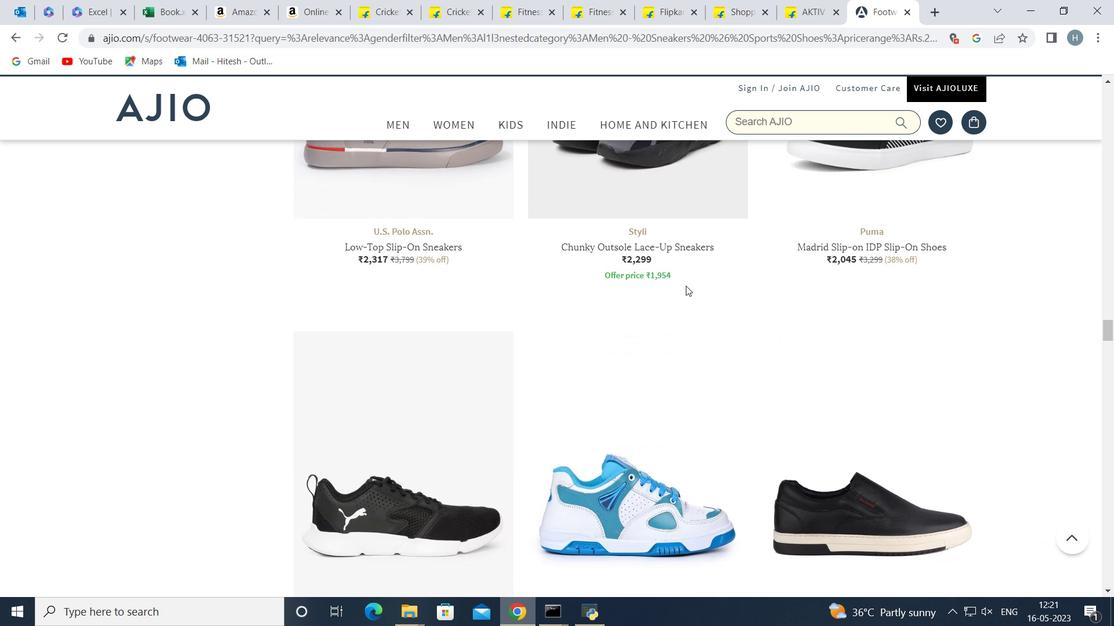 
Action: Mouse scrolled (686, 286) with delta (0, 0)
Screenshot: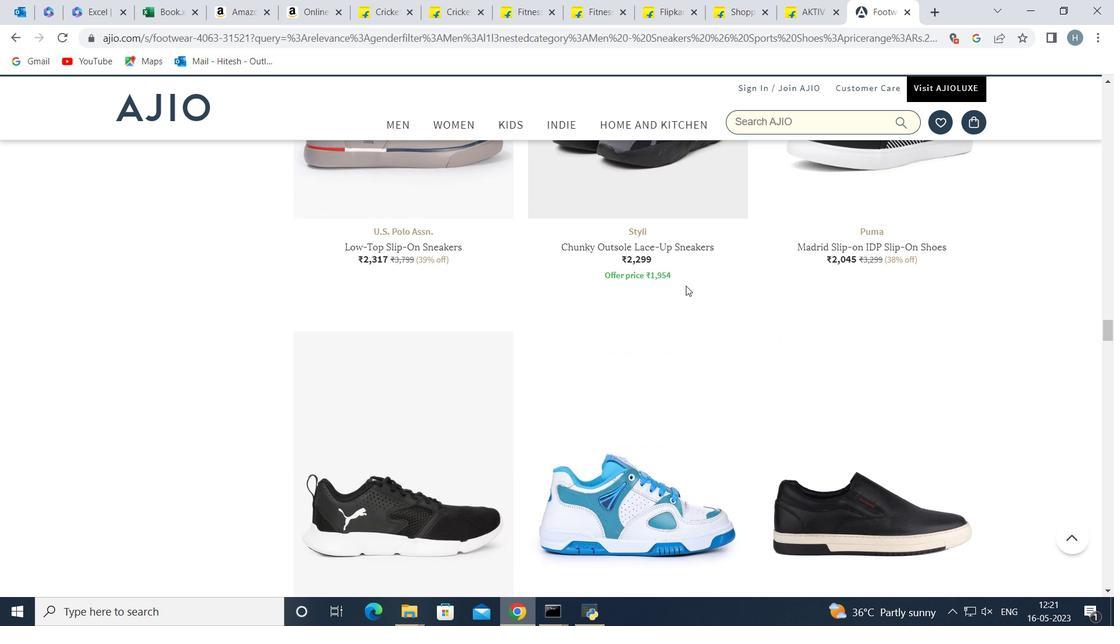 
Action: Mouse scrolled (686, 286) with delta (0, 0)
Screenshot: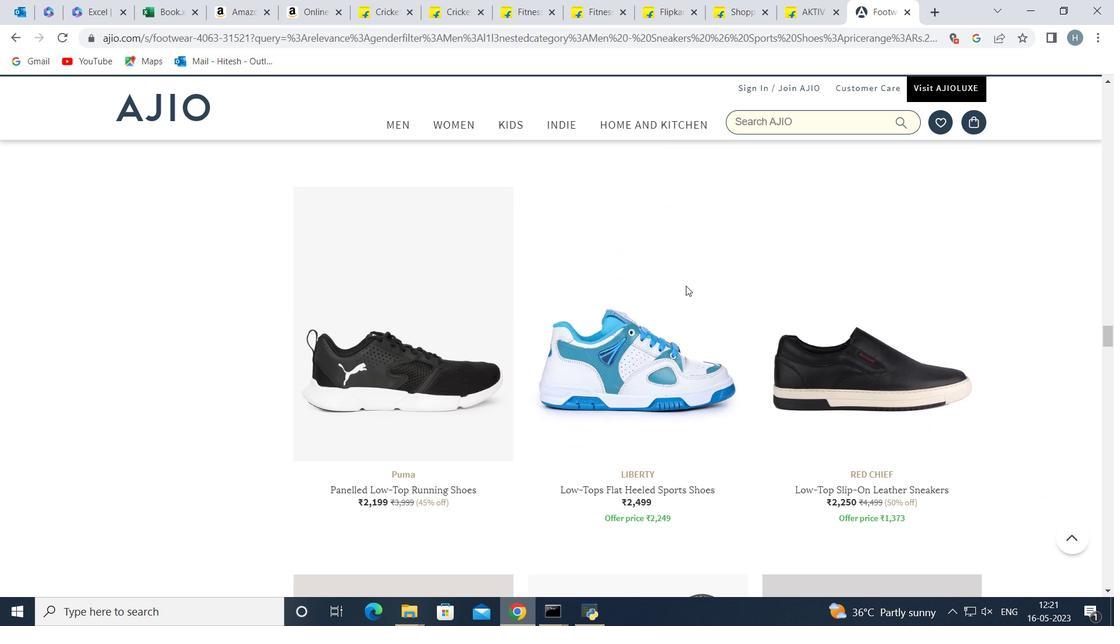 
Action: Mouse scrolled (686, 286) with delta (0, 0)
Screenshot: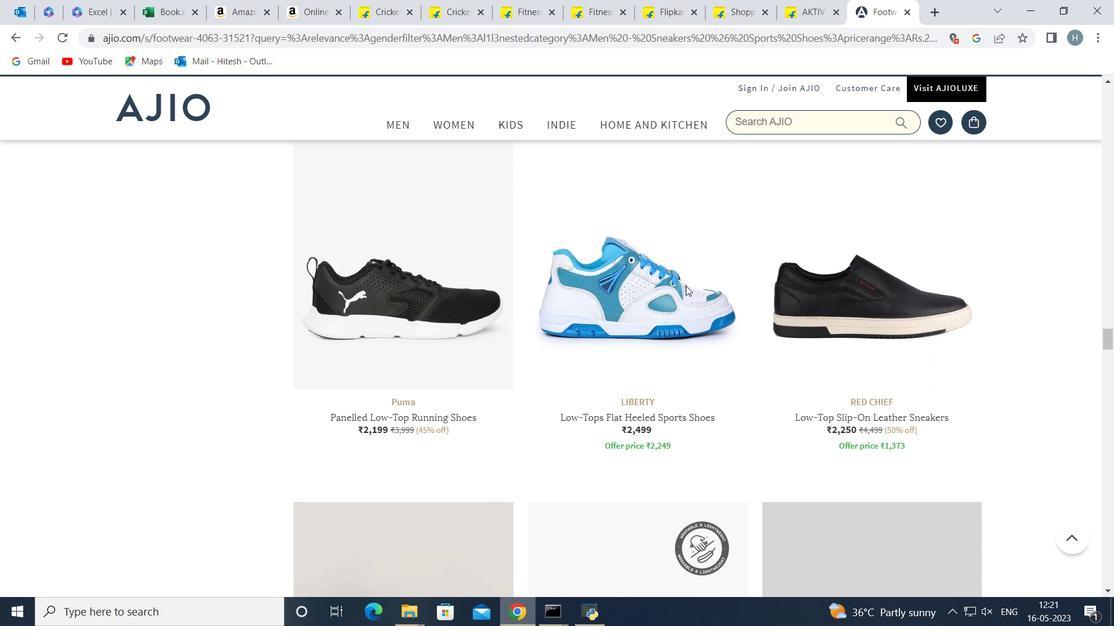 
Action: Mouse scrolled (686, 286) with delta (0, 0)
Screenshot: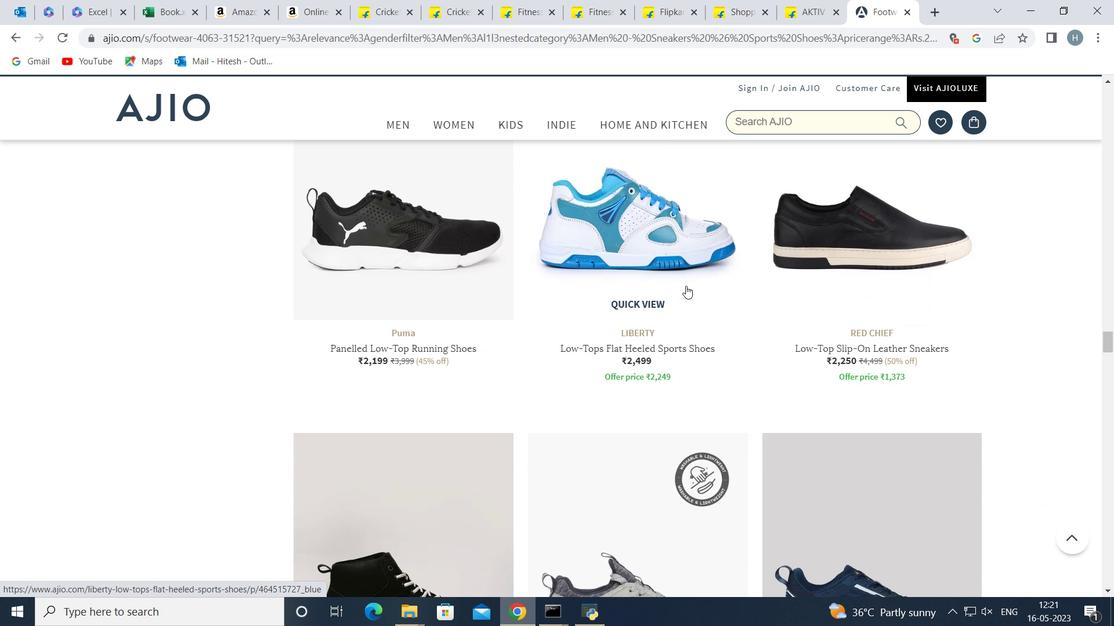 
Action: Mouse scrolled (686, 286) with delta (0, 0)
Screenshot: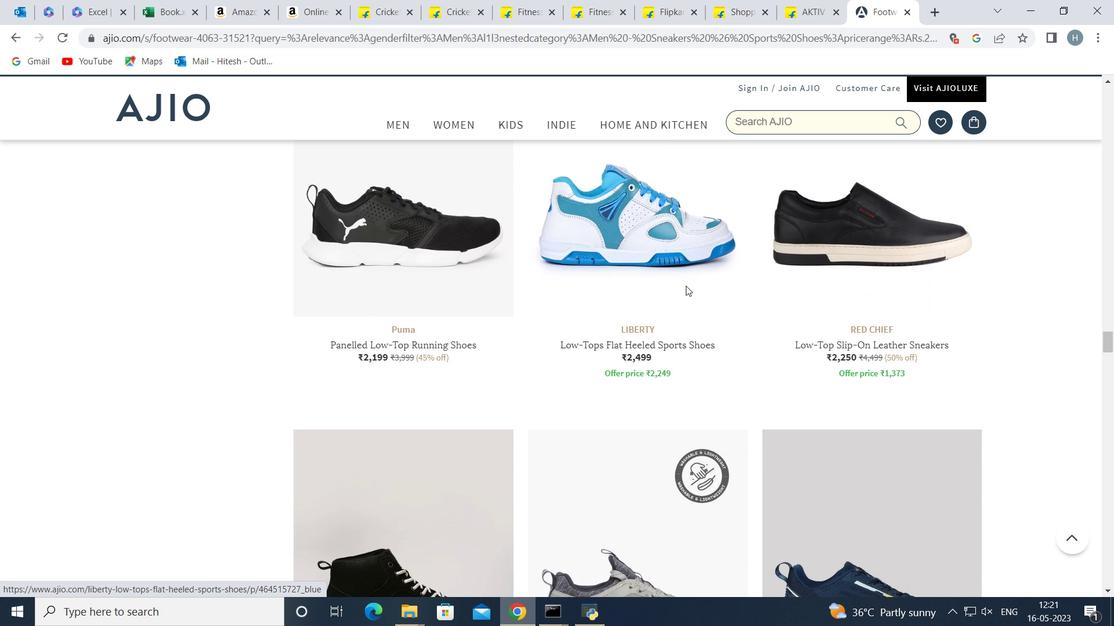 
Action: Mouse scrolled (686, 286) with delta (0, 0)
Screenshot: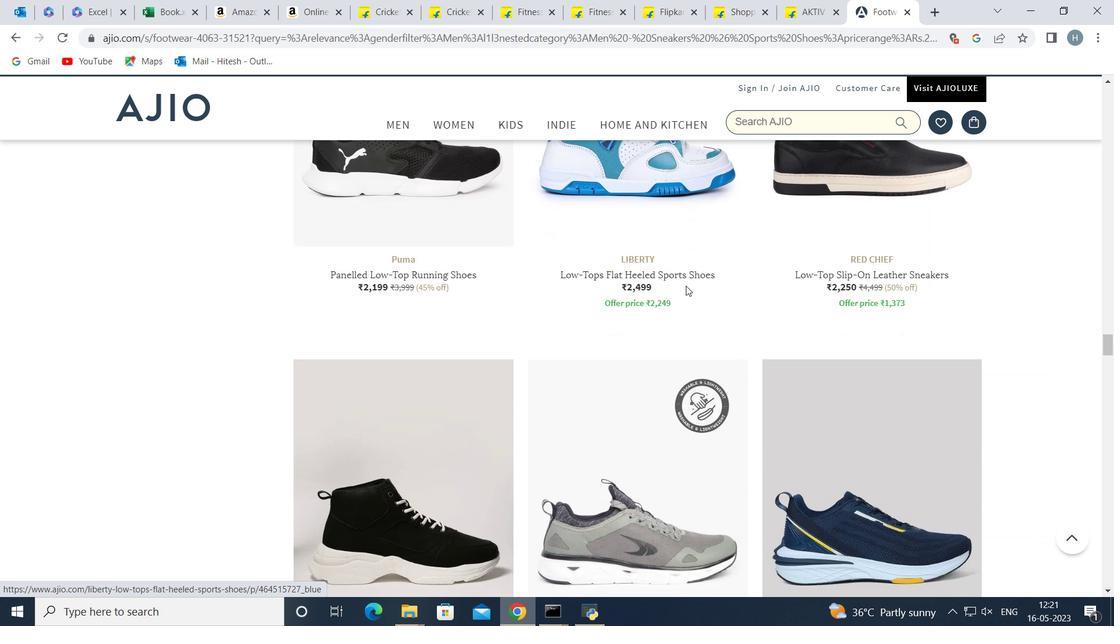 
Action: Mouse scrolled (686, 286) with delta (0, 0)
Screenshot: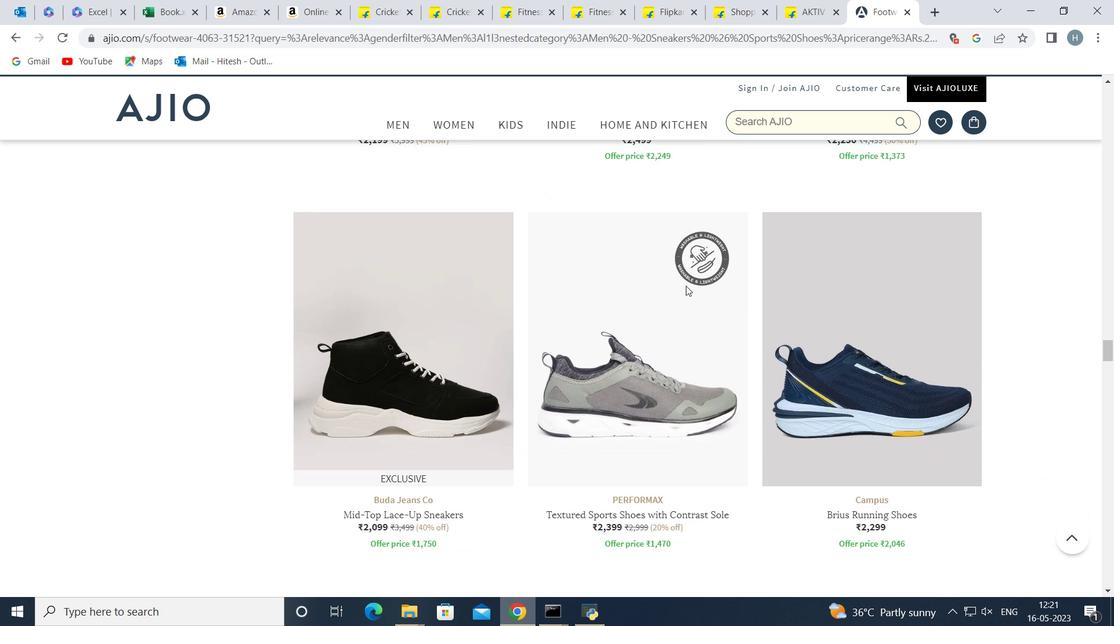 
Action: Mouse scrolled (686, 286) with delta (0, 0)
Screenshot: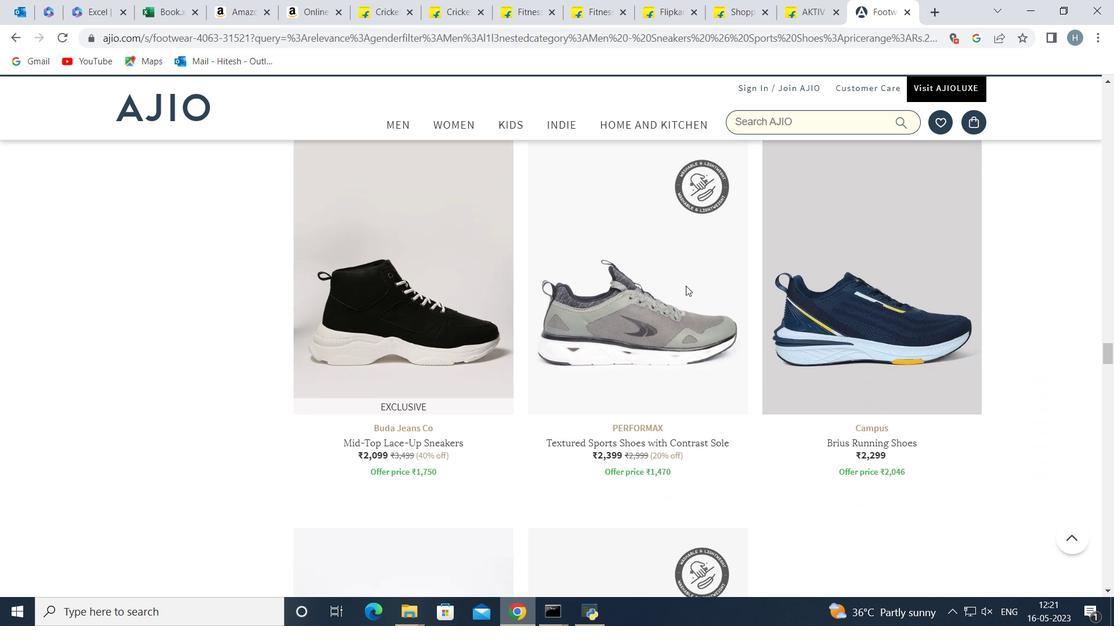 
Action: Mouse scrolled (686, 286) with delta (0, 0)
Screenshot: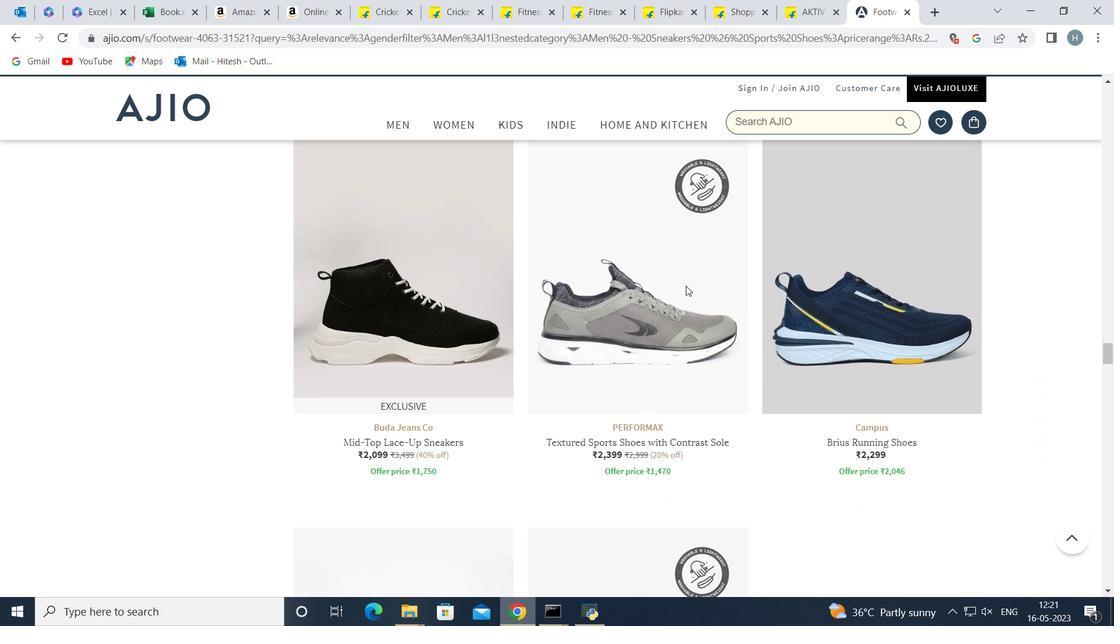 
Action: Mouse scrolled (686, 286) with delta (0, 0)
Screenshot: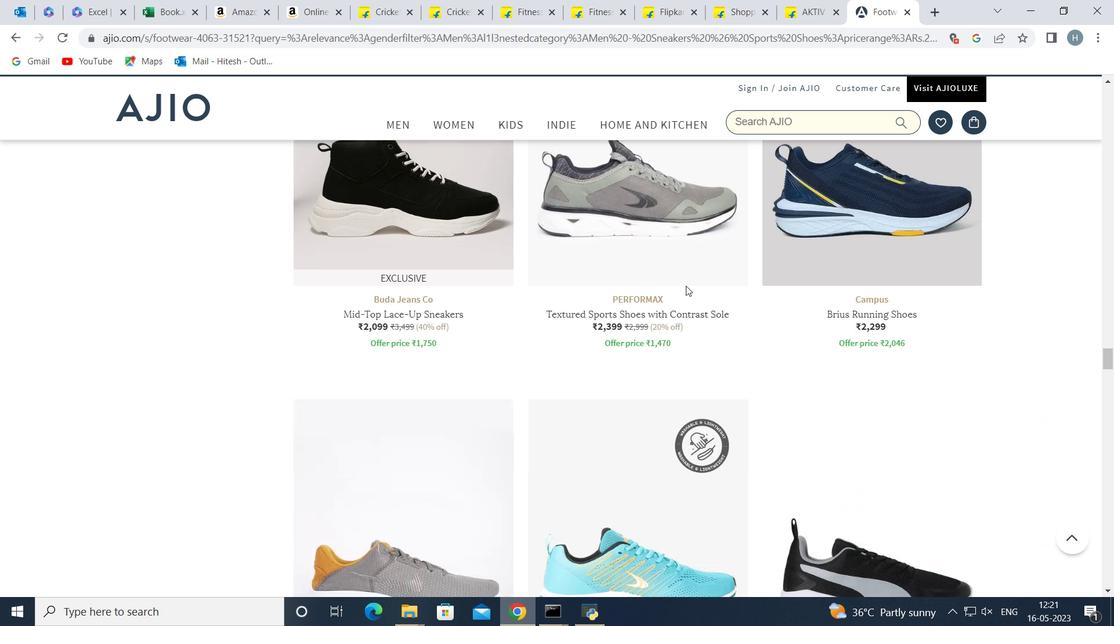 
Action: Mouse scrolled (686, 286) with delta (0, 0)
Screenshot: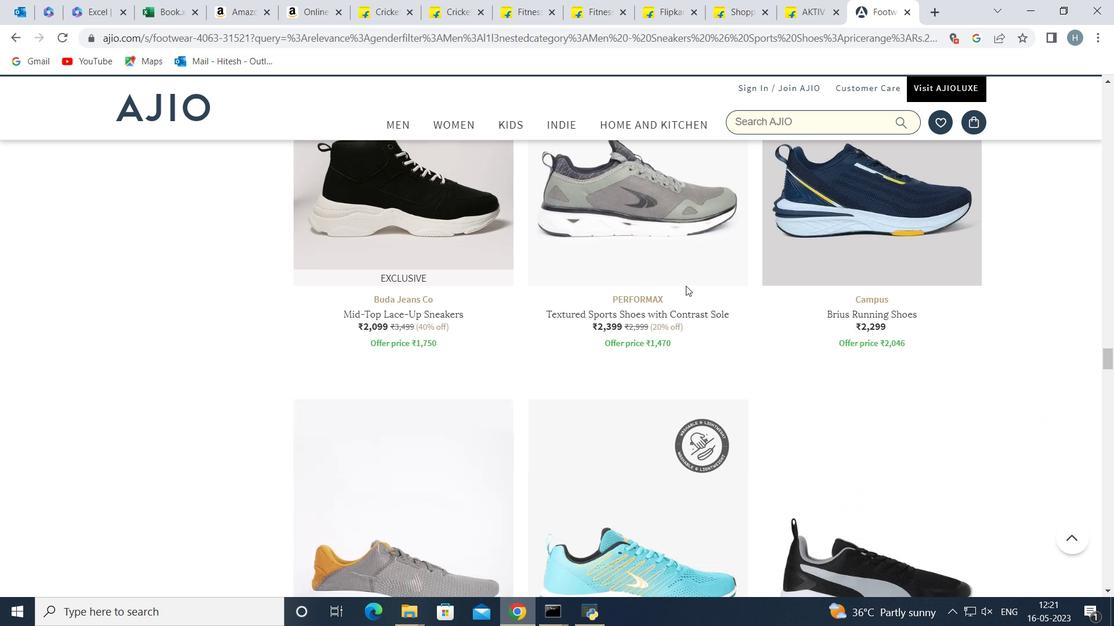 
Action: Mouse scrolled (686, 286) with delta (0, 0)
Screenshot: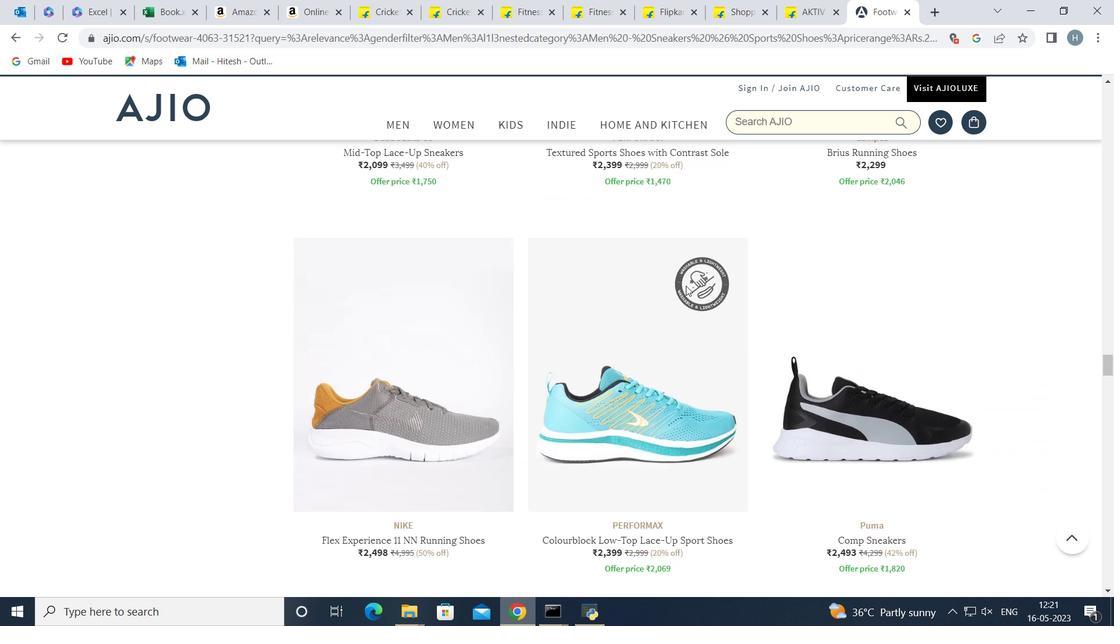 
Action: Mouse scrolled (686, 286) with delta (0, 0)
Screenshot: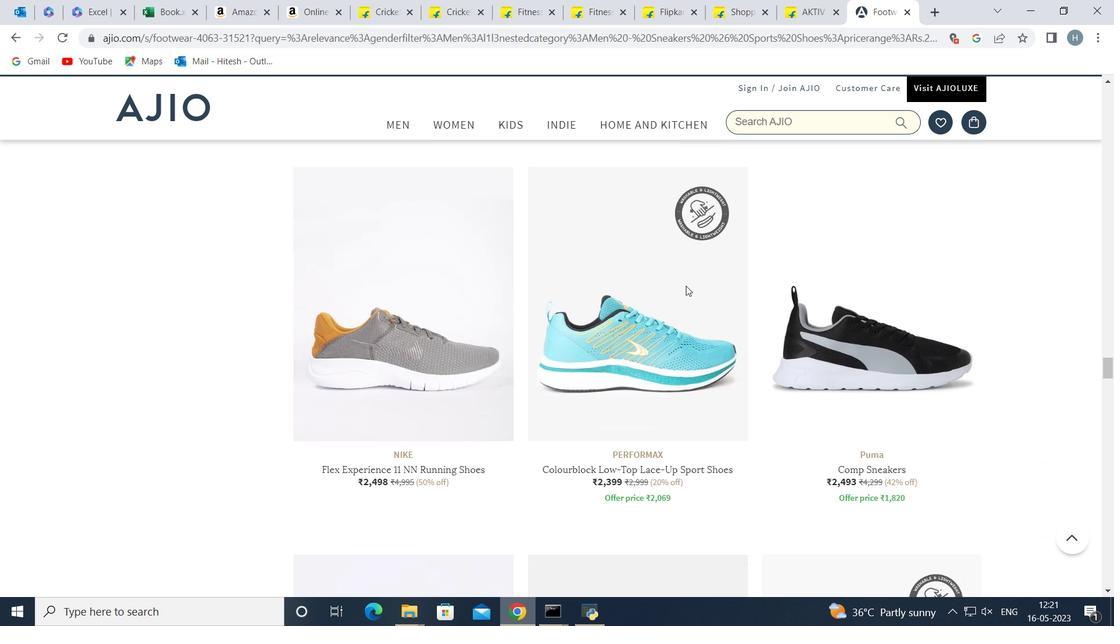 
Action: Mouse scrolled (686, 286) with delta (0, 0)
Screenshot: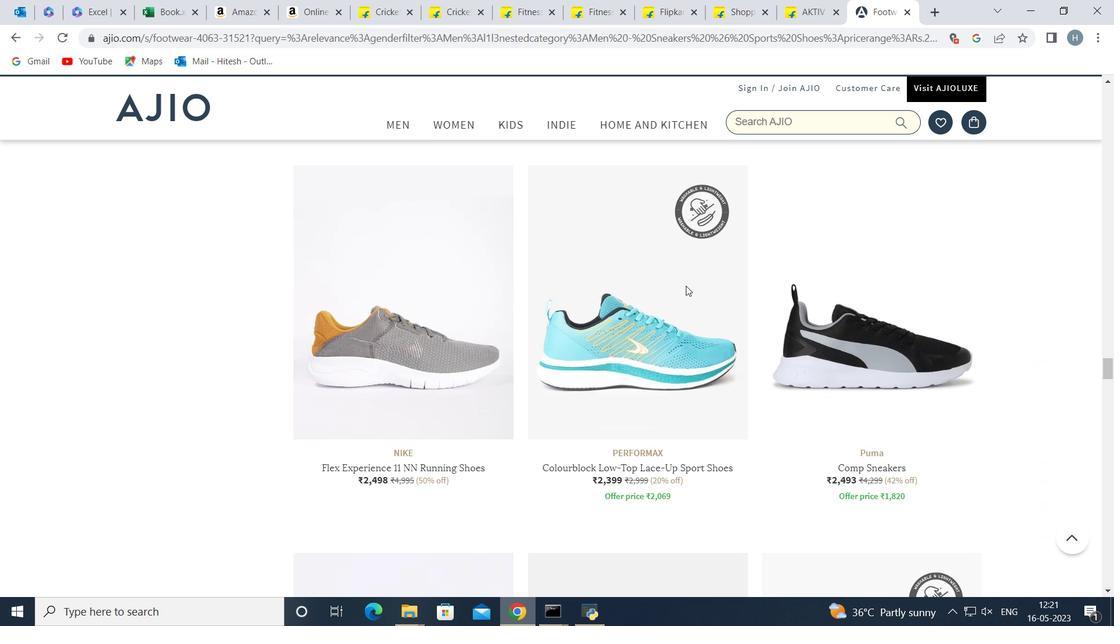 
Action: Mouse scrolled (686, 286) with delta (0, 0)
Screenshot: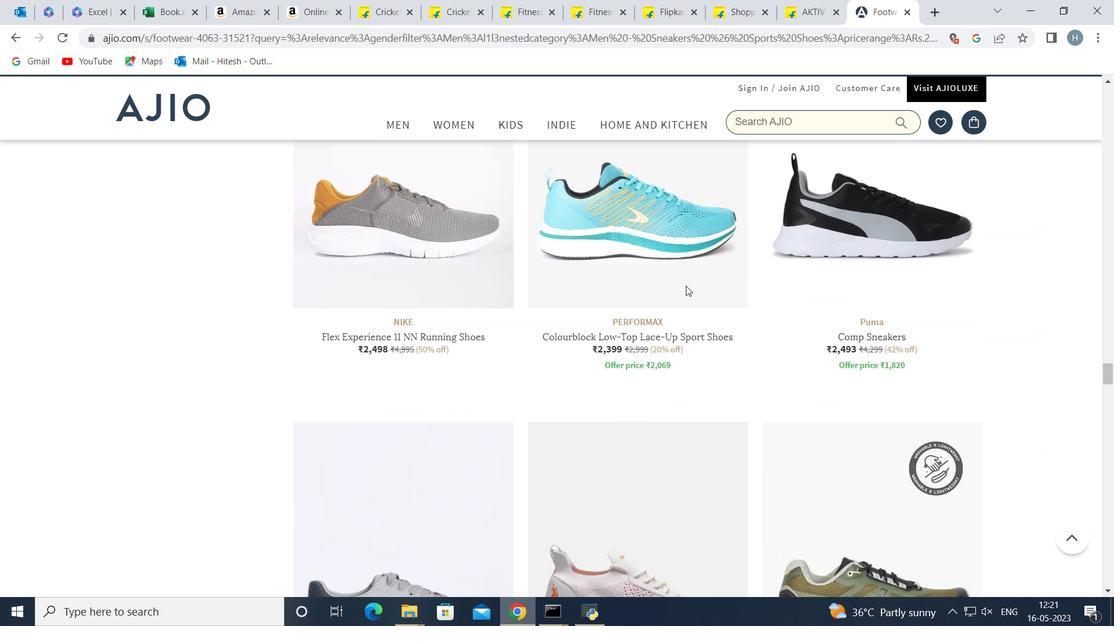 
Action: Mouse scrolled (686, 286) with delta (0, 0)
Screenshot: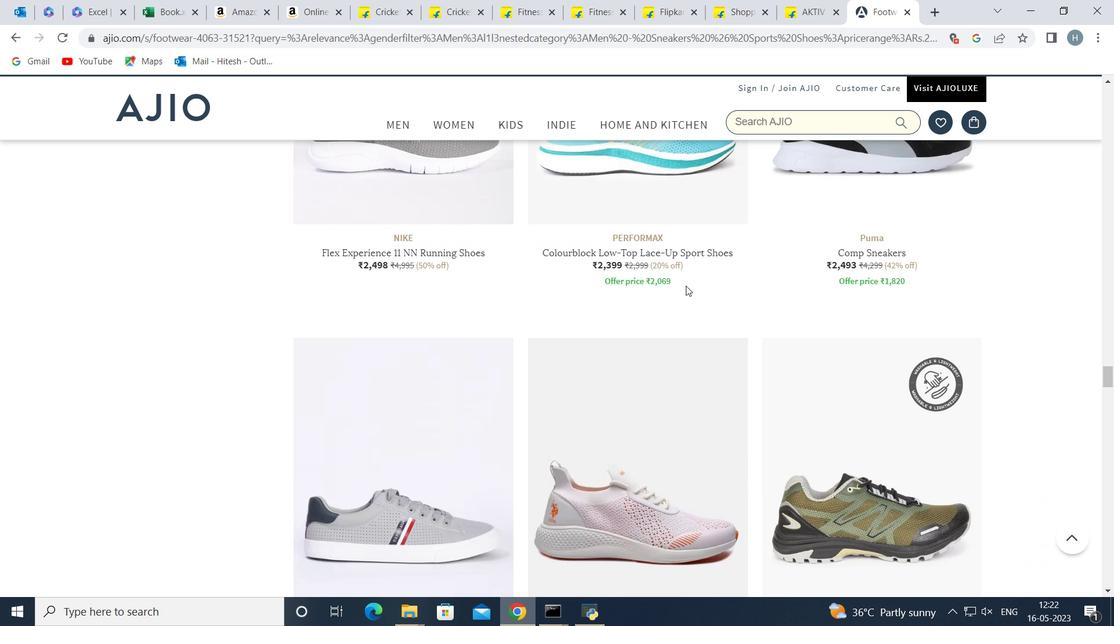 
Action: Mouse scrolled (686, 286) with delta (0, 0)
Screenshot: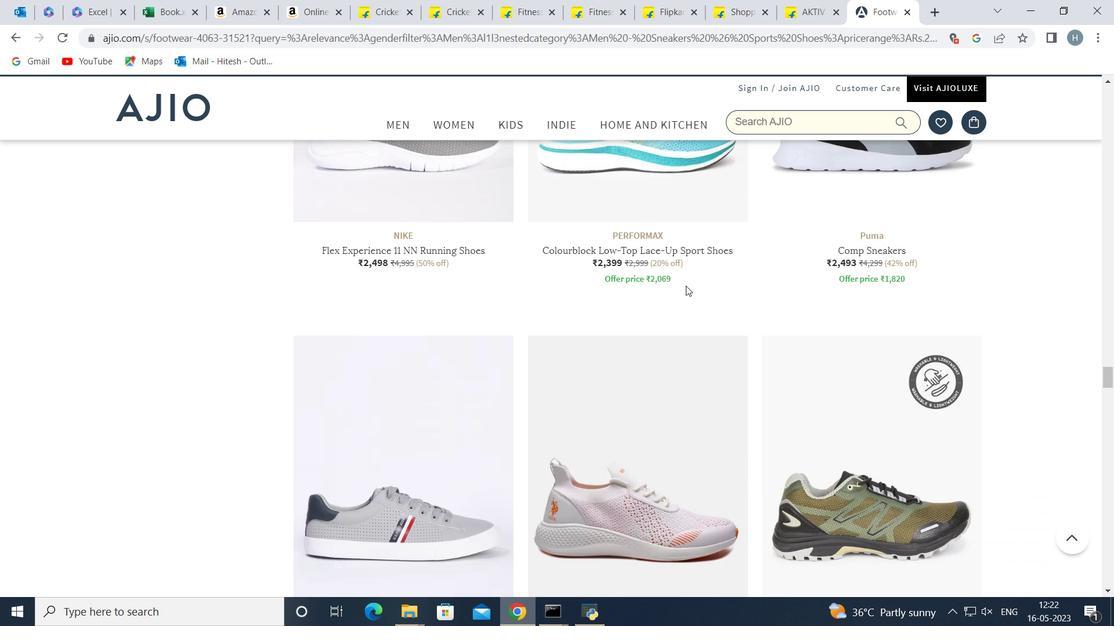 
Action: Mouse scrolled (686, 286) with delta (0, 0)
Screenshot: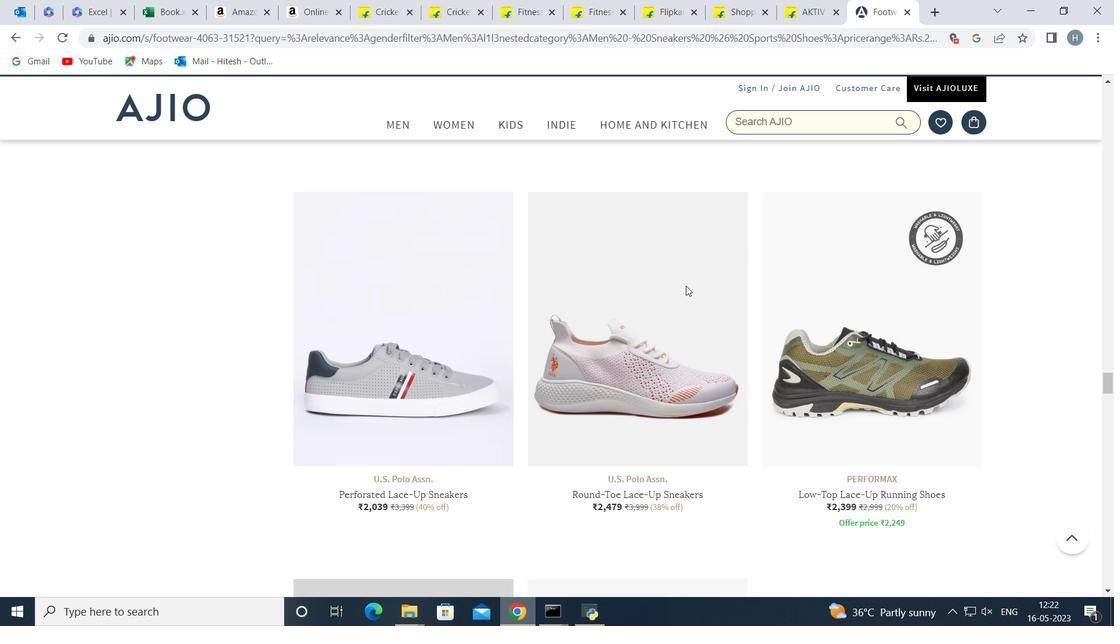 
Action: Mouse scrolled (686, 286) with delta (0, 0)
Screenshot: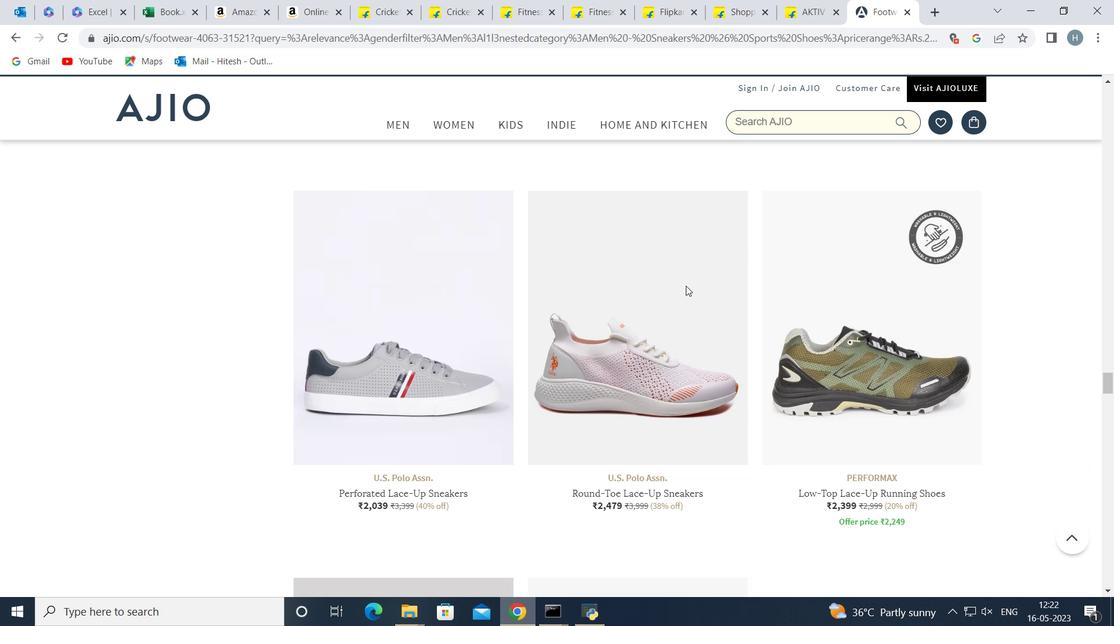 
Action: Mouse scrolled (686, 286) with delta (0, 0)
Screenshot: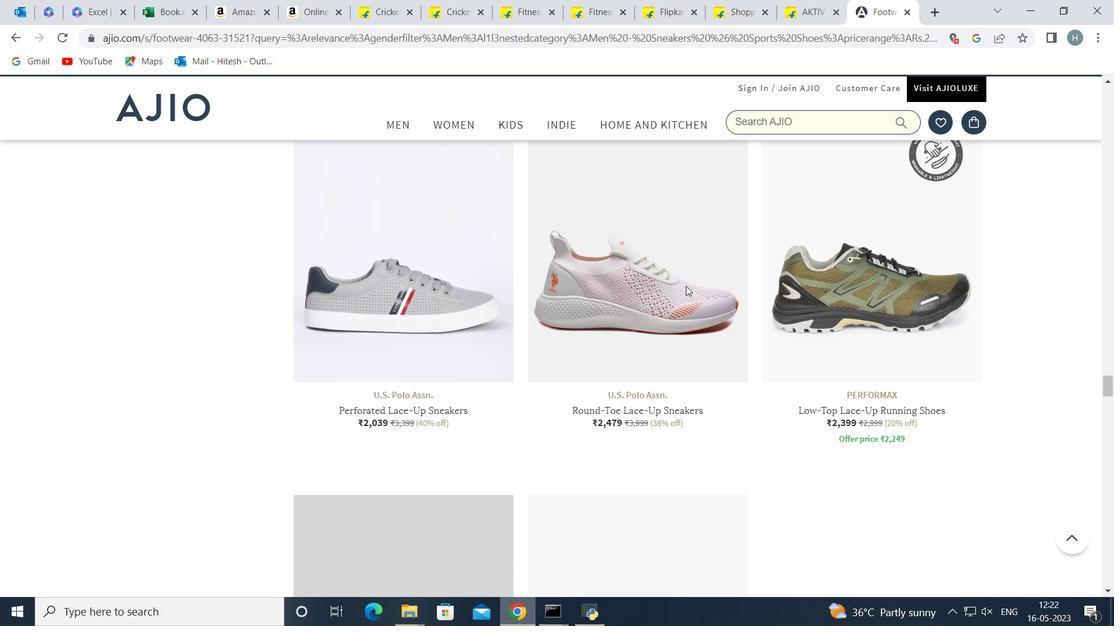 
Action: Mouse scrolled (686, 286) with delta (0, 0)
Screenshot: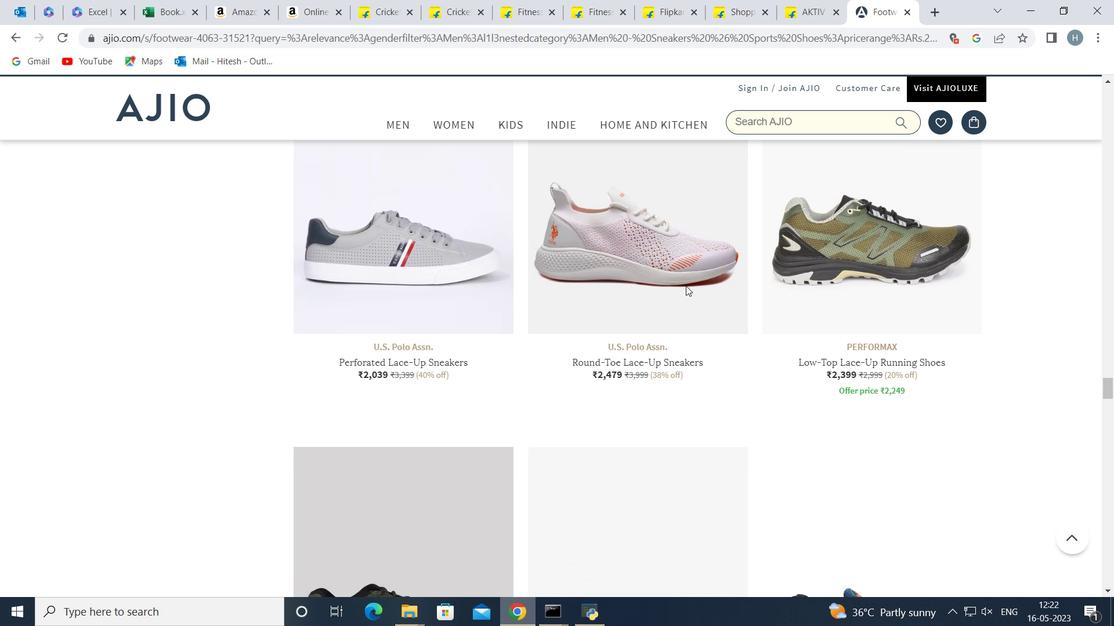 
Action: Mouse scrolled (686, 286) with delta (0, 0)
Screenshot: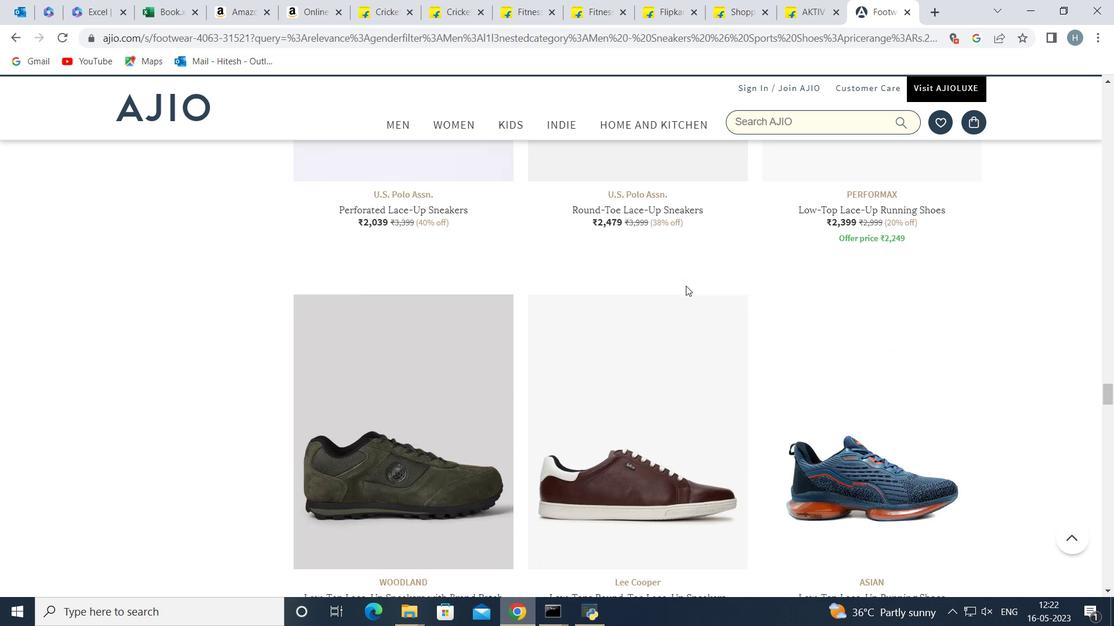 
Action: Mouse scrolled (686, 286) with delta (0, 0)
Screenshot: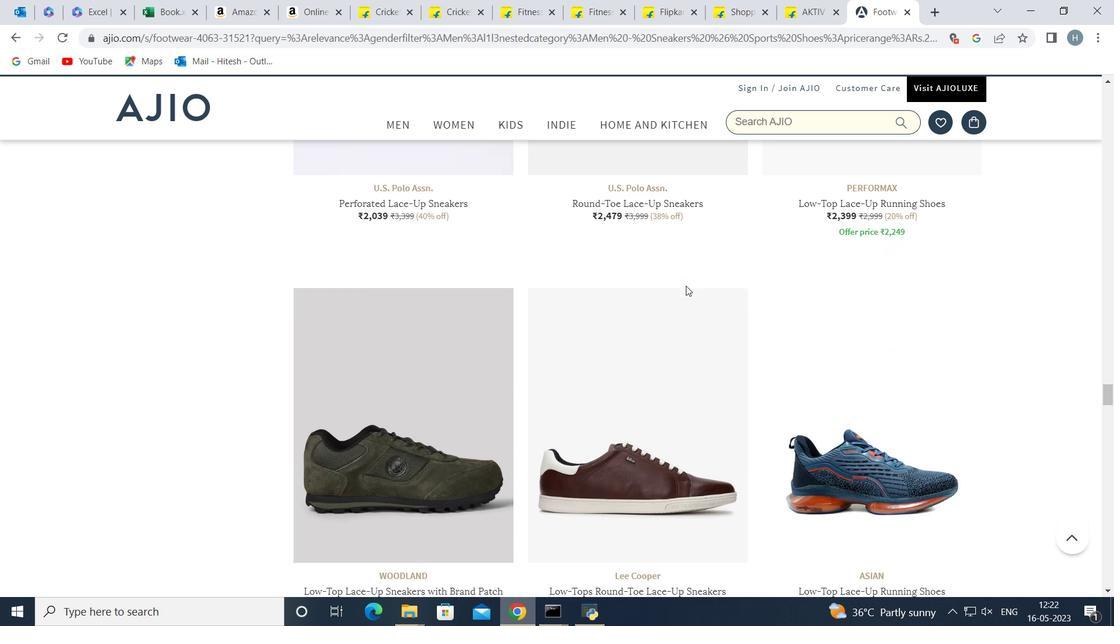 
Action: Mouse scrolled (686, 286) with delta (0, 0)
Screenshot: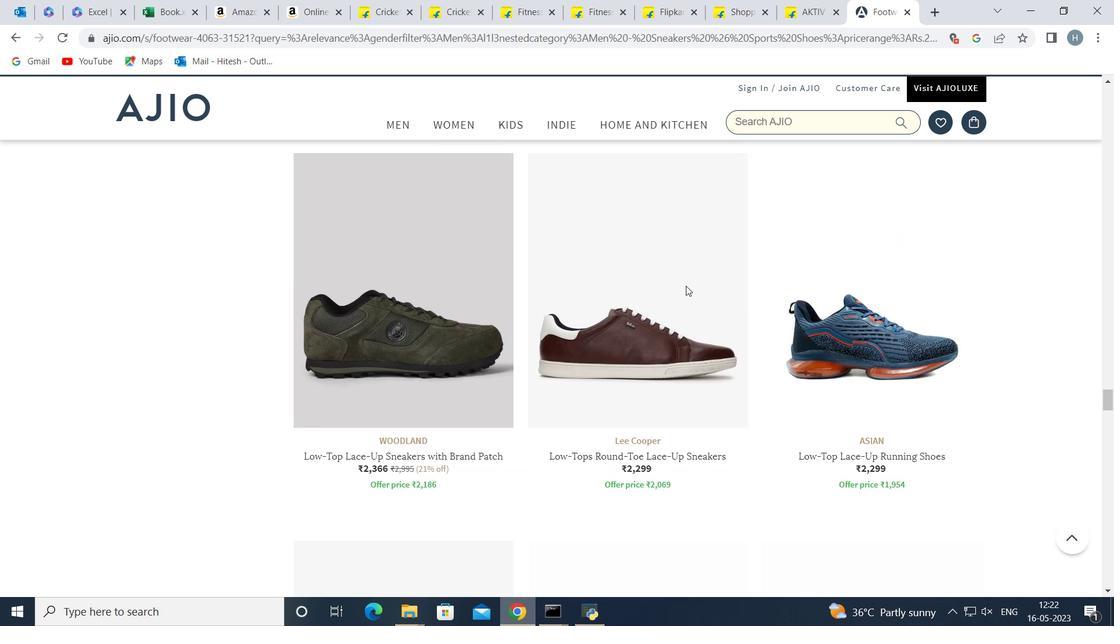 
Action: Mouse scrolled (686, 286) with delta (0, 0)
Screenshot: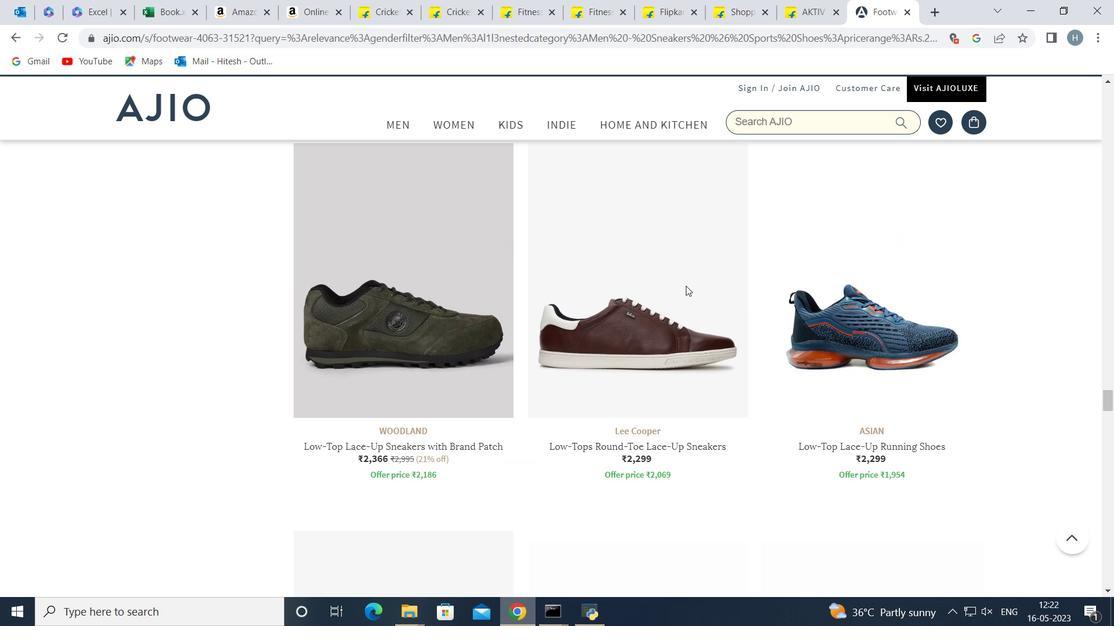 
Action: Mouse scrolled (686, 286) with delta (0, 0)
Screenshot: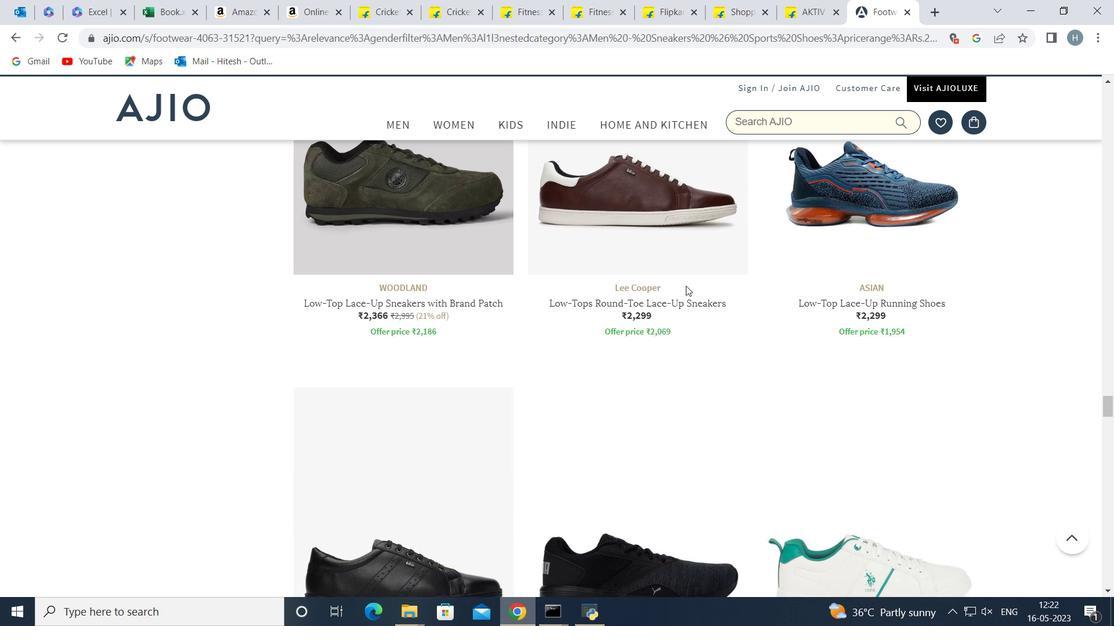 
Action: Mouse scrolled (686, 286) with delta (0, 0)
Screenshot: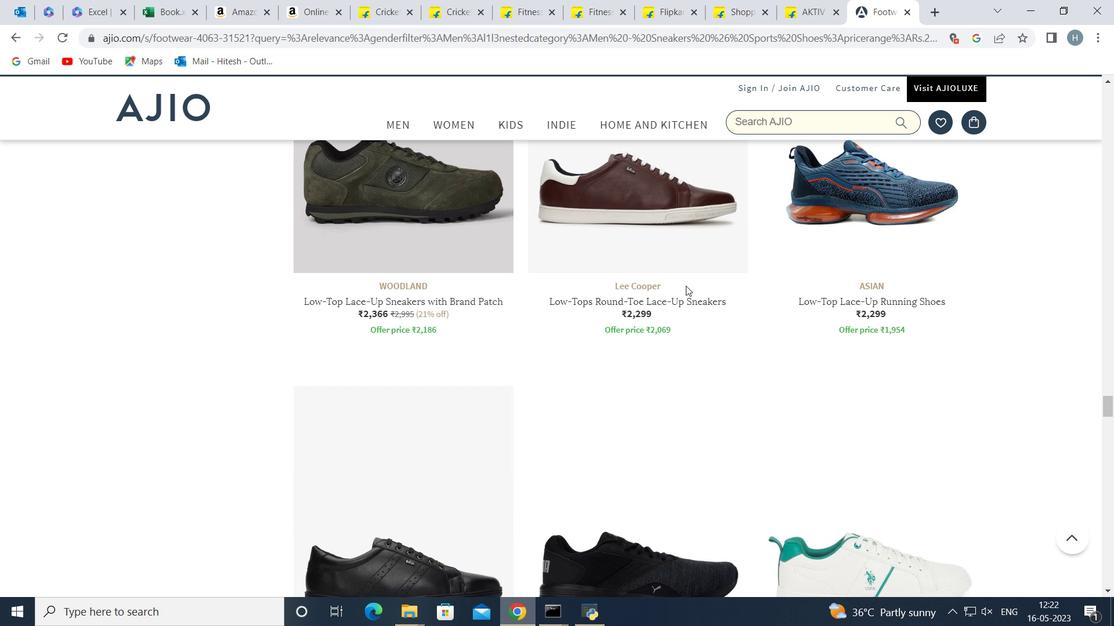 
Action: Mouse scrolled (686, 286) with delta (0, 0)
Screenshot: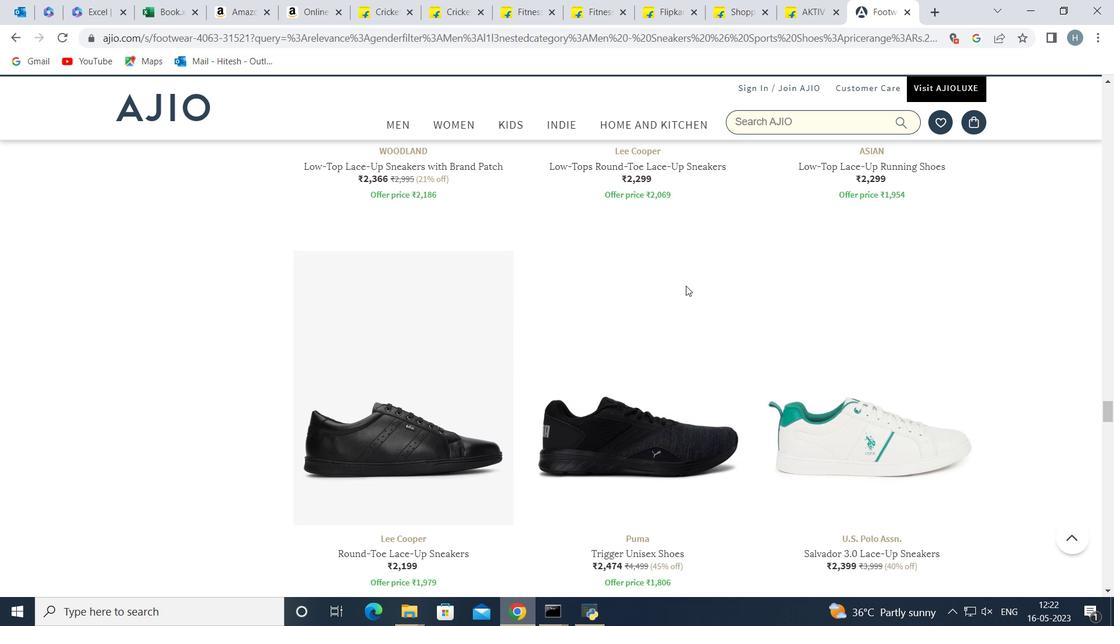 
Action: Mouse scrolled (686, 286) with delta (0, 0)
Screenshot: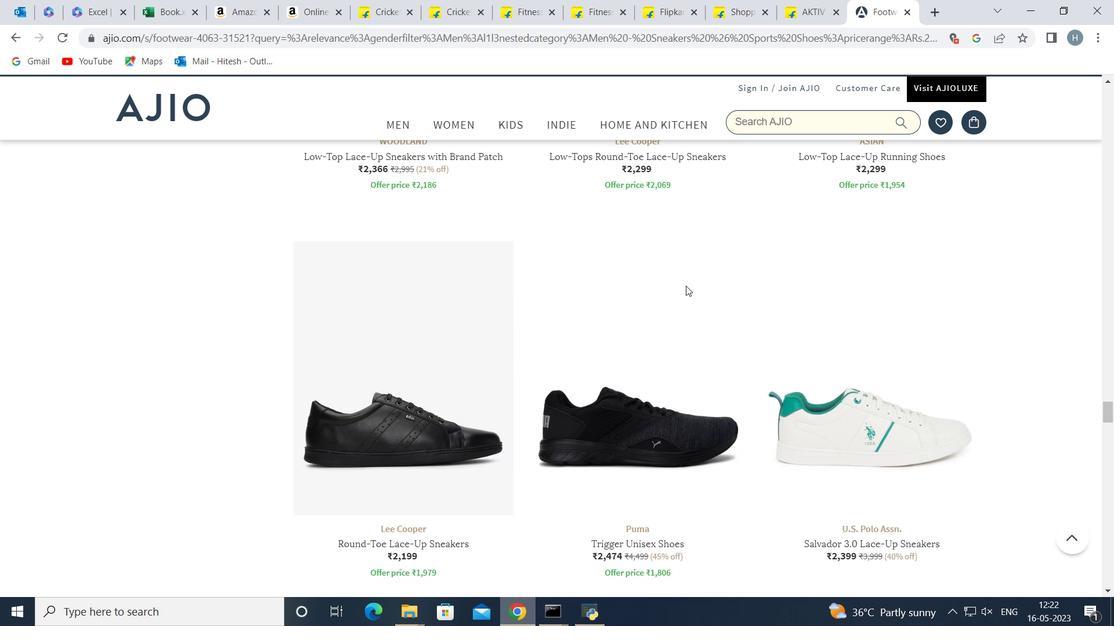 
Action: Mouse moved to (811, 292)
Screenshot: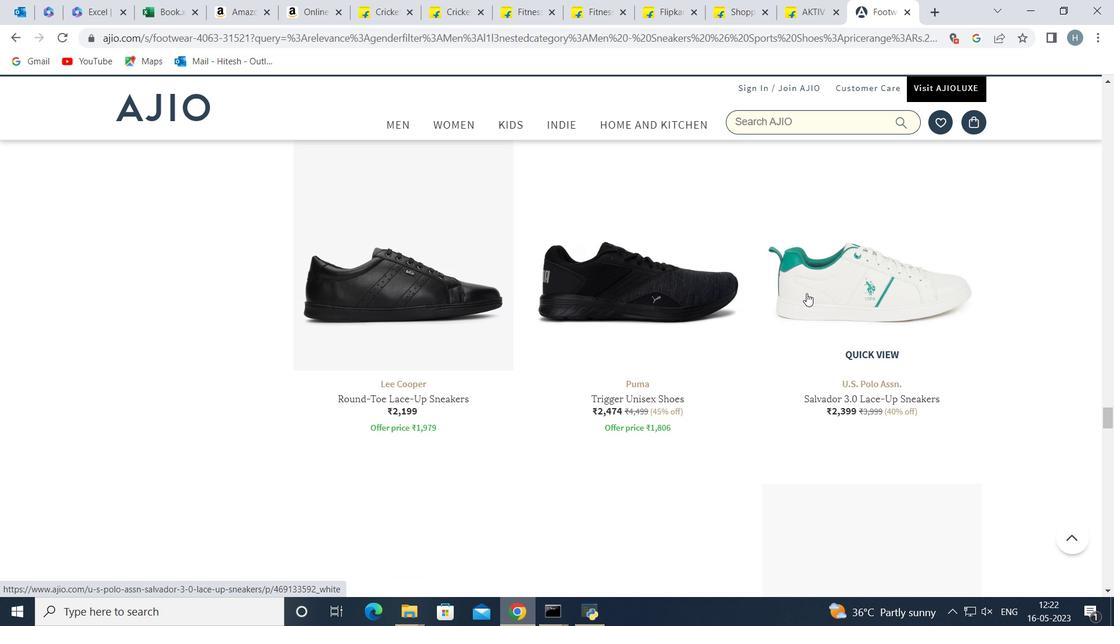 
Action: Mouse pressed left at (811, 292)
Screenshot: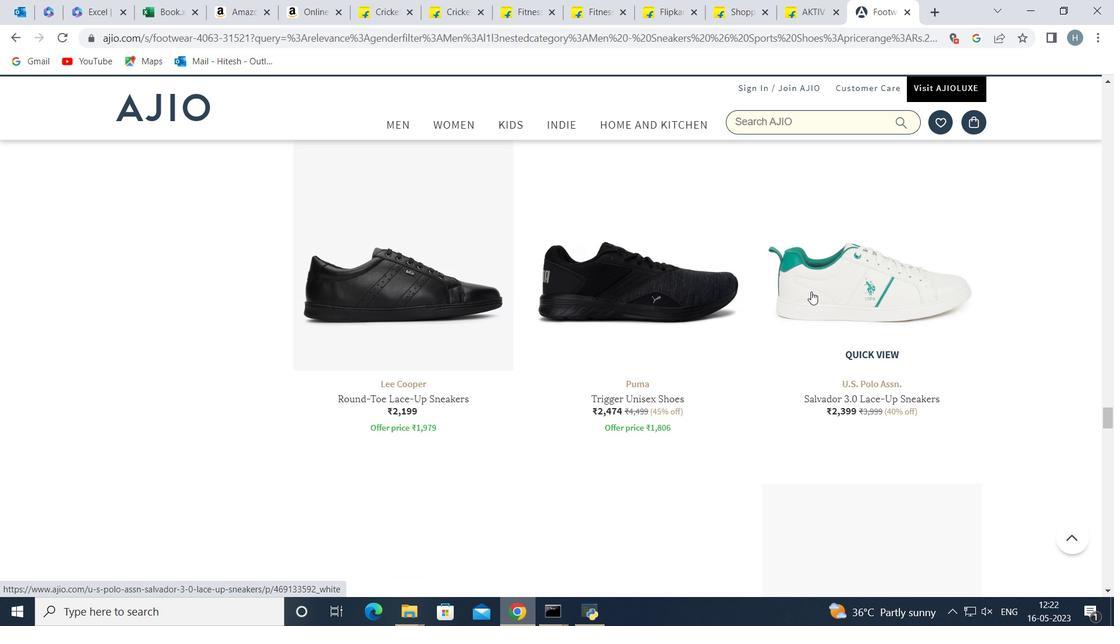 
Action: Mouse moved to (777, 468)
Screenshot: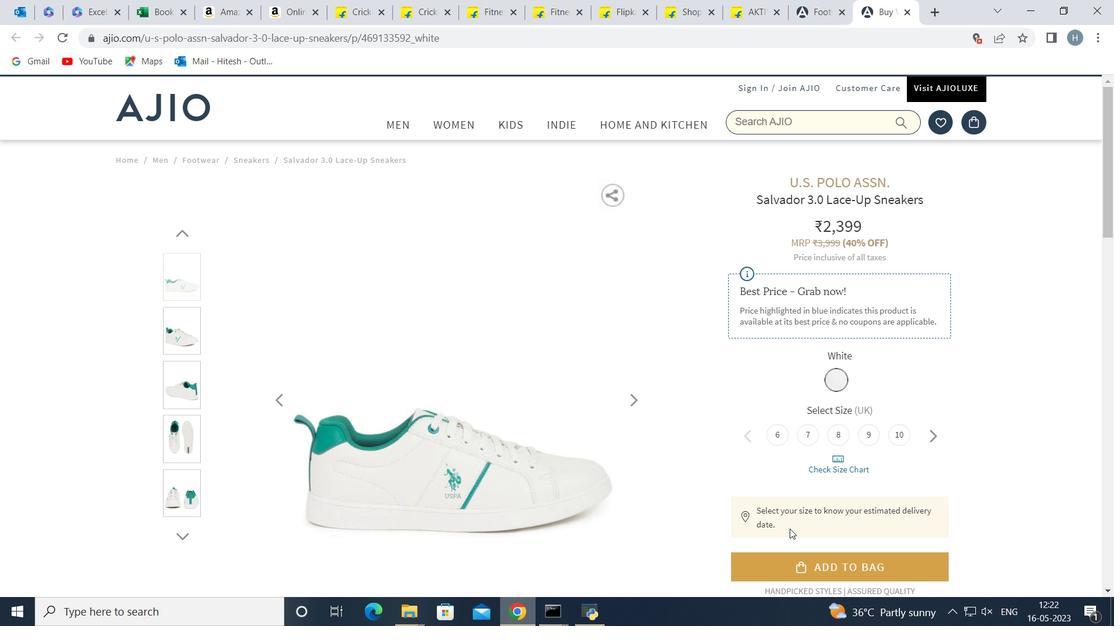 
Action: Mouse scrolled (777, 468) with delta (0, 0)
Screenshot: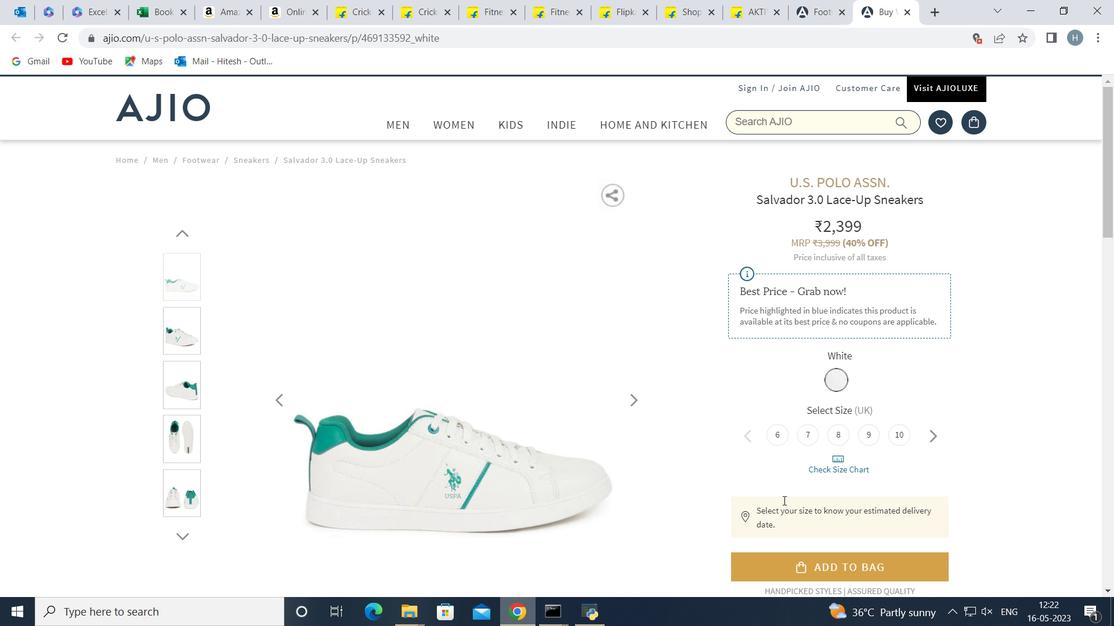 
Action: Mouse scrolled (777, 468) with delta (0, 0)
Screenshot: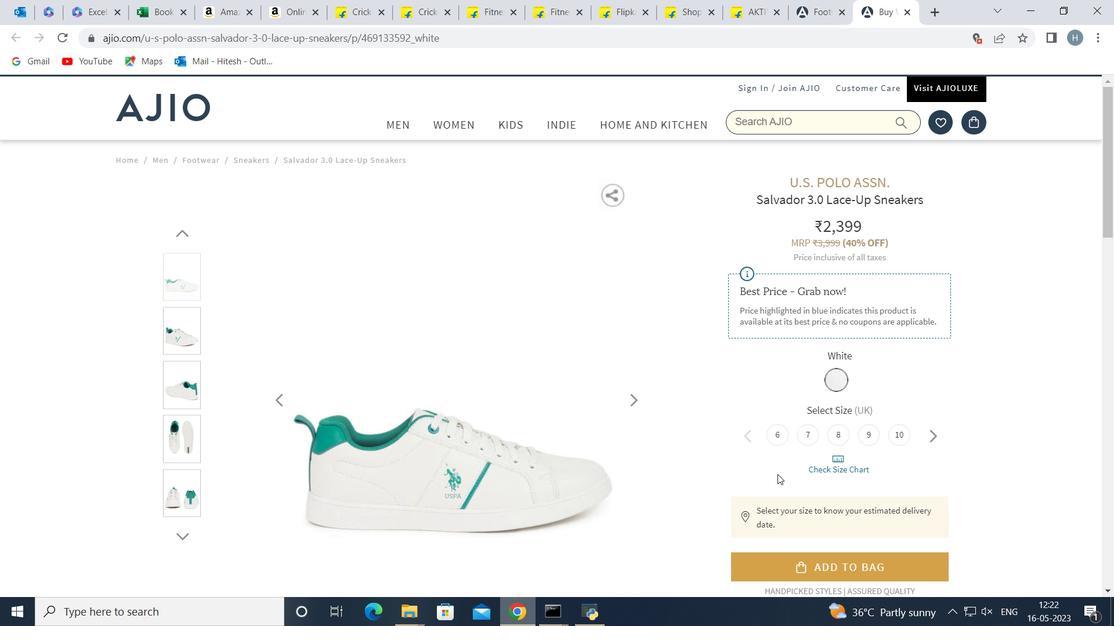 
Action: Mouse moved to (767, 442)
Screenshot: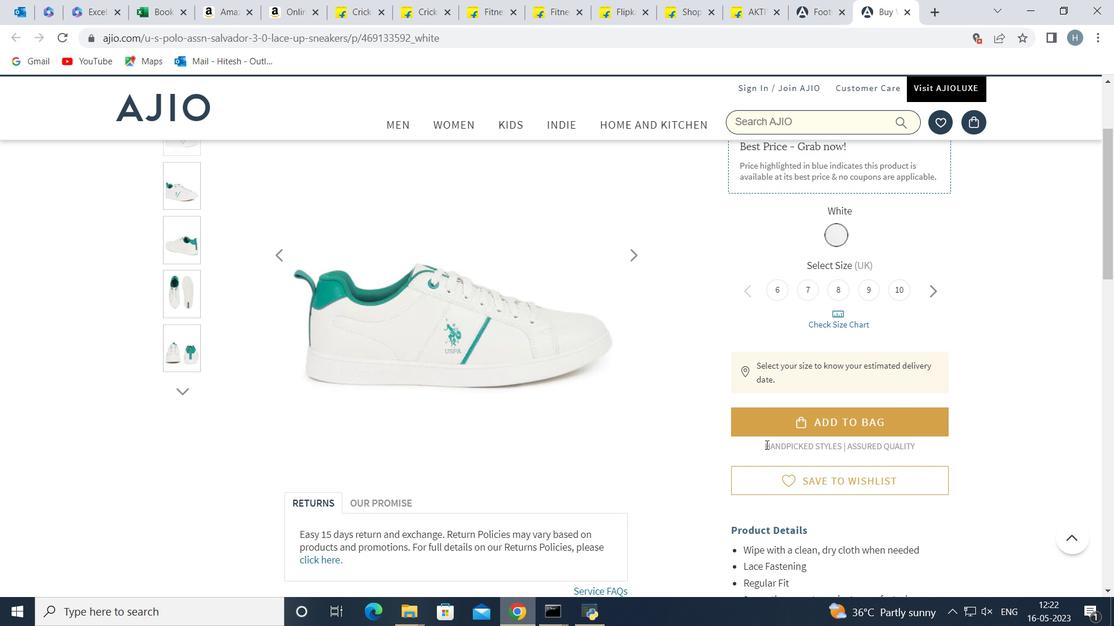 
Action: Mouse scrolled (767, 442) with delta (0, 0)
Screenshot: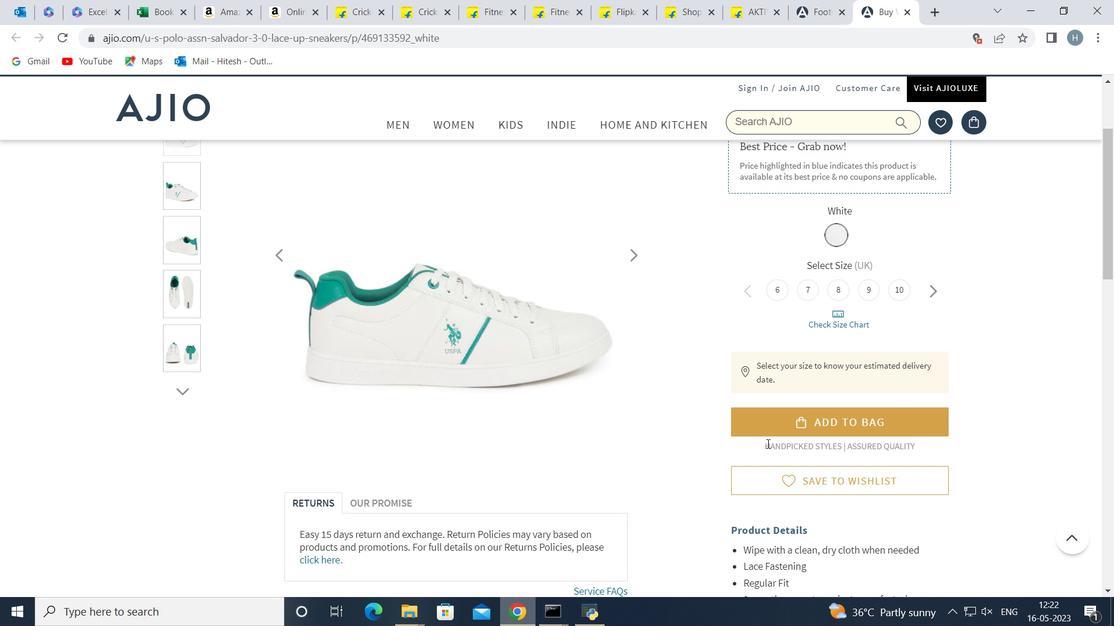 
Action: Mouse moved to (762, 424)
Screenshot: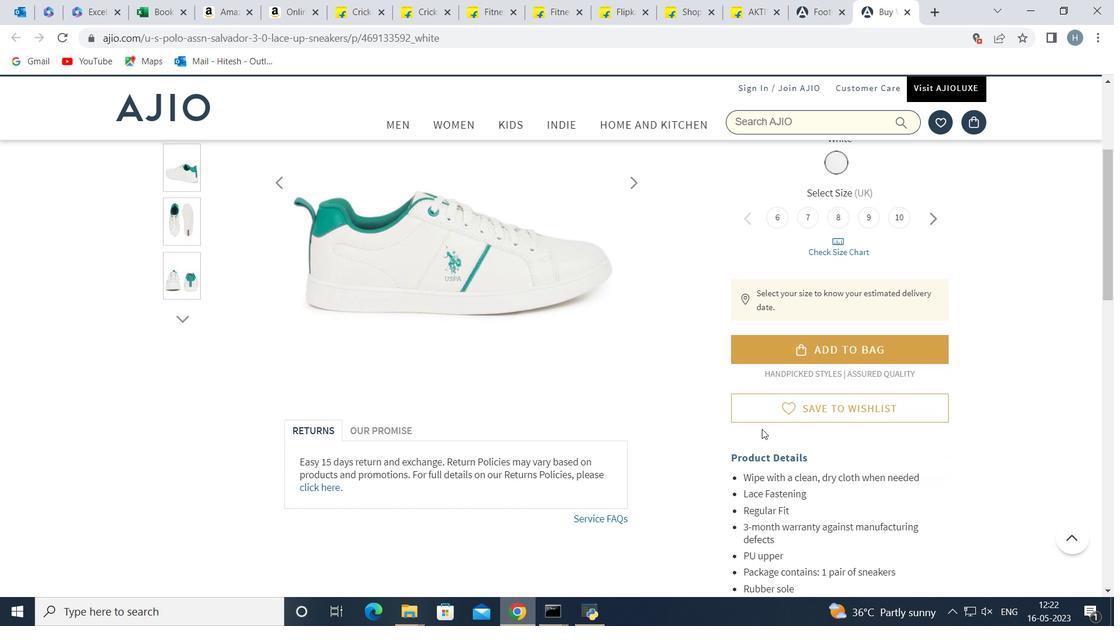 
Action: Mouse scrolled (762, 424) with delta (0, 0)
Screenshot: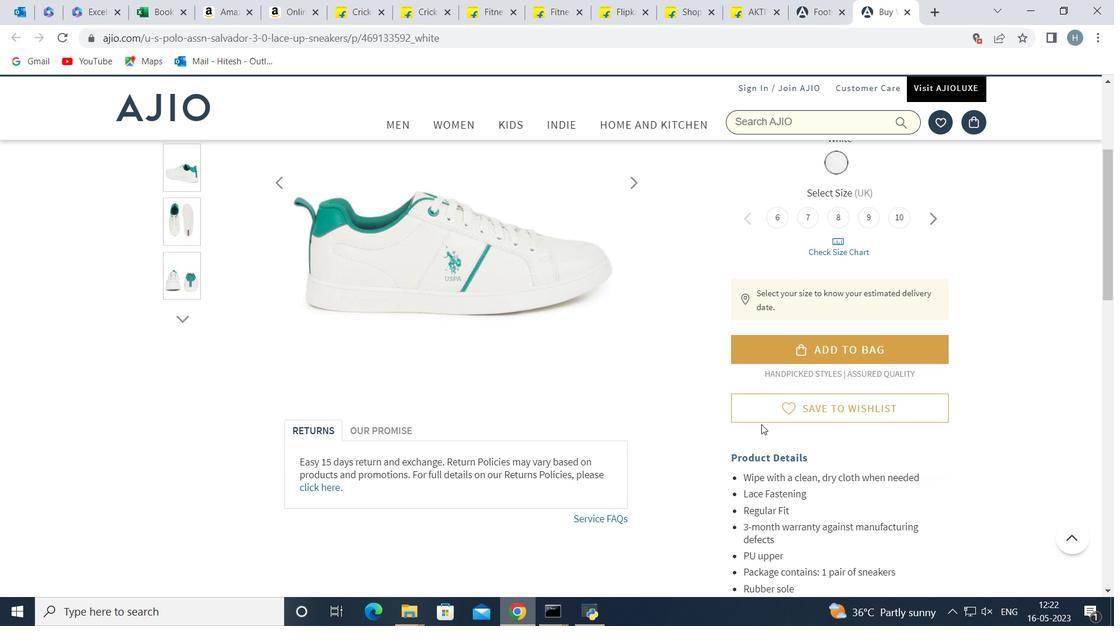 
Action: Mouse scrolled (762, 424) with delta (0, 0)
Screenshot: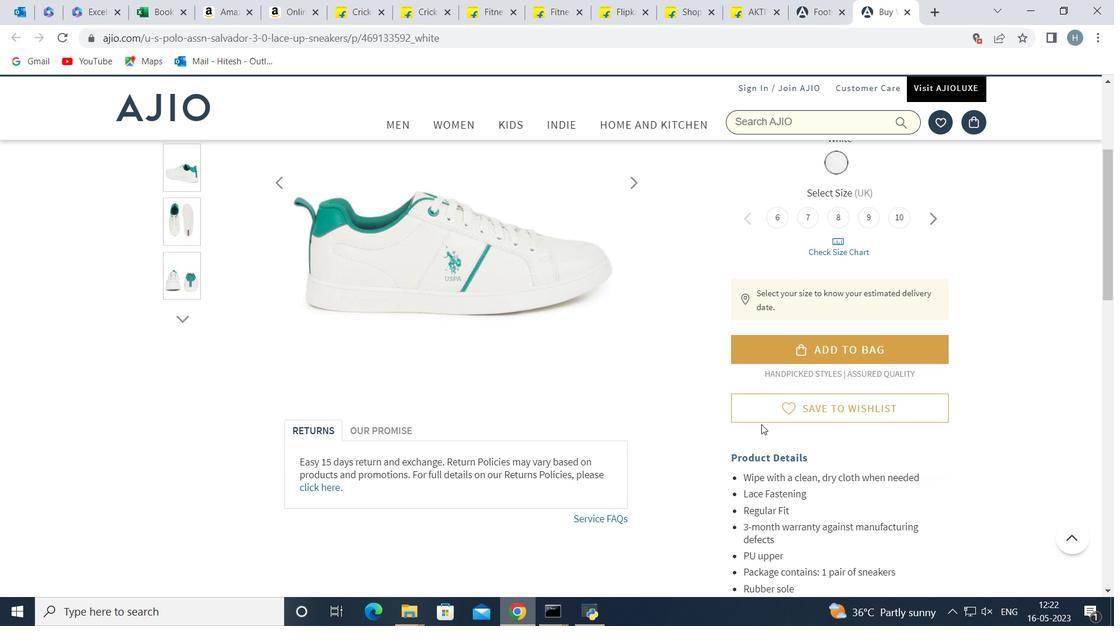
Action: Mouse scrolled (762, 424) with delta (0, 0)
Screenshot: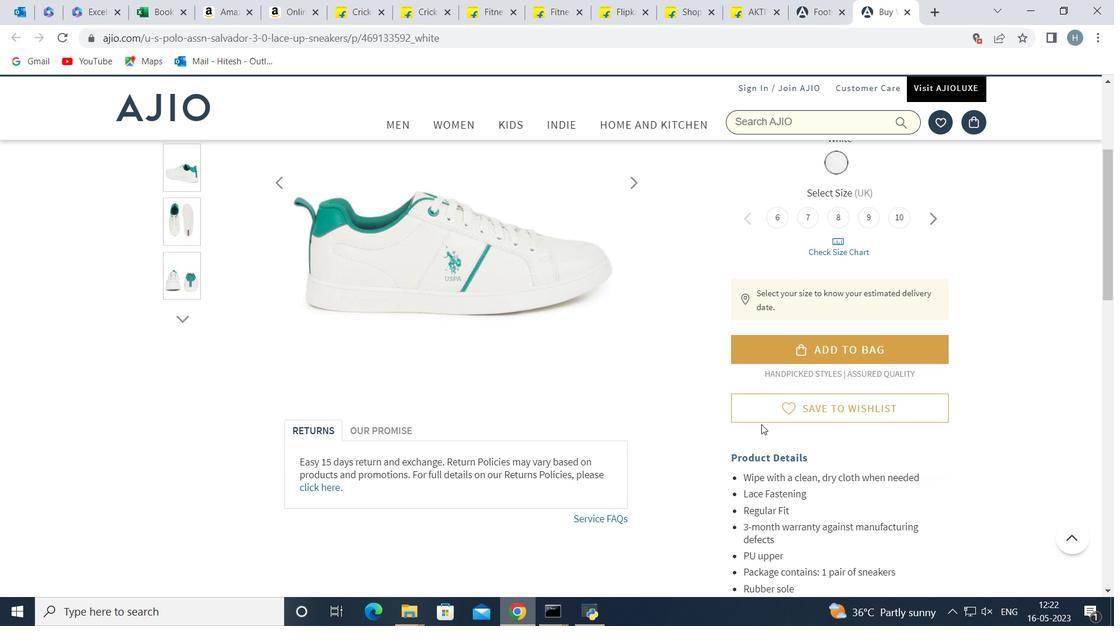 
Action: Mouse moved to (759, 425)
Screenshot: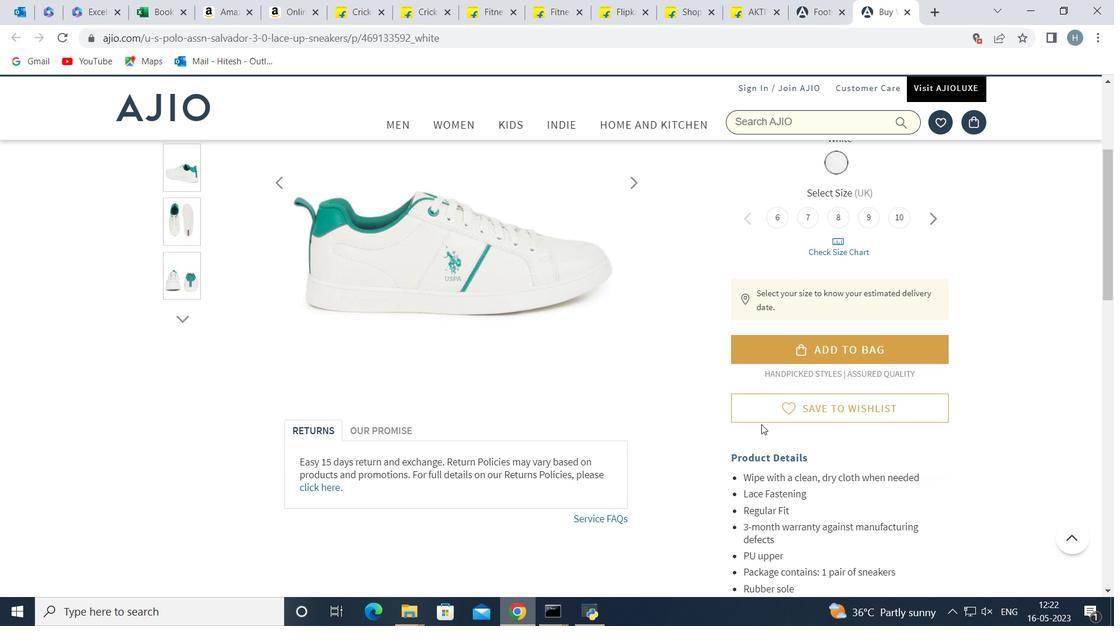 
Action: Mouse scrolled (759, 426) with delta (0, 0)
Screenshot: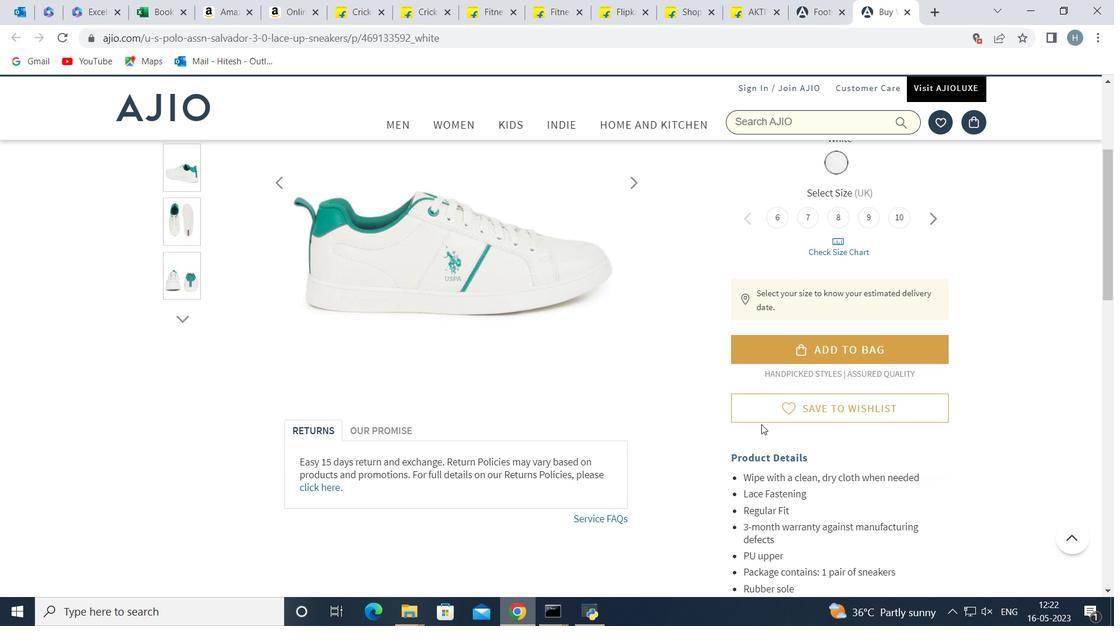 
Action: Mouse moved to (824, 362)
Screenshot: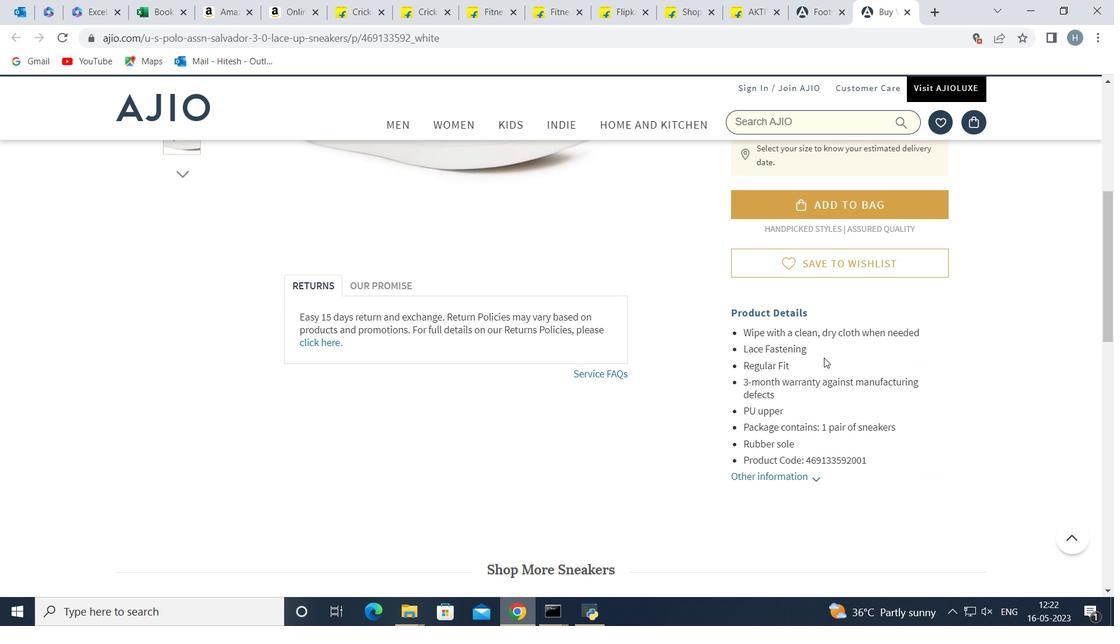 
Action: Mouse scrolled (824, 361) with delta (0, 0)
Screenshot: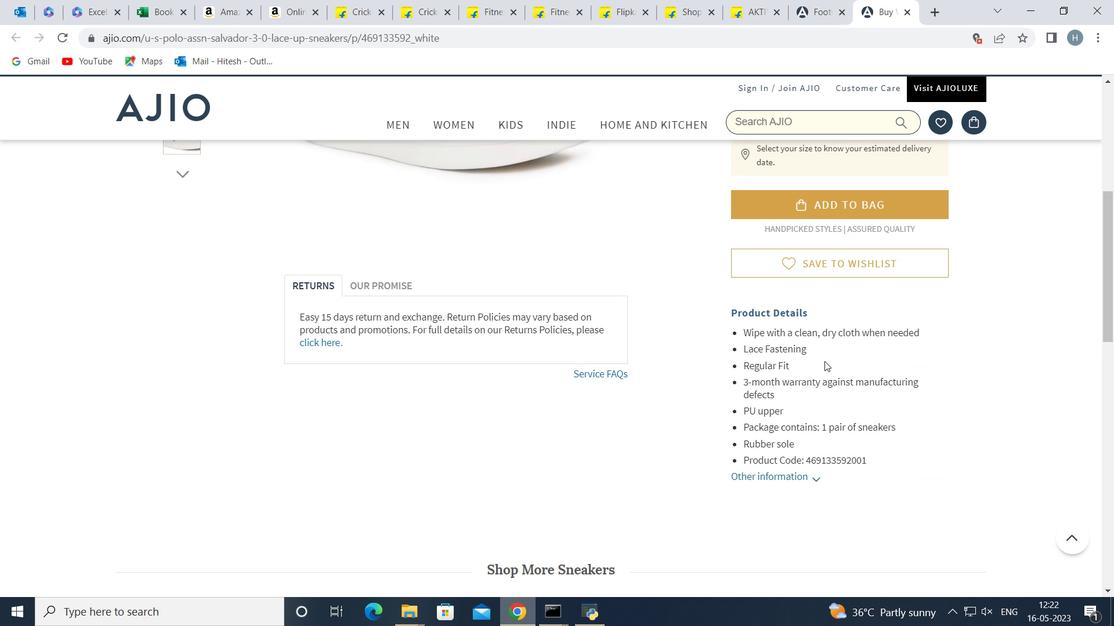 
Action: Mouse moved to (848, 347)
Screenshot: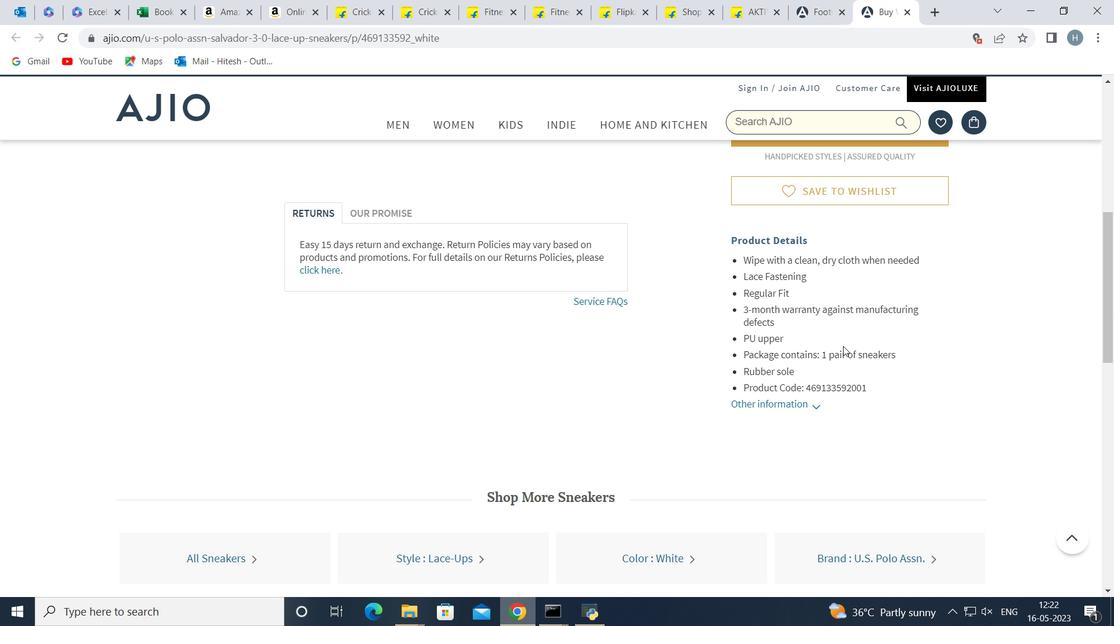 
Action: Mouse scrolled (848, 347) with delta (0, 0)
Screenshot: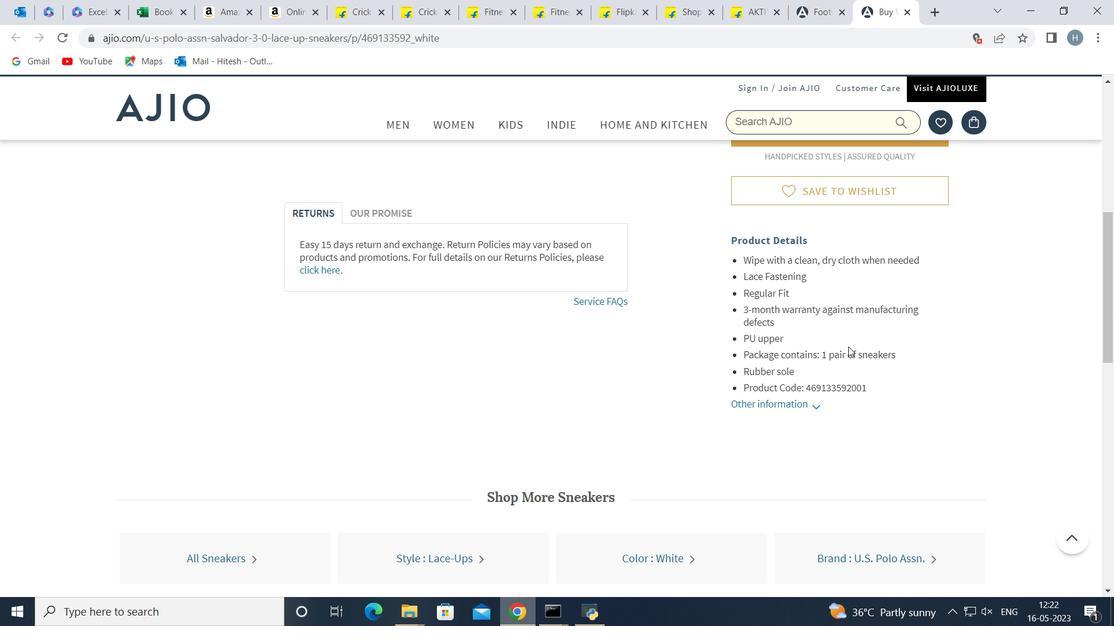 
Action: Mouse scrolled (848, 347) with delta (0, 0)
Screenshot: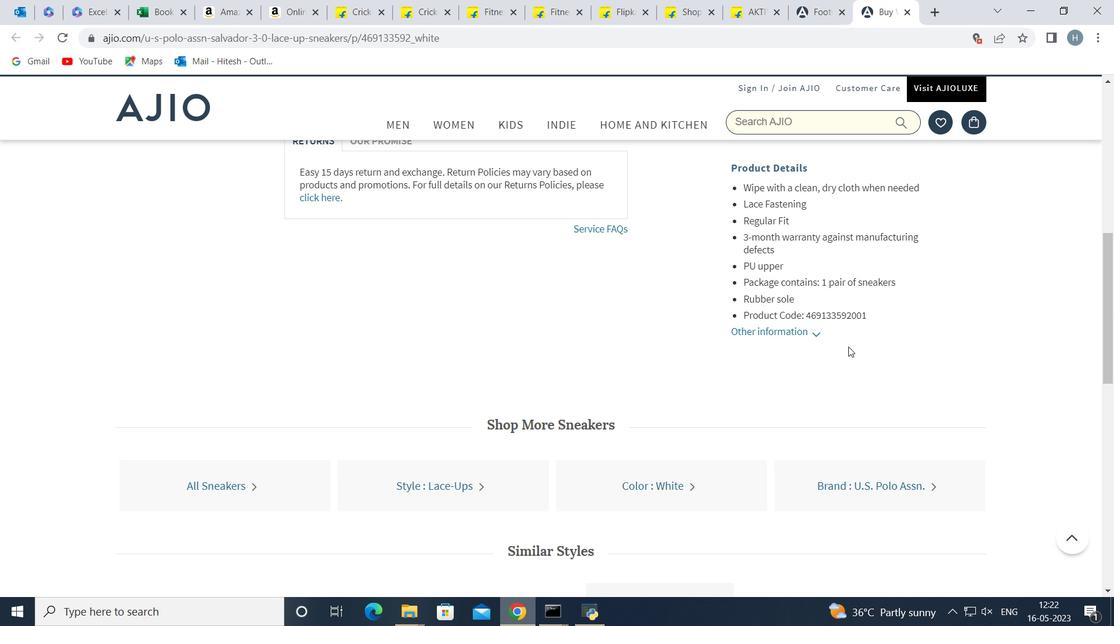 
Action: Mouse scrolled (848, 347) with delta (0, 0)
Screenshot: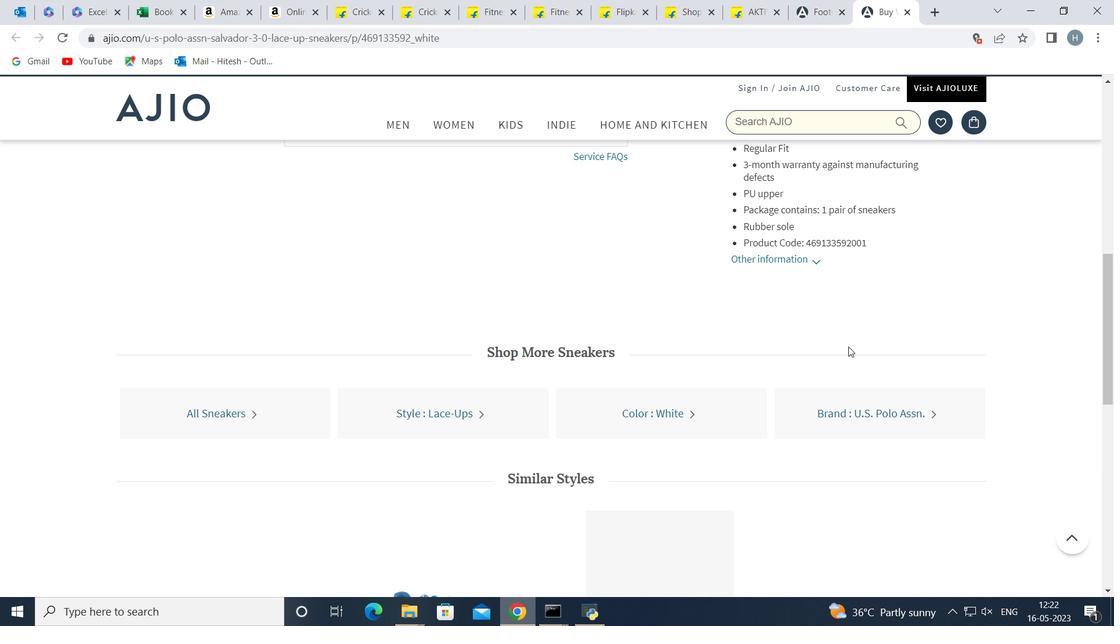 
Action: Mouse scrolled (848, 347) with delta (0, 0)
Screenshot: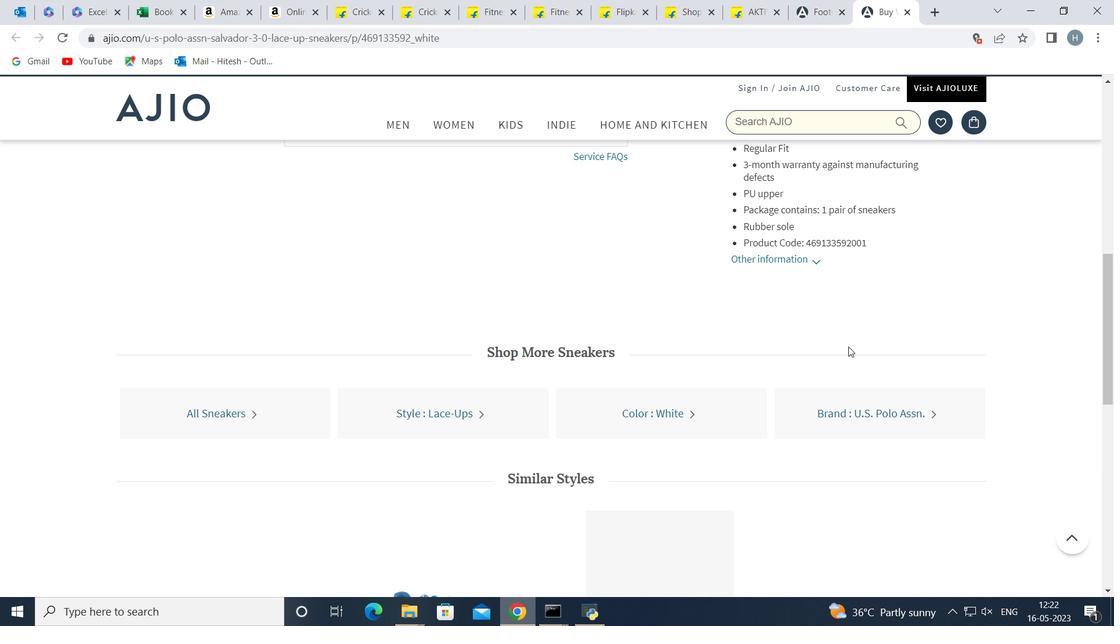 
Action: Mouse scrolled (848, 348) with delta (0, 0)
Screenshot: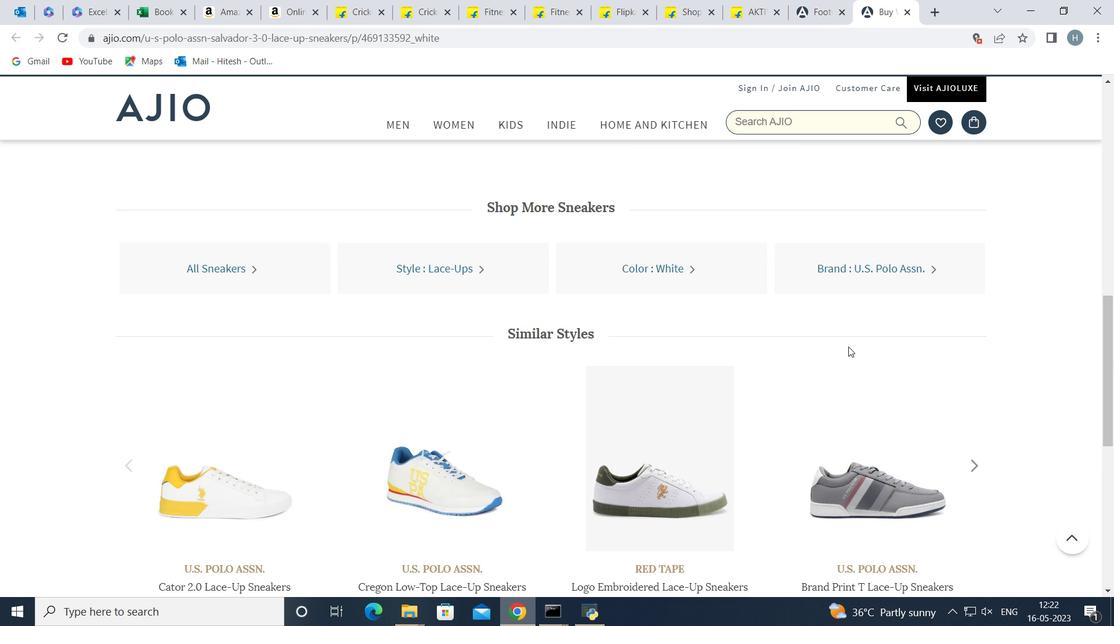 
Action: Mouse scrolled (848, 348) with delta (0, 0)
Screenshot: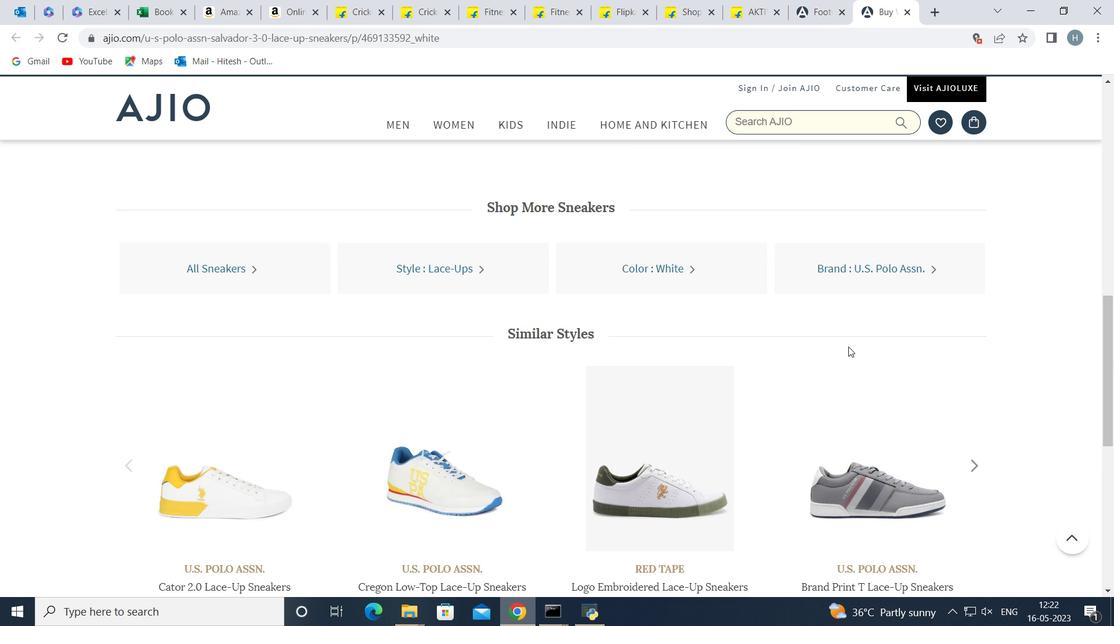 
Action: Mouse scrolled (848, 348) with delta (0, 0)
Screenshot: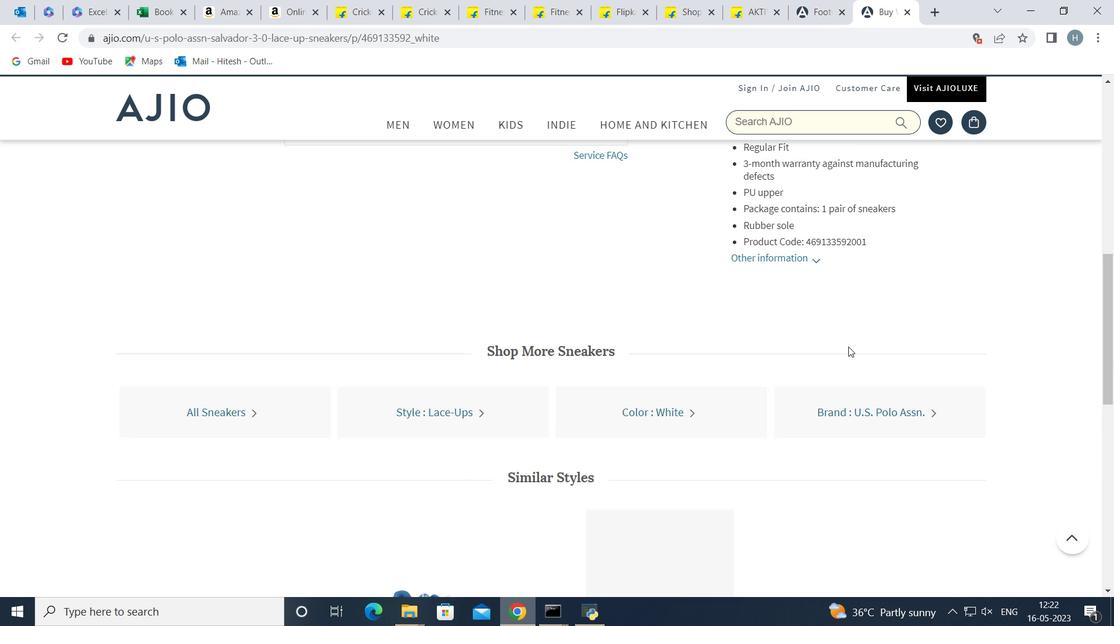 
Action: Mouse scrolled (848, 348) with delta (0, 0)
Screenshot: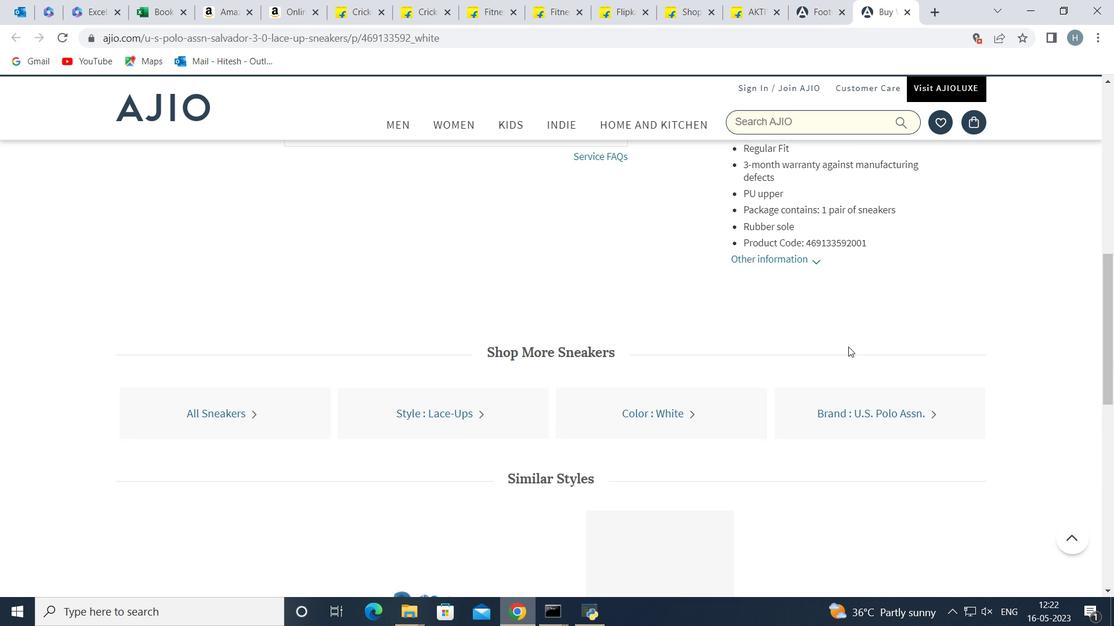 
Action: Mouse moved to (811, 403)
Screenshot: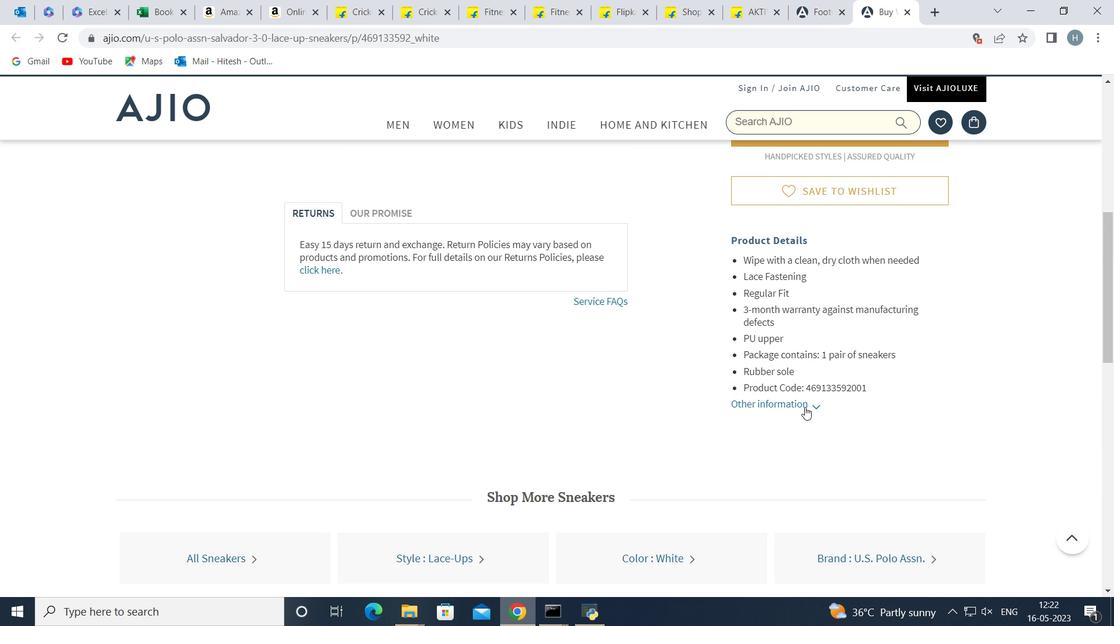 
Action: Mouse pressed left at (811, 403)
Screenshot: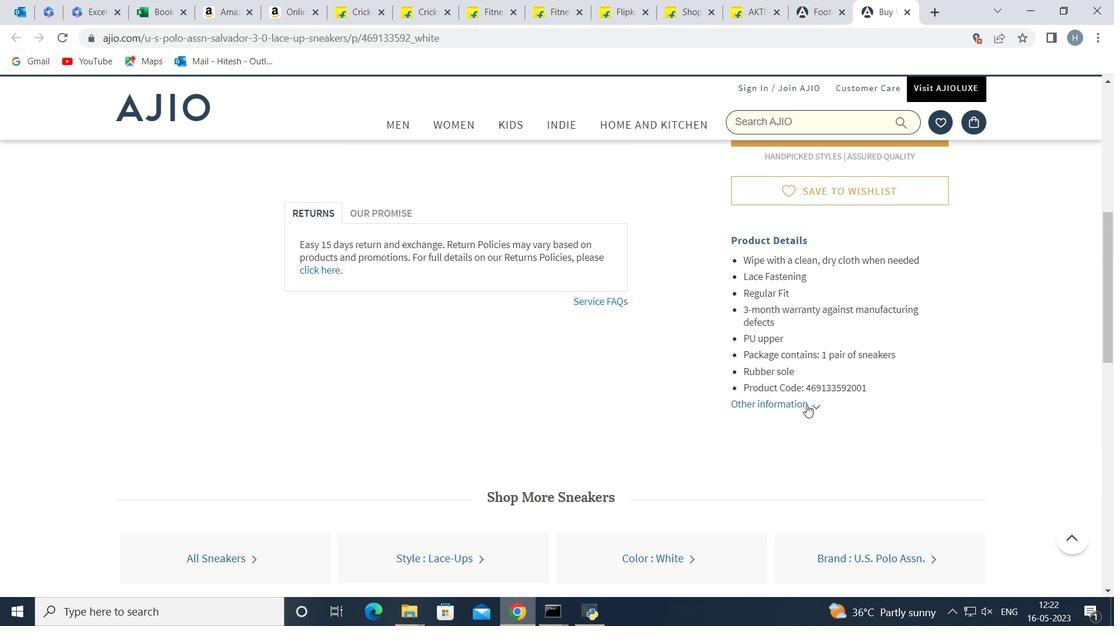 
Action: Mouse scrolled (811, 402) with delta (0, 0)
Screenshot: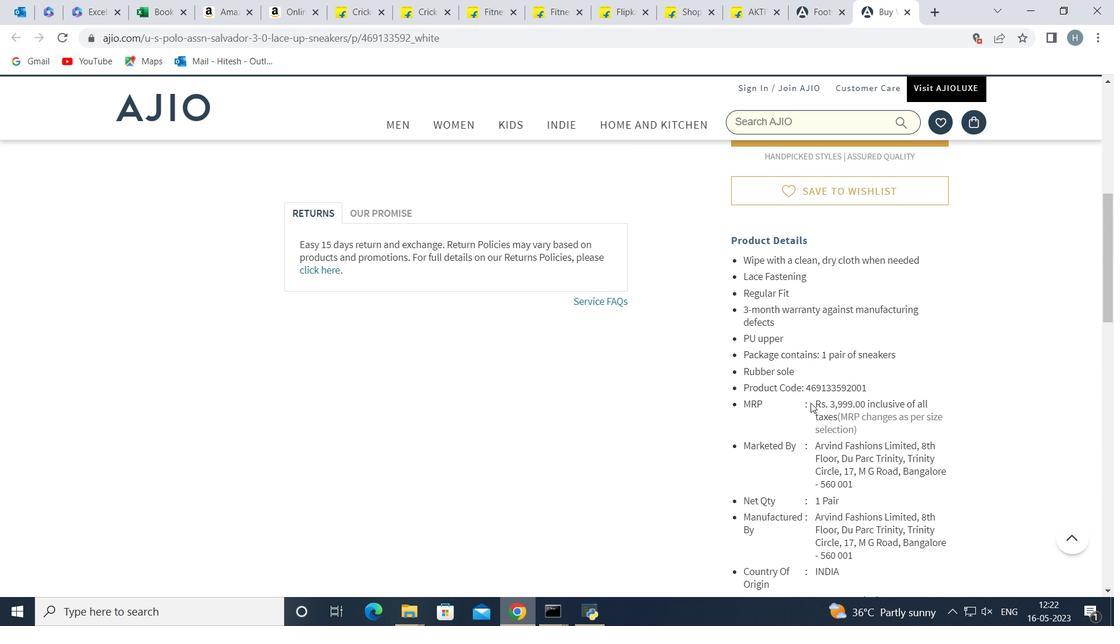 
Action: Mouse moved to (833, 385)
Screenshot: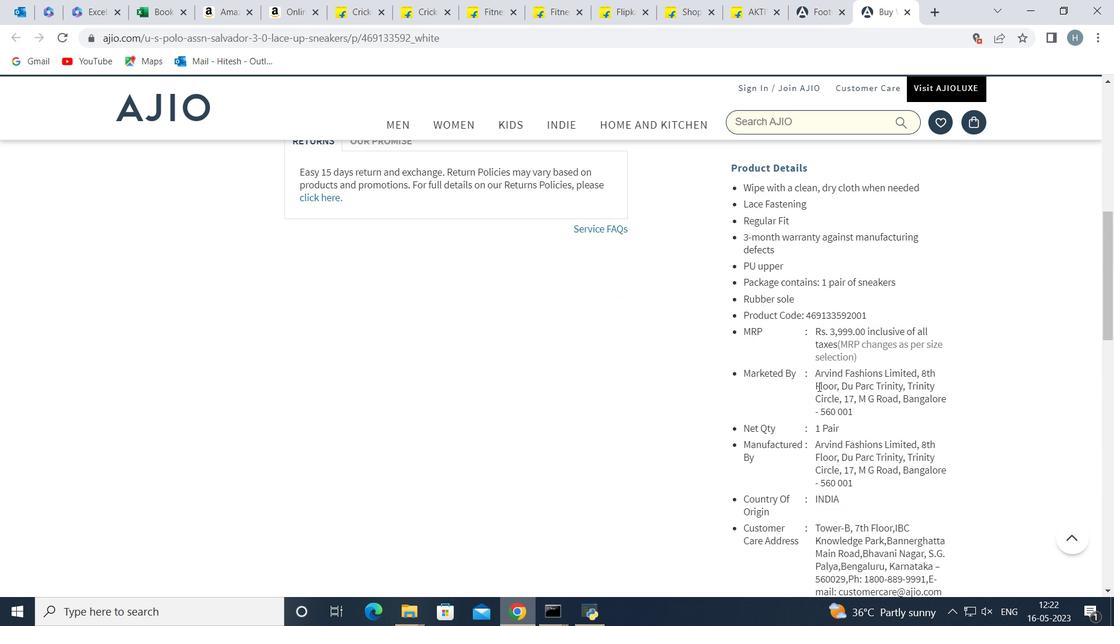 
Action: Mouse scrolled (833, 385) with delta (0, 0)
Screenshot: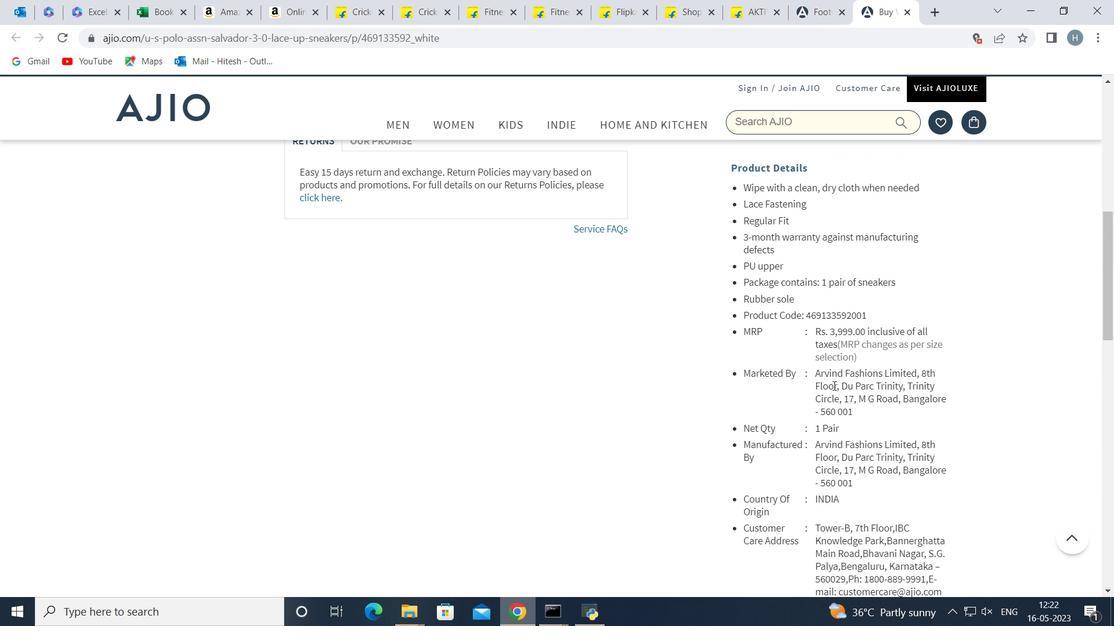 
Action: Mouse scrolled (833, 385) with delta (0, 0)
Screenshot: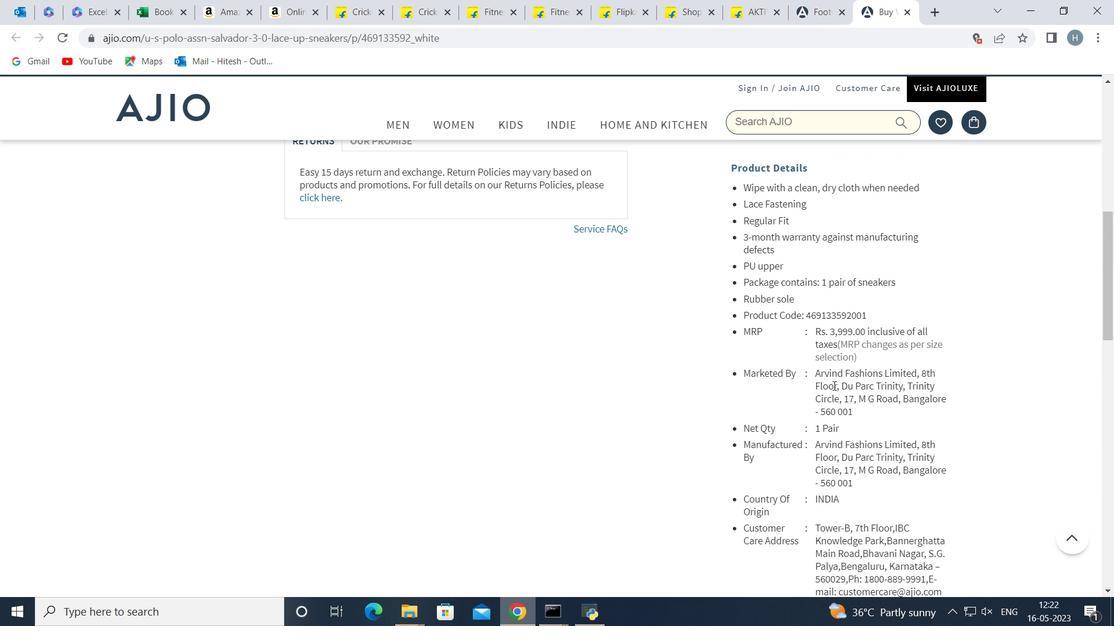 
Action: Mouse scrolled (833, 385) with delta (0, 0)
Screenshot: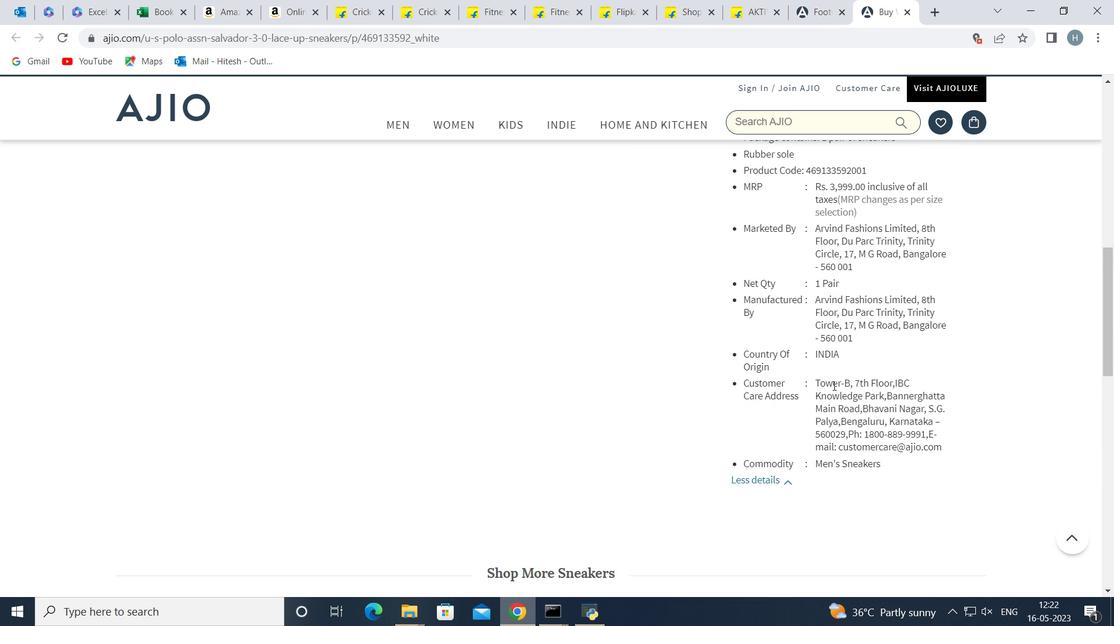 
Action: Mouse scrolled (833, 386) with delta (0, 0)
Screenshot: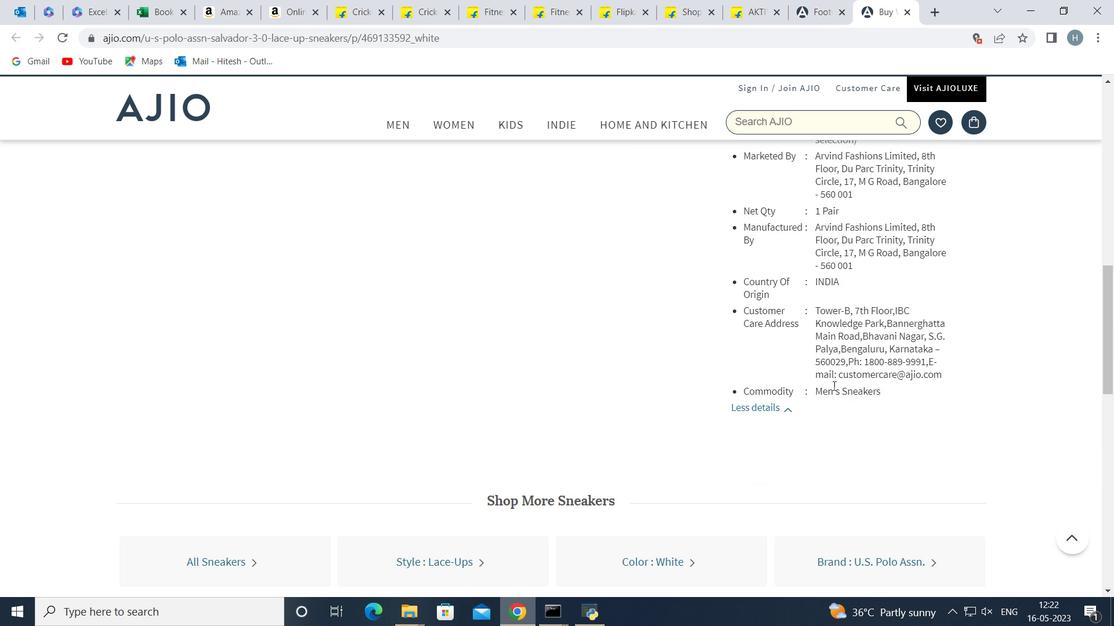 
Action: Mouse scrolled (833, 386) with delta (0, 0)
Screenshot: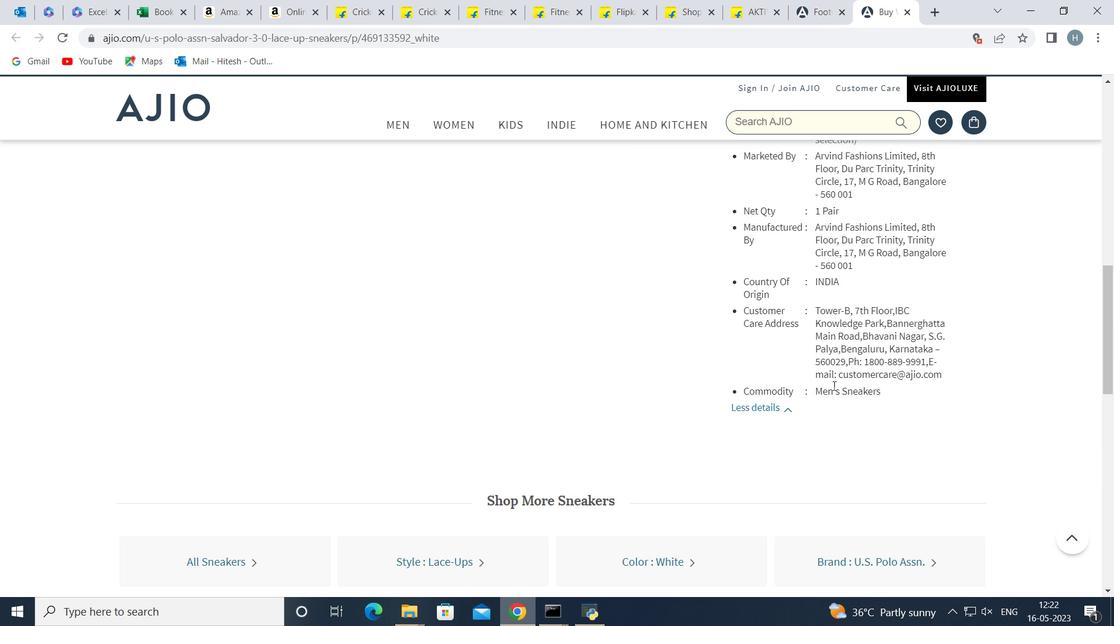 
Action: Mouse scrolled (833, 386) with delta (0, 0)
Screenshot: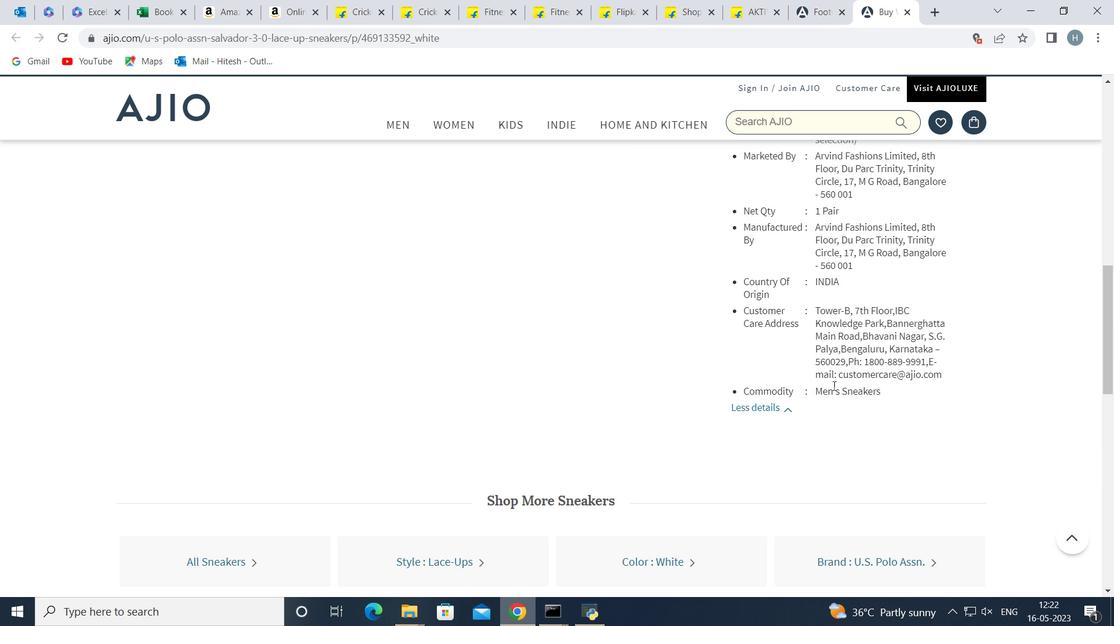 
Action: Mouse scrolled (833, 386) with delta (0, 0)
Screenshot: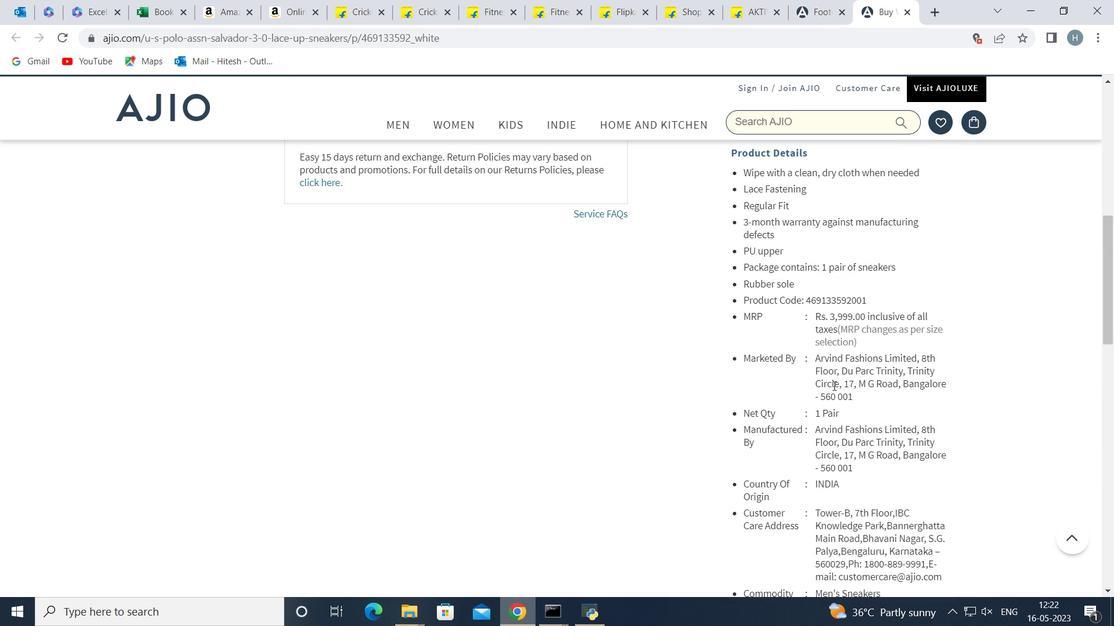 
Action: Mouse scrolled (833, 386) with delta (0, 0)
Screenshot: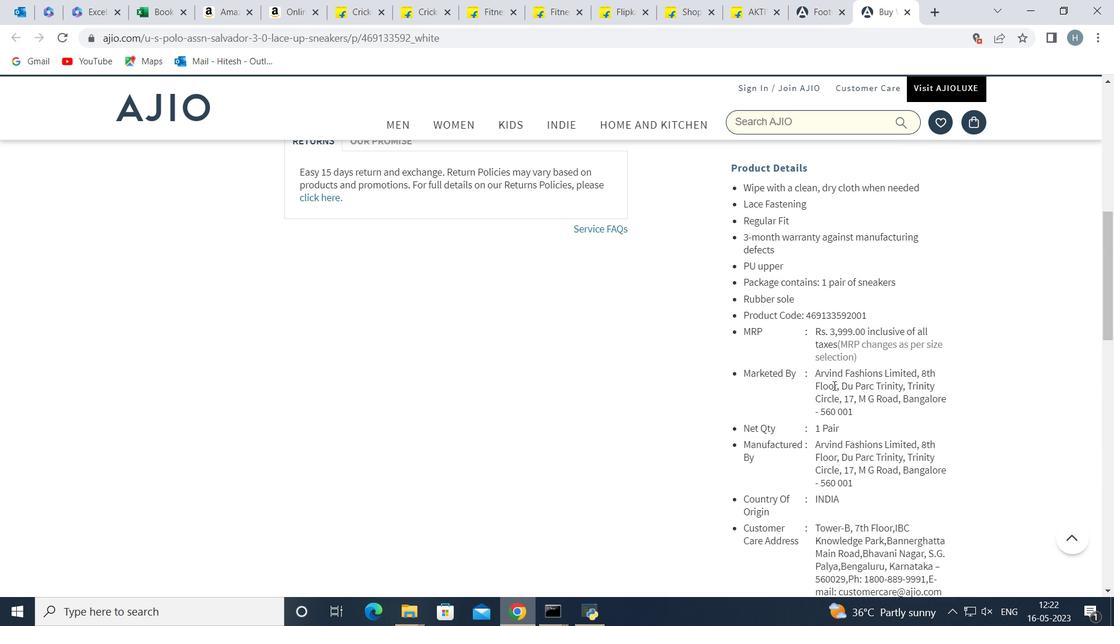 
Action: Mouse scrolled (833, 386) with delta (0, 0)
Screenshot: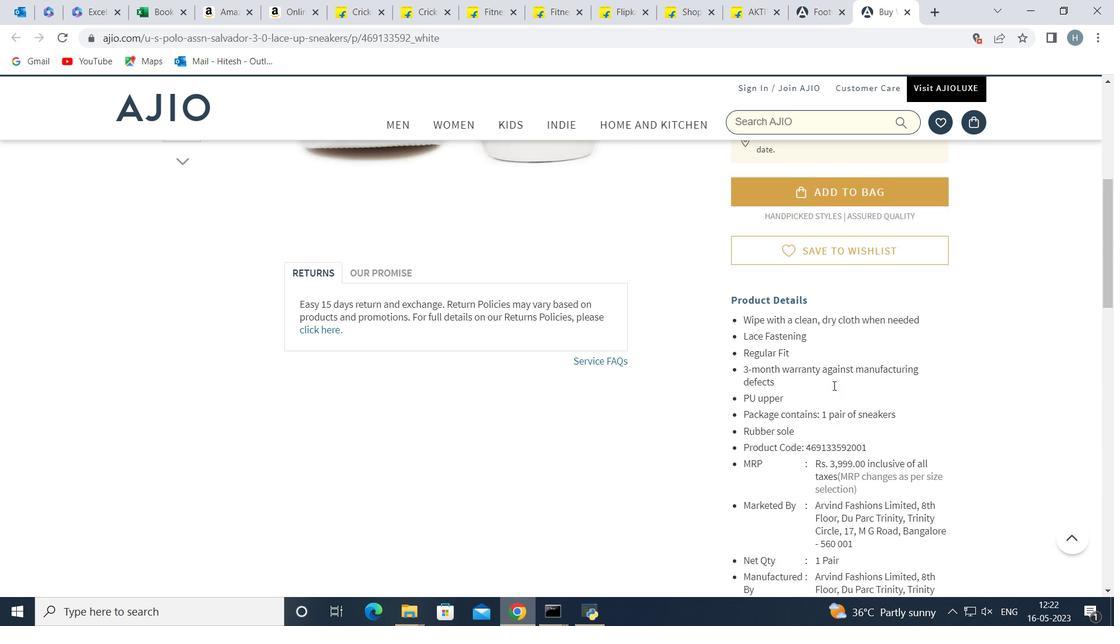 
Action: Mouse moved to (840, 268)
Screenshot: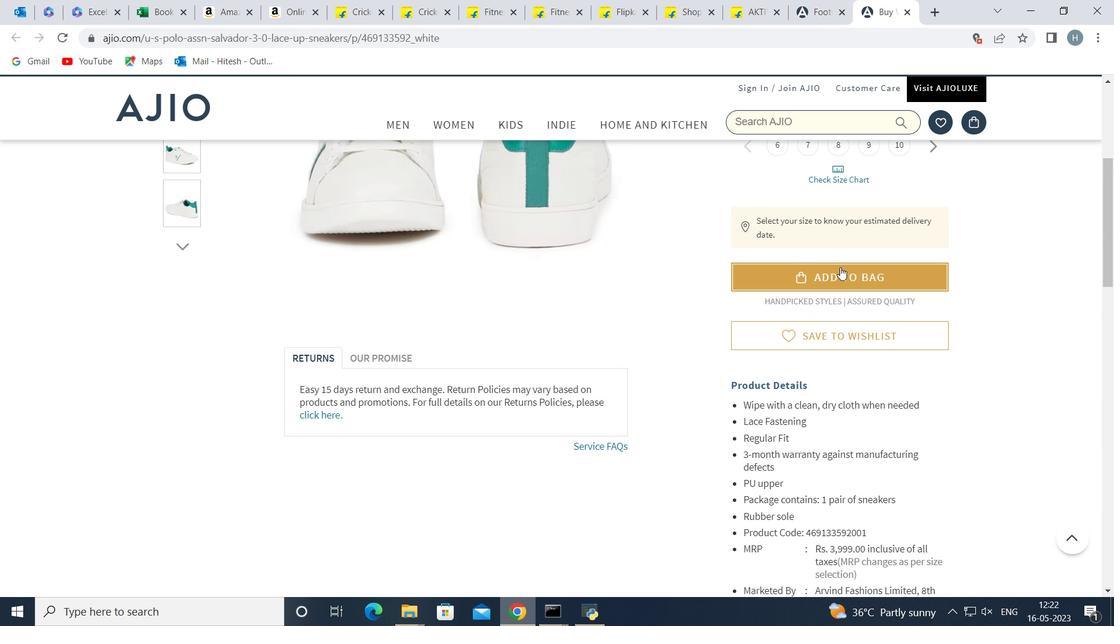 
Action: Mouse pressed left at (840, 268)
Screenshot: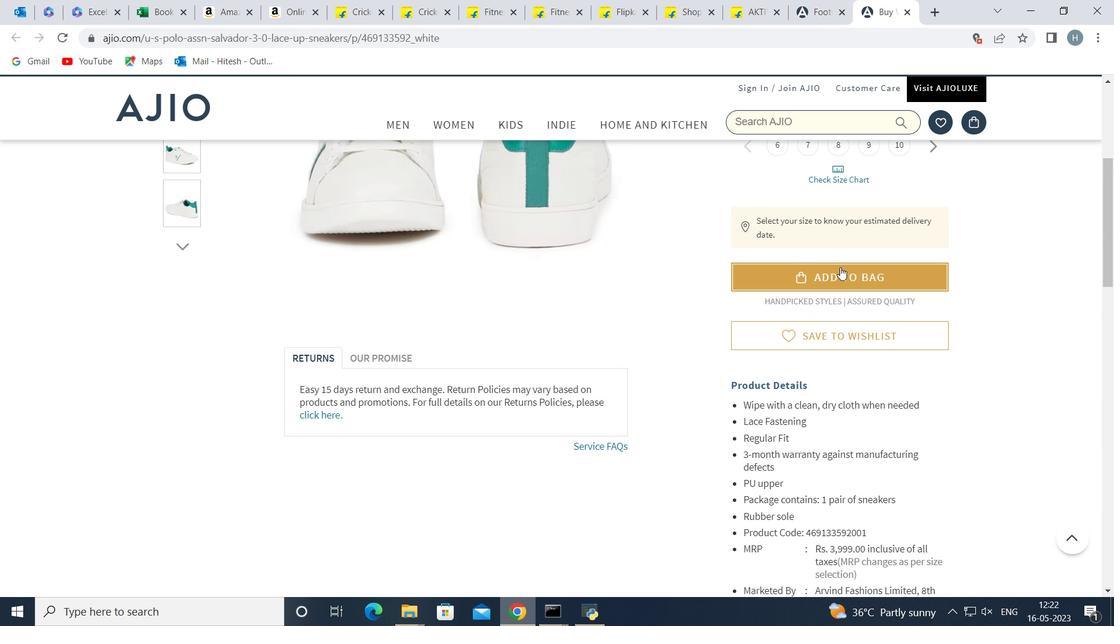 
Action: Mouse moved to (806, 290)
Screenshot: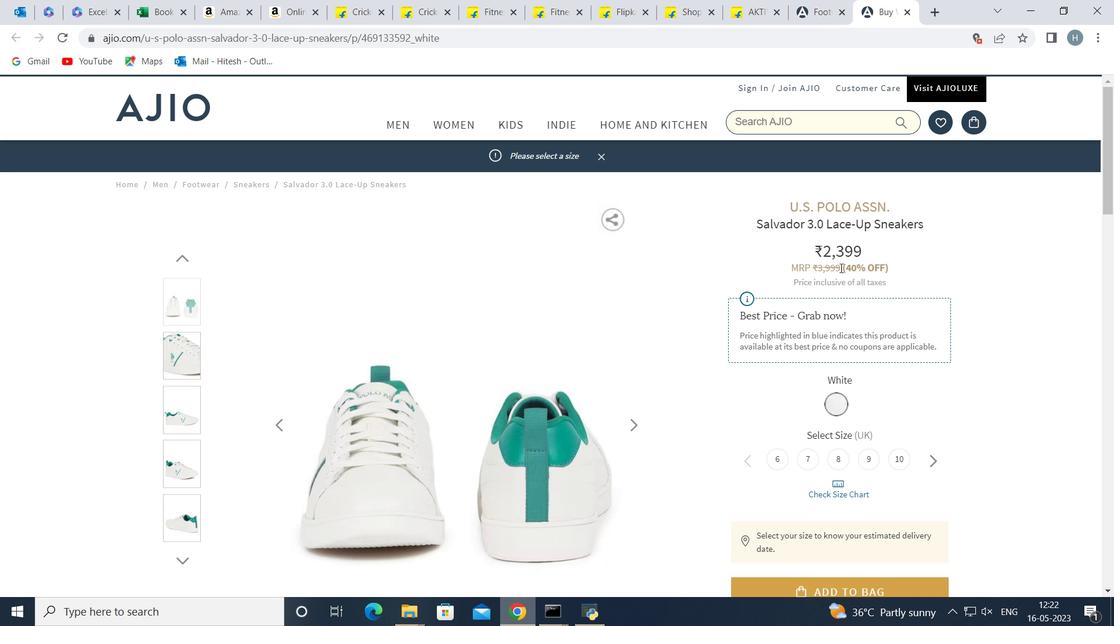 
Action: Mouse scrolled (806, 289) with delta (0, 0)
Screenshot: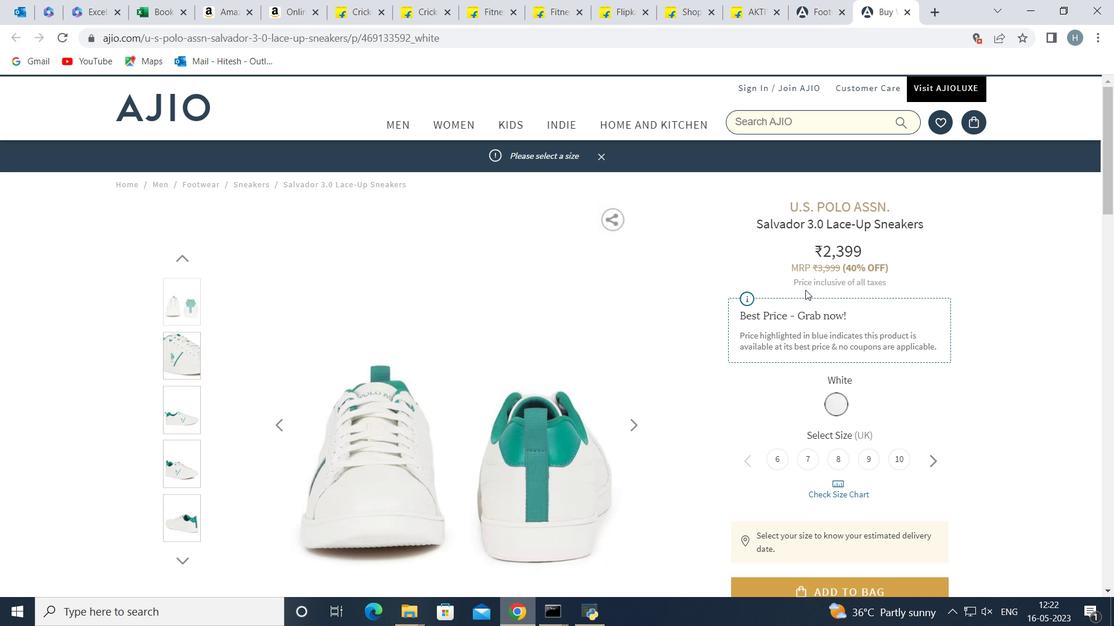 
Action: Mouse scrolled (806, 289) with delta (0, 0)
Screenshot: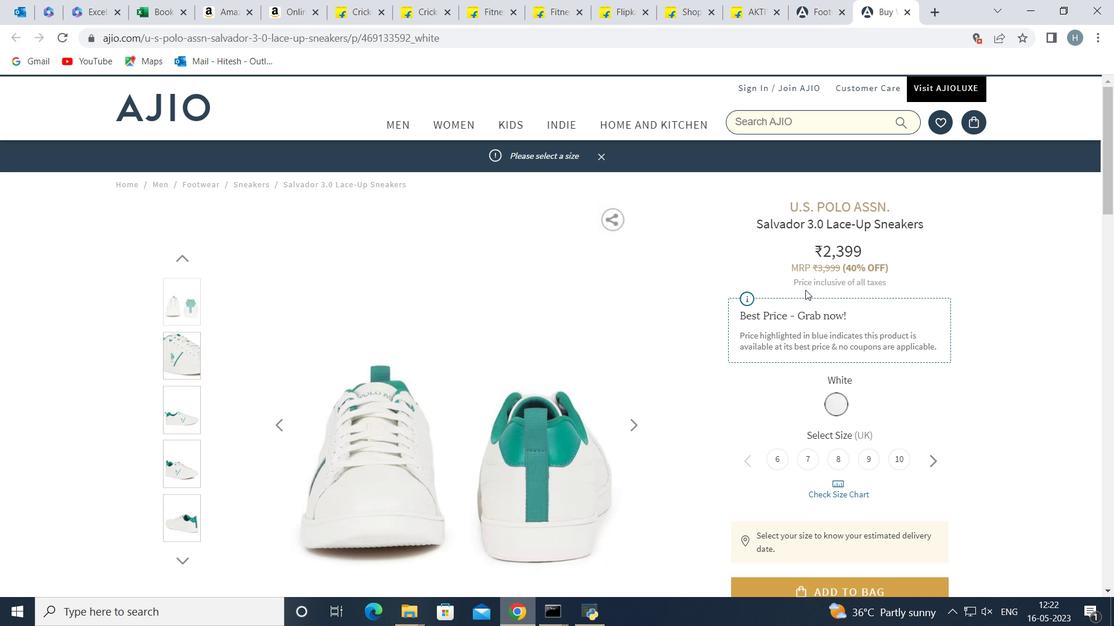 
Action: Mouse moved to (790, 350)
Screenshot: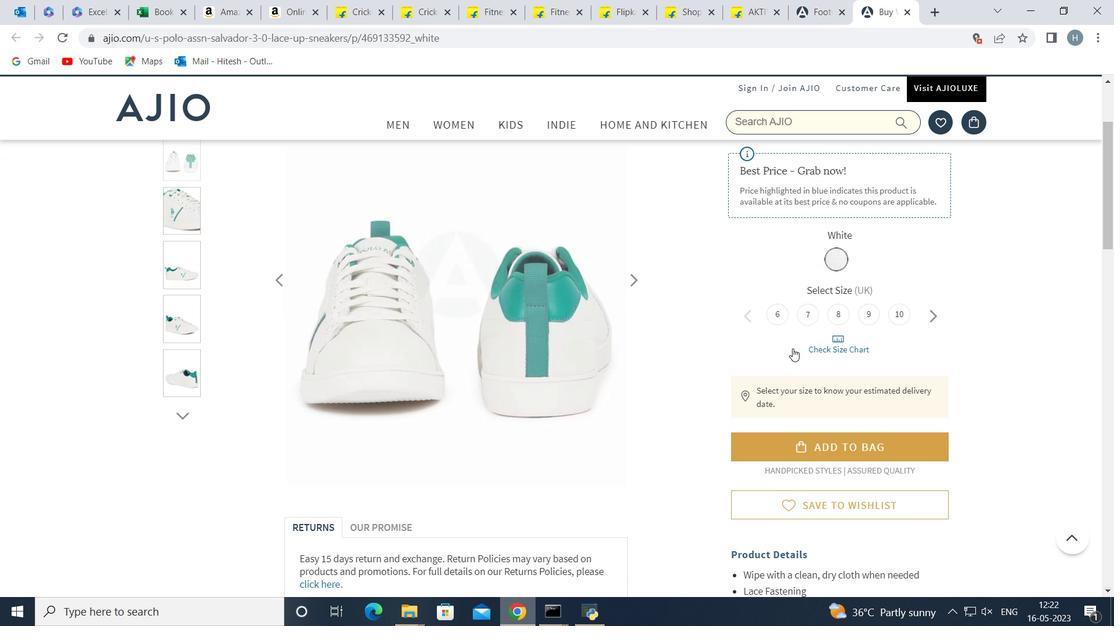 
Action: Mouse scrolled (790, 349) with delta (0, 0)
Screenshot: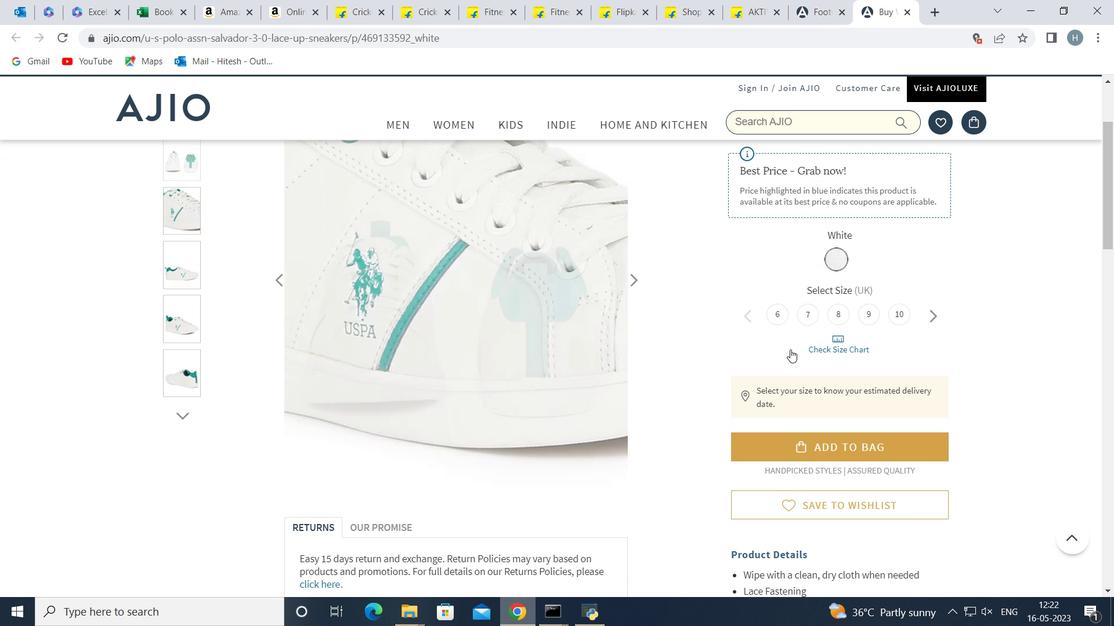 
Action: Mouse scrolled (790, 349) with delta (0, 0)
Screenshot: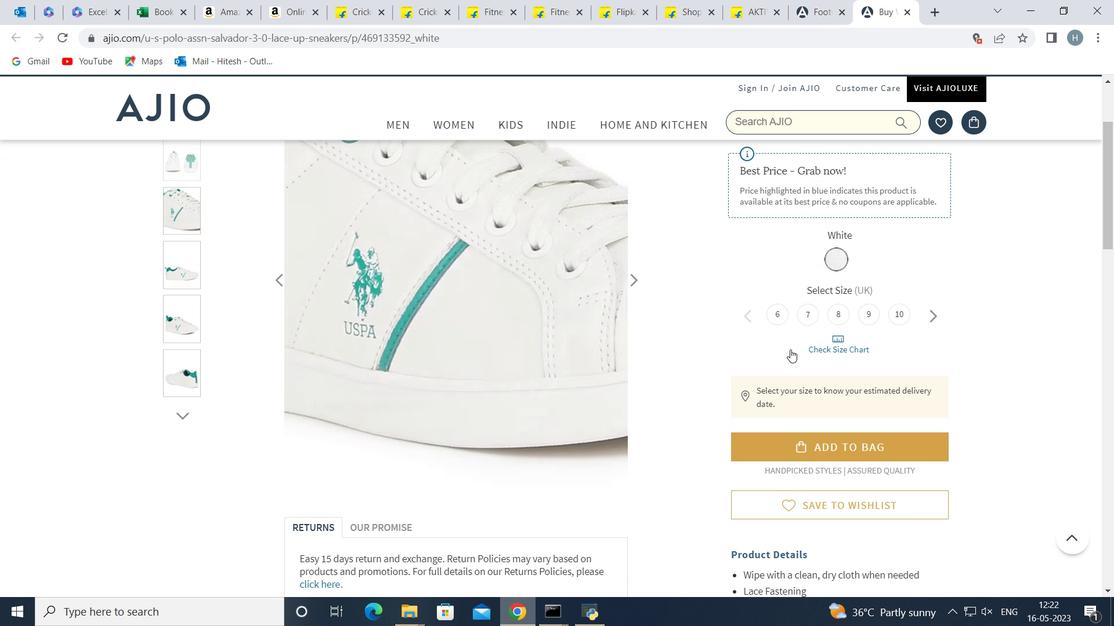 
